 Task: Log work in the project BullseyeWorks for the issue 'Implement a new feature to allow for product recommendations based on user behavior' spent time as '4w 4d 20h 11m' and remaining time as '1w 3d 20h 4m' and add a flag. Now add the issue to the epic 'Identity and Access Management (IAM) Implementation'. Log work in the project BullseyeWorks for the issue 'Address issues related to system stability and uptime' spent time as '2w 4d 12h 46m' and remaining time as '5w 6d 1h 9m' and clone the issue. Now add the issue to the epic 'Single Sign-On (SSO) Implementation'
Action: Mouse moved to (232, 64)
Screenshot: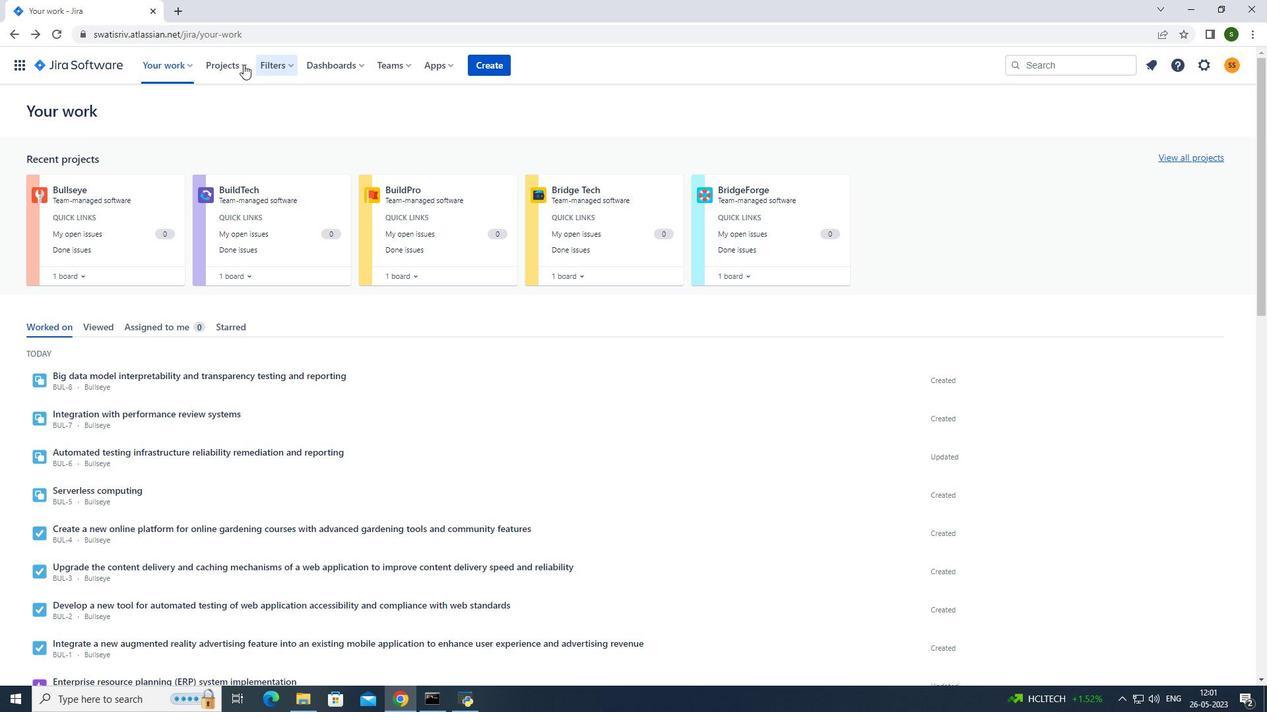 
Action: Mouse pressed left at (232, 64)
Screenshot: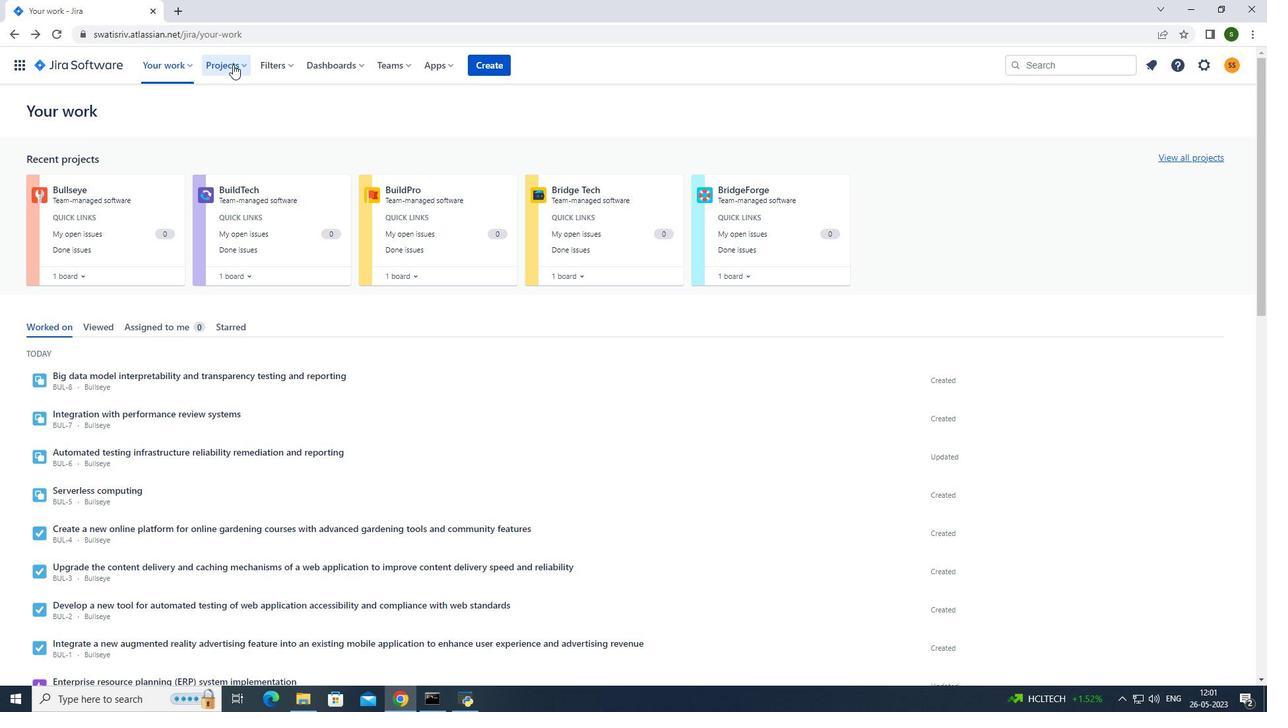 
Action: Mouse moved to (308, 153)
Screenshot: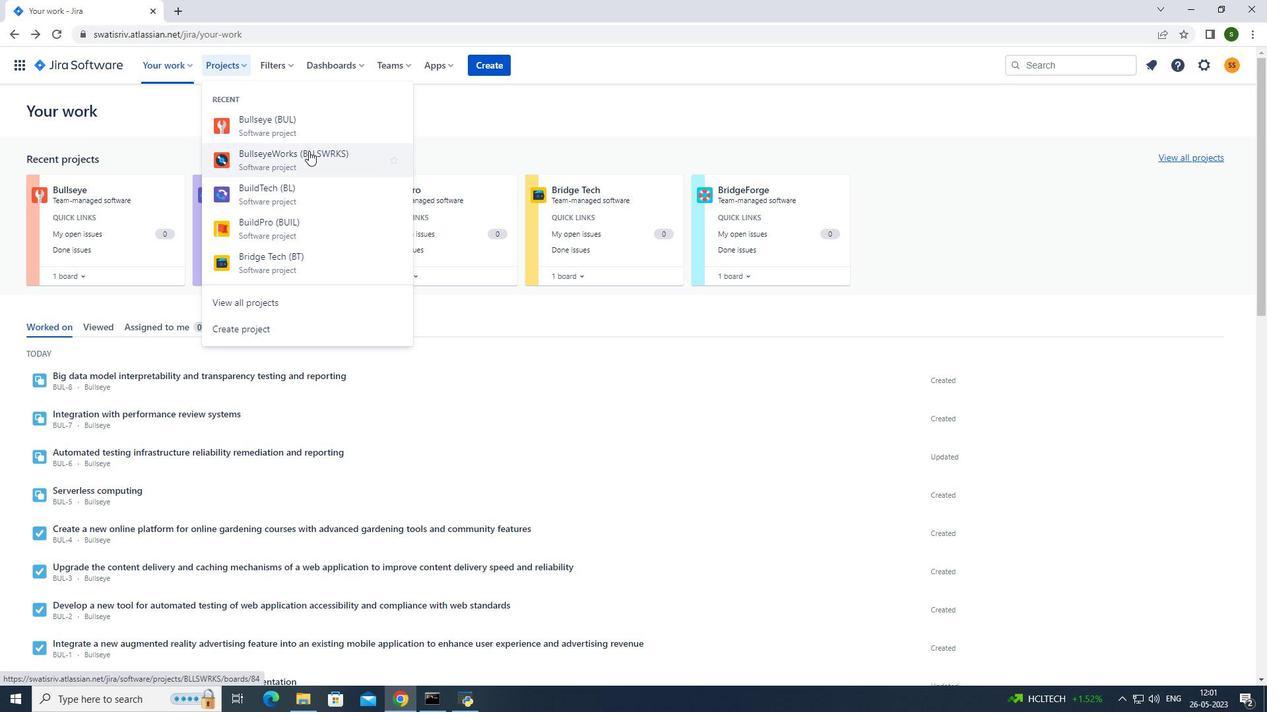 
Action: Mouse pressed left at (308, 153)
Screenshot: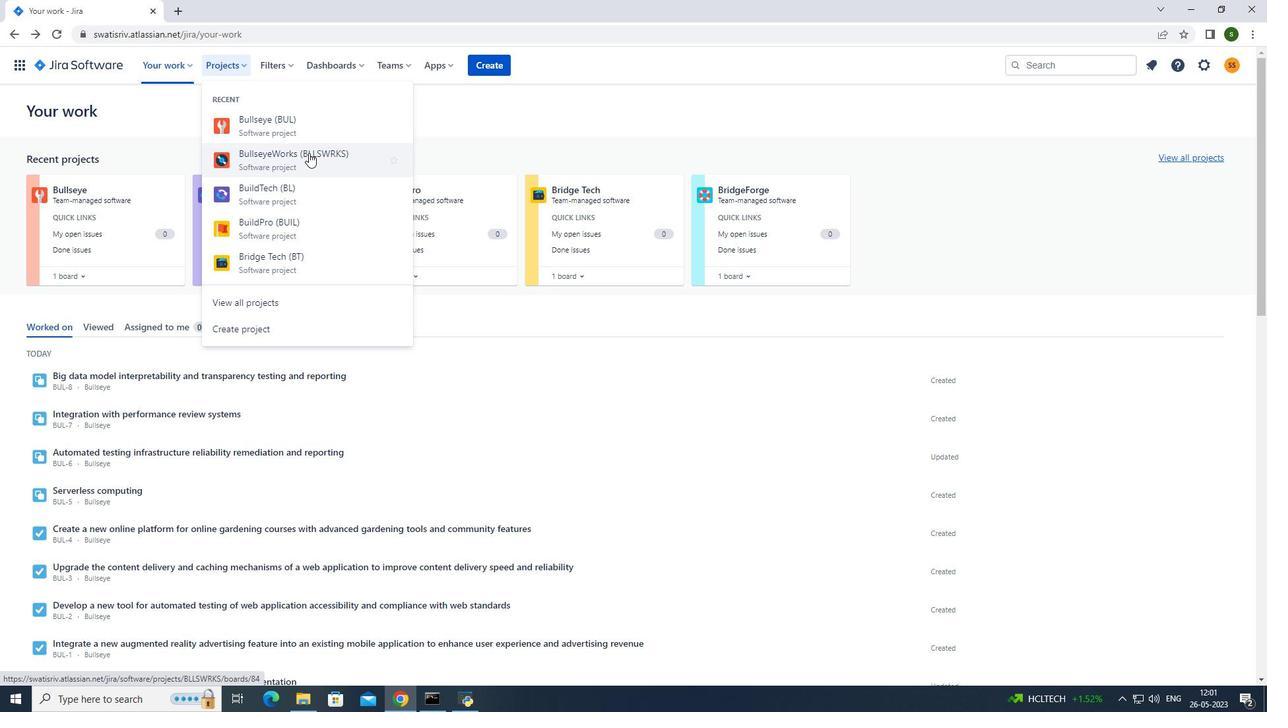 
Action: Mouse moved to (83, 207)
Screenshot: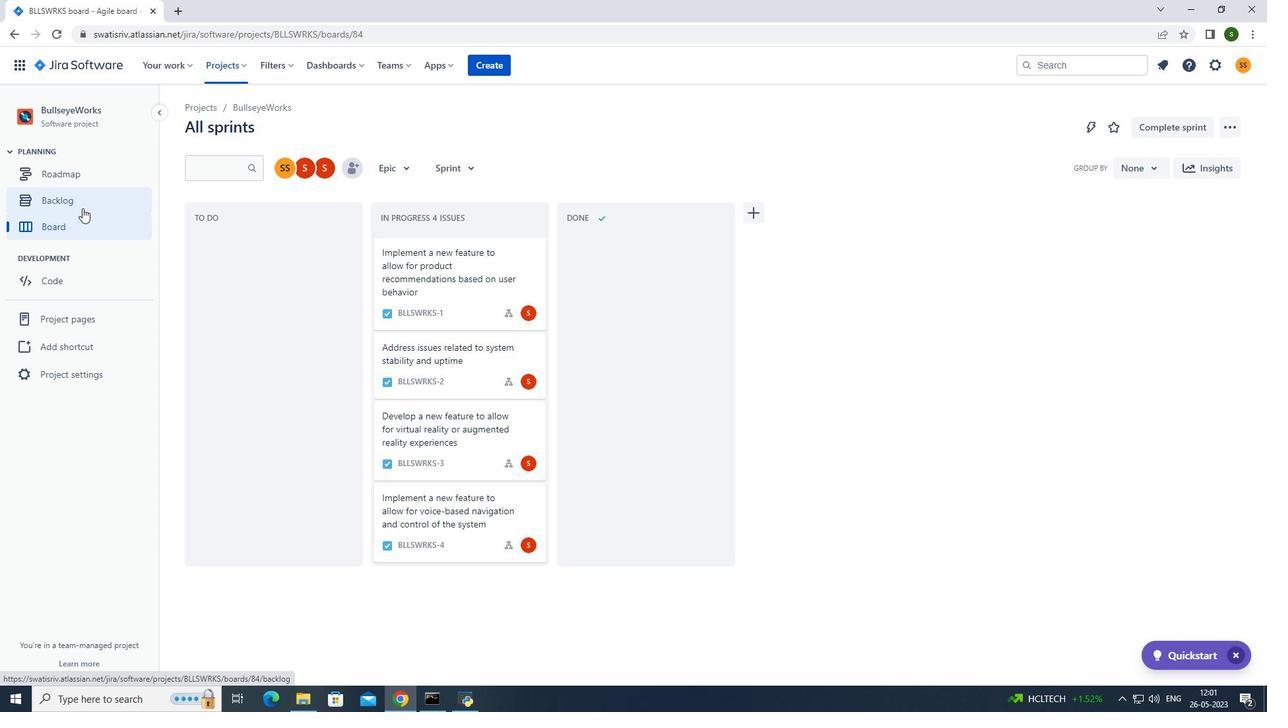 
Action: Mouse pressed left at (83, 207)
Screenshot: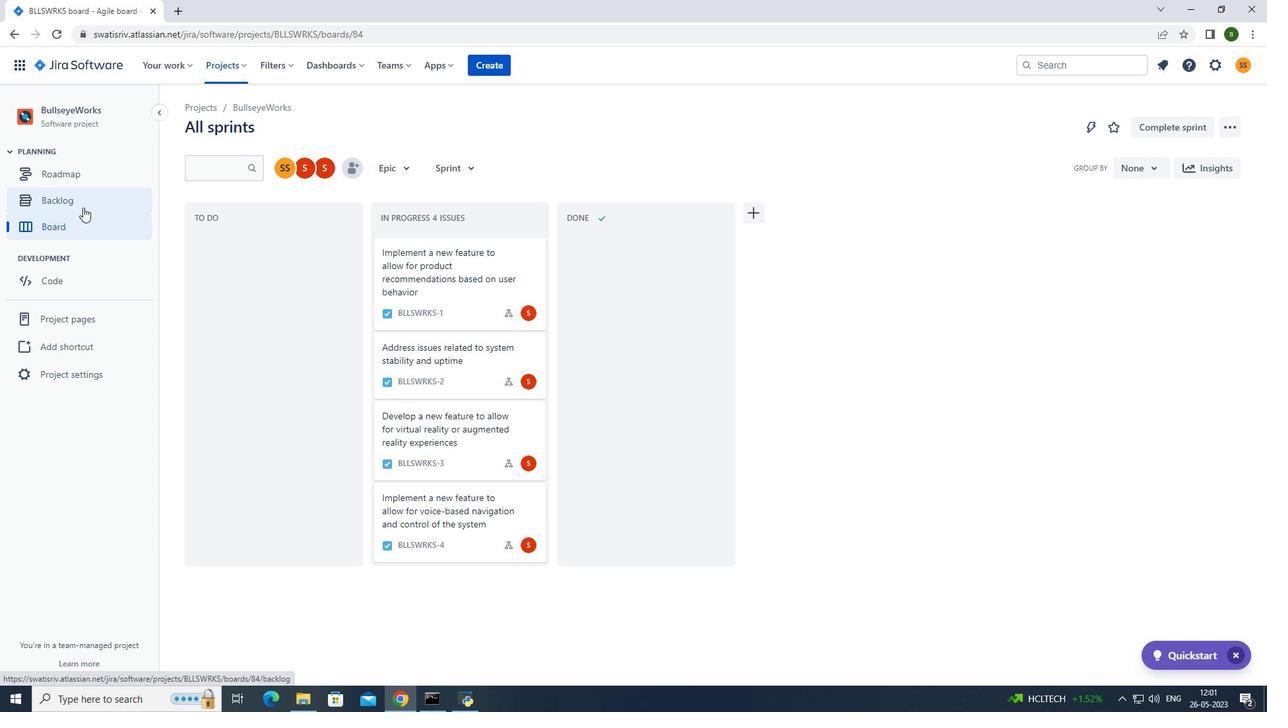 
Action: Mouse moved to (953, 239)
Screenshot: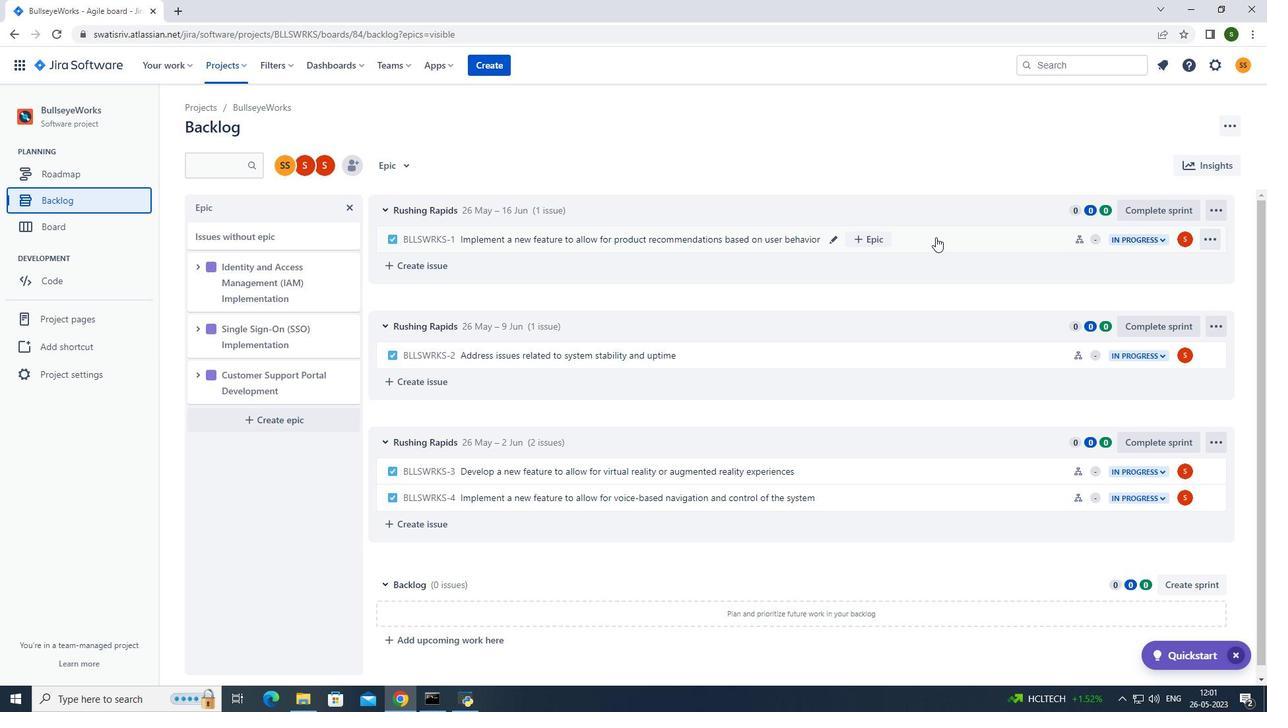 
Action: Mouse pressed left at (953, 239)
Screenshot: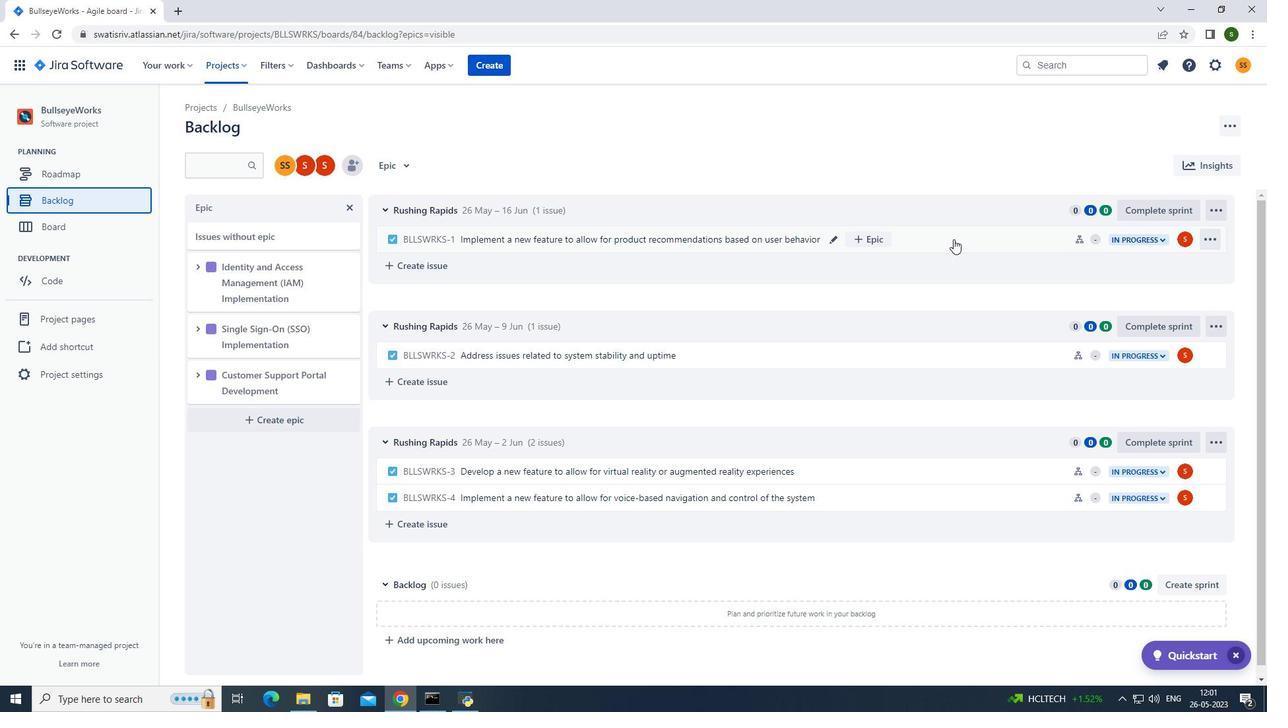 
Action: Mouse moved to (1212, 203)
Screenshot: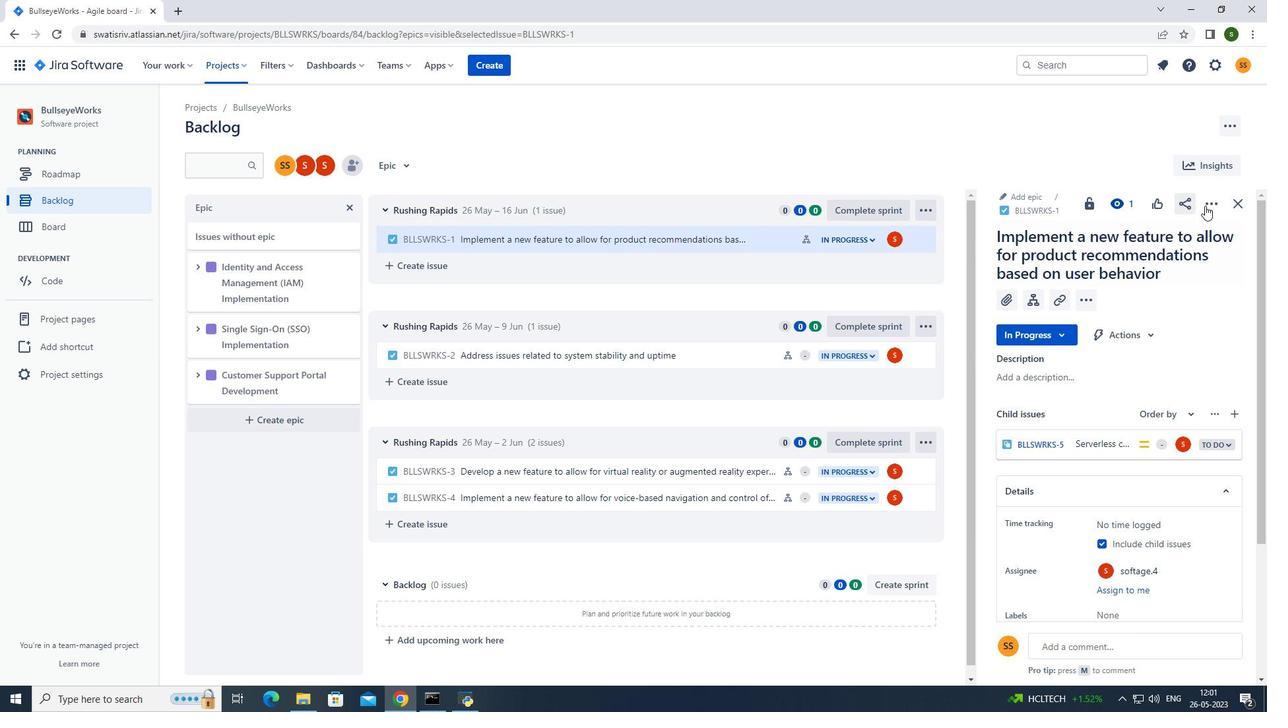 
Action: Mouse pressed left at (1212, 203)
Screenshot: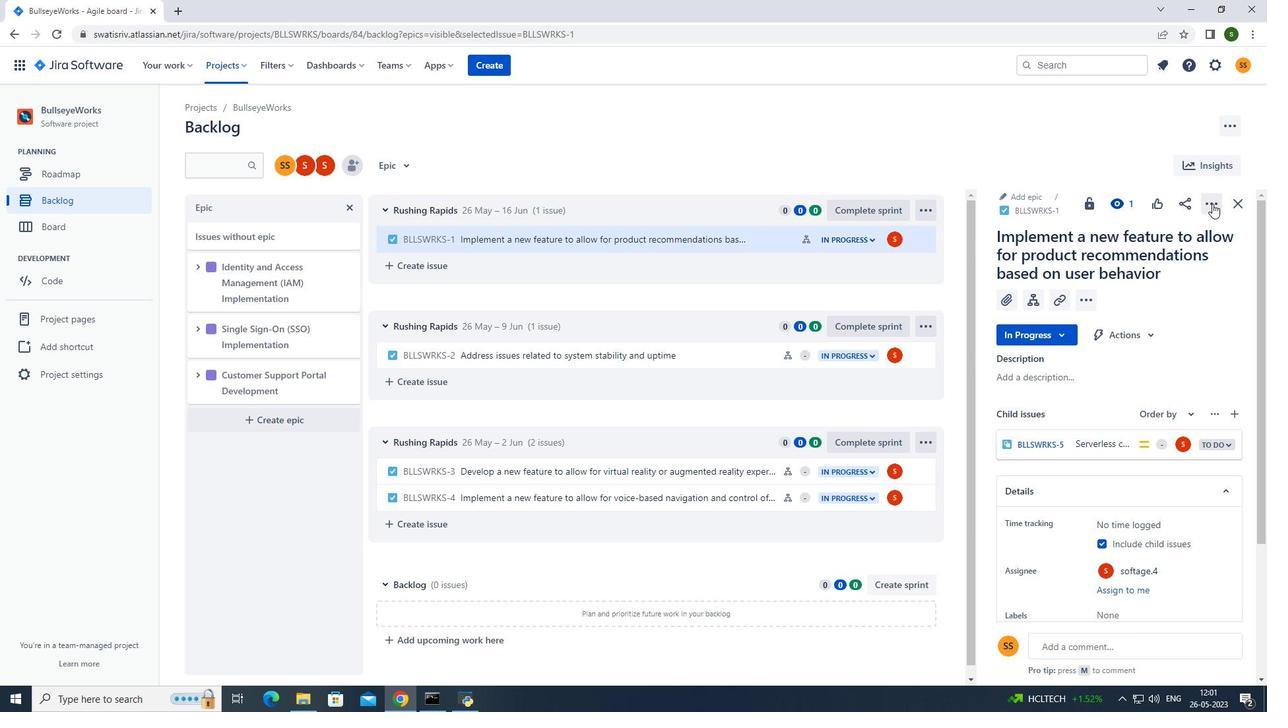 
Action: Mouse moved to (1163, 233)
Screenshot: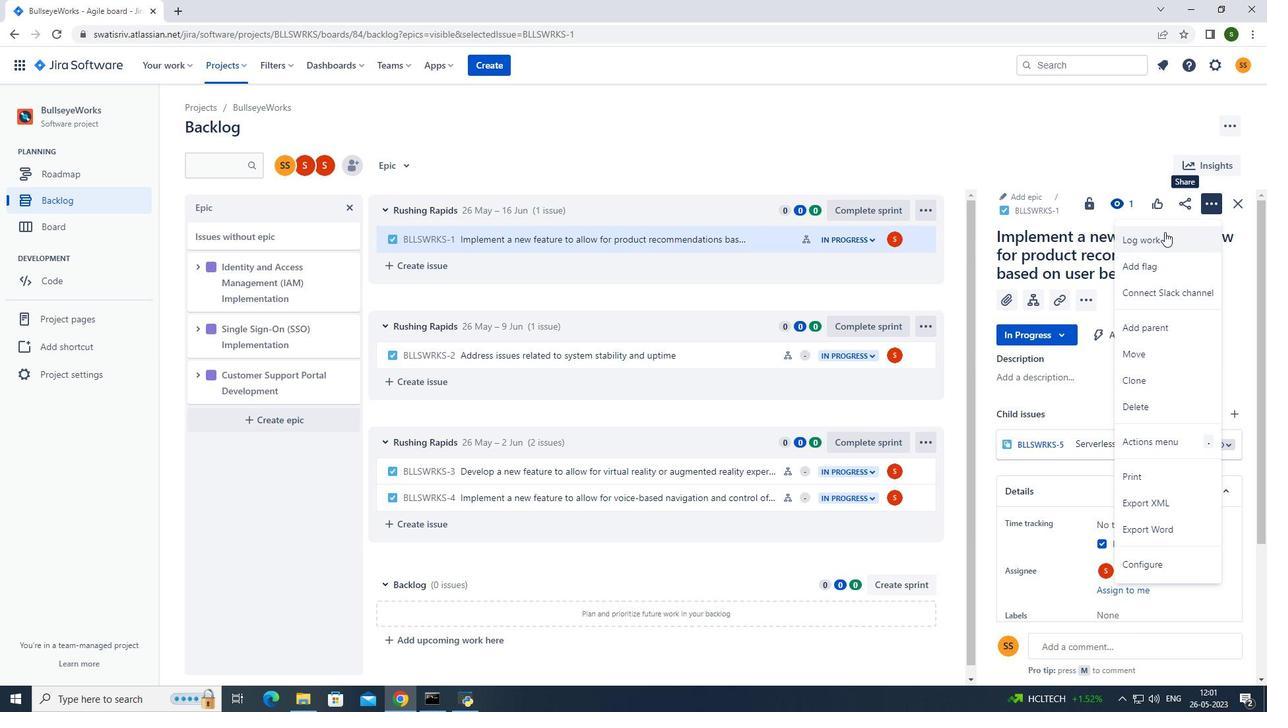 
Action: Mouse pressed left at (1163, 233)
Screenshot: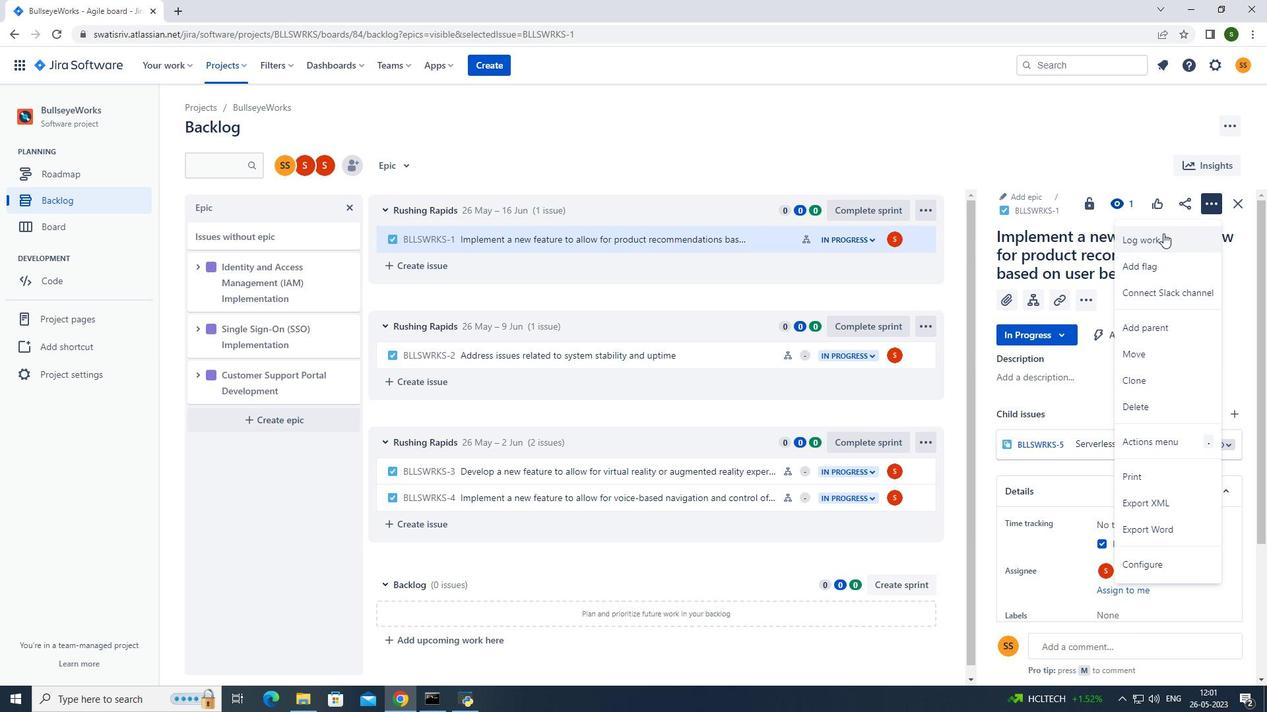 
Action: Mouse moved to (578, 185)
Screenshot: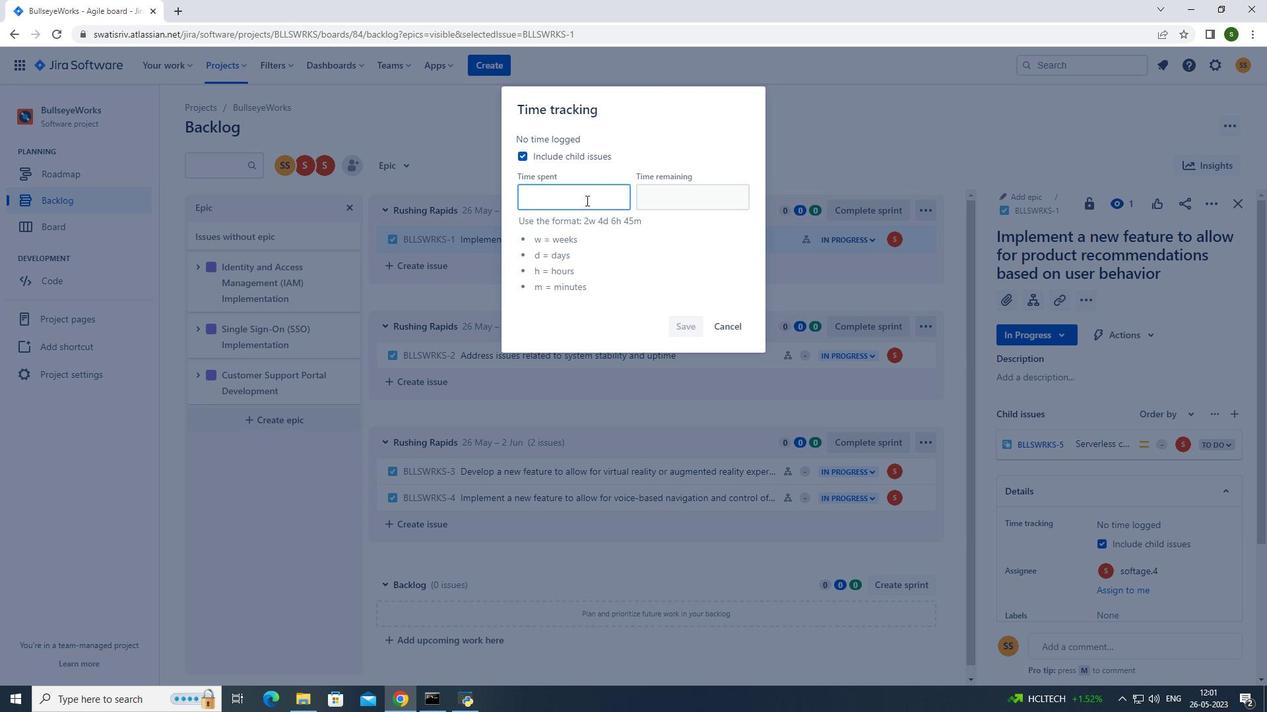 
Action: Mouse pressed left at (578, 185)
Screenshot: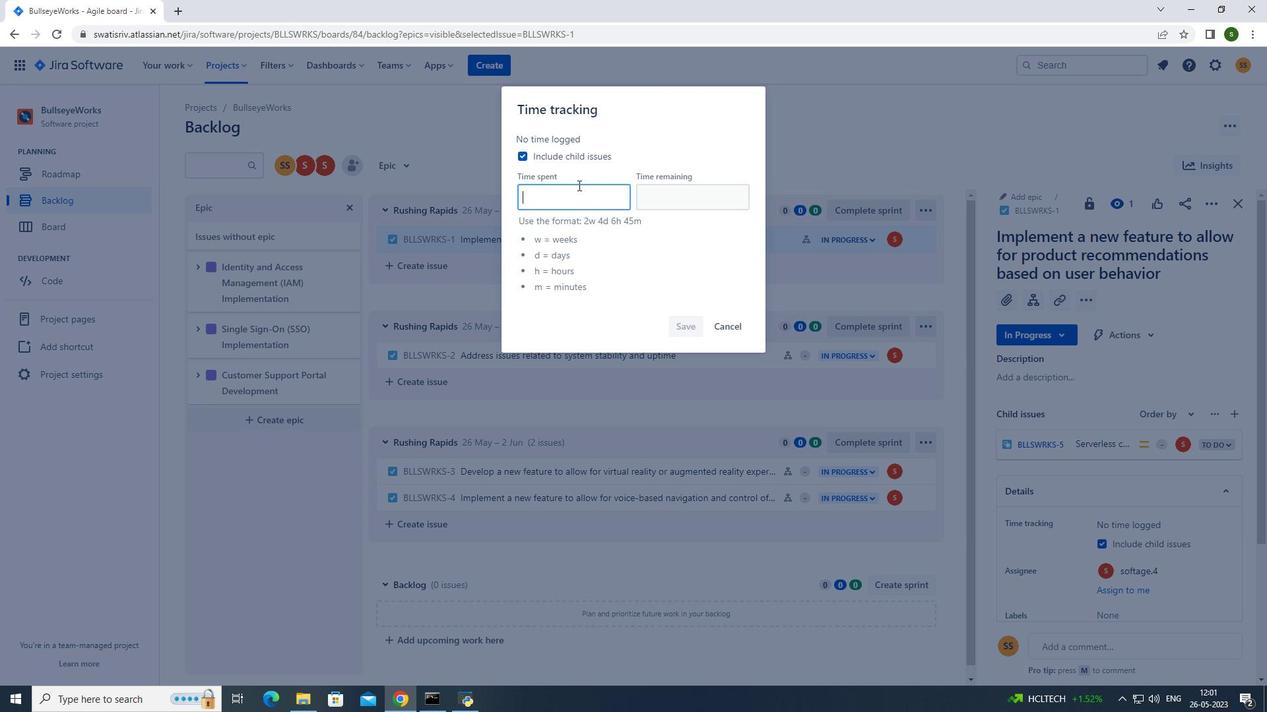 
Action: Mouse moved to (577, 185)
Screenshot: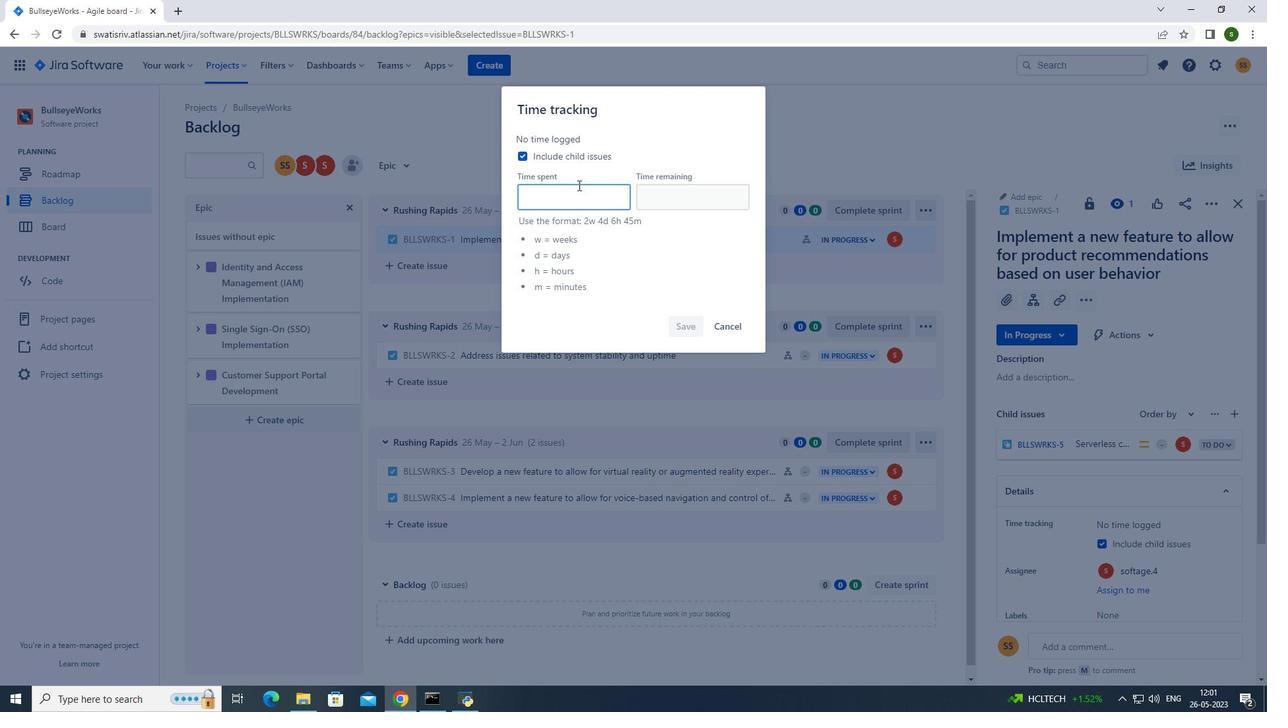 
Action: Key pressed 4w<Key.space>
Screenshot: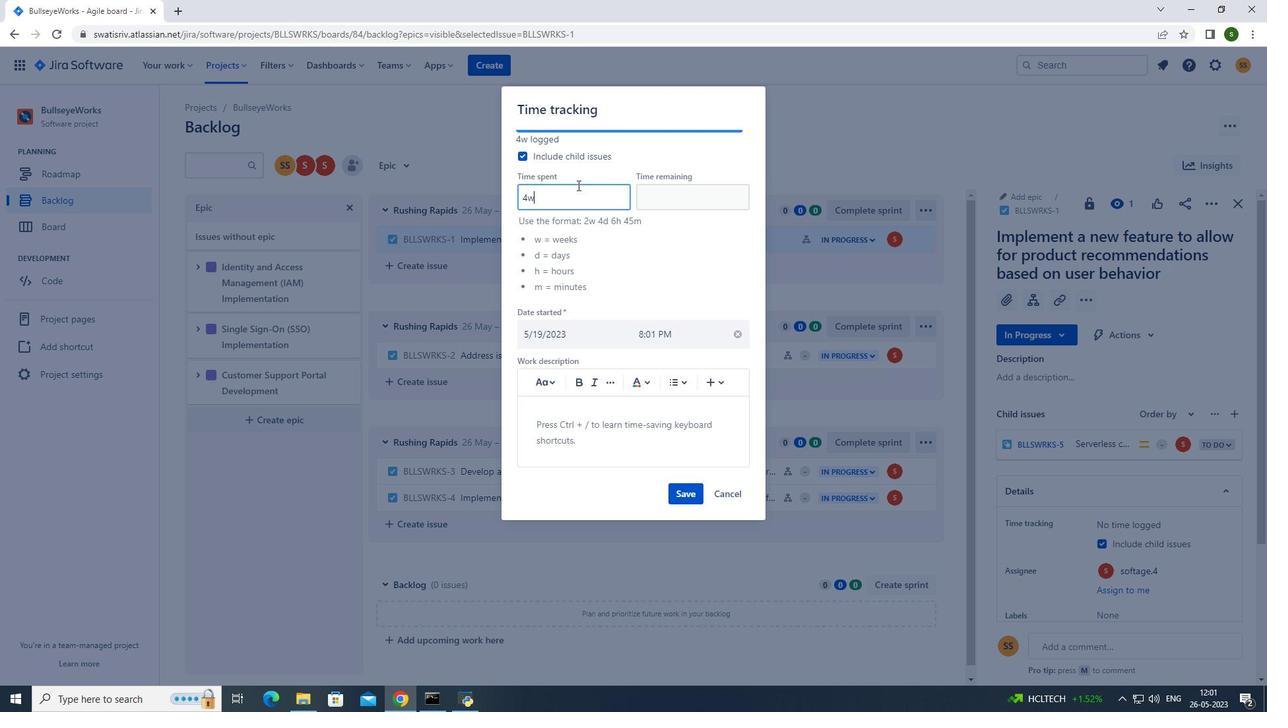 
Action: Mouse moved to (576, 185)
Screenshot: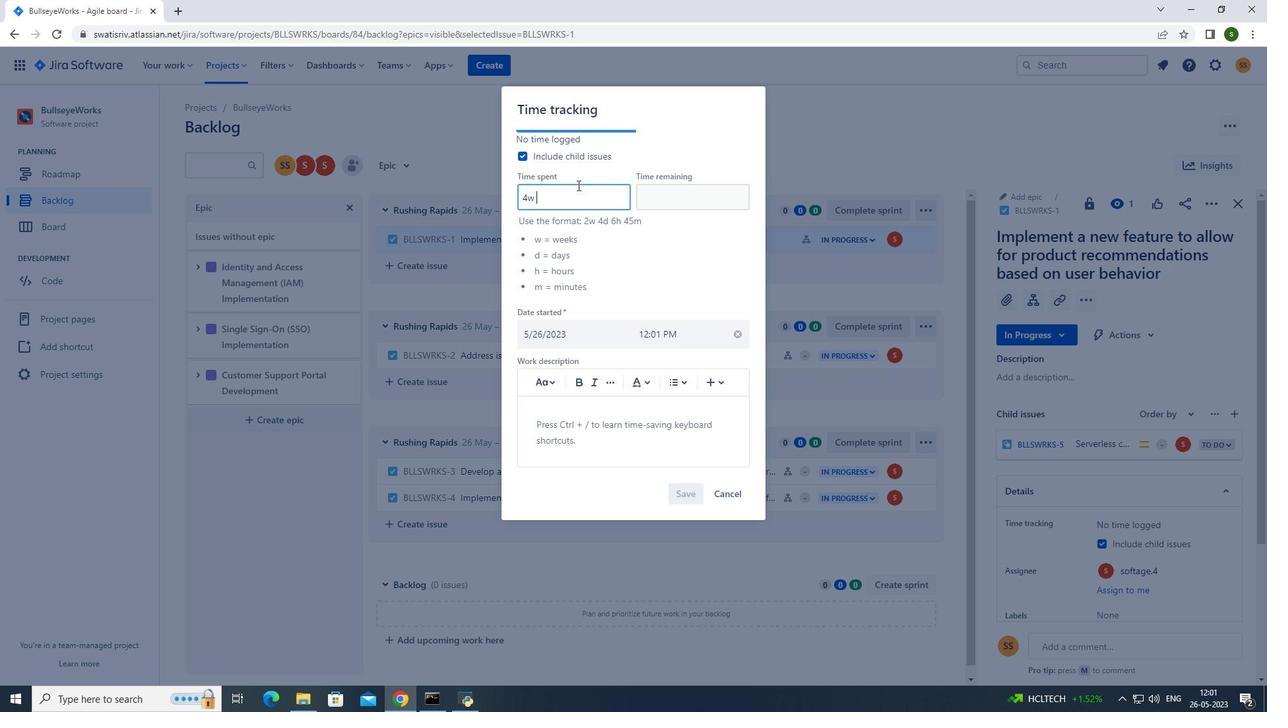 
Action: Key pressed 4d<Key.space>20h<Key.space>11m
Screenshot: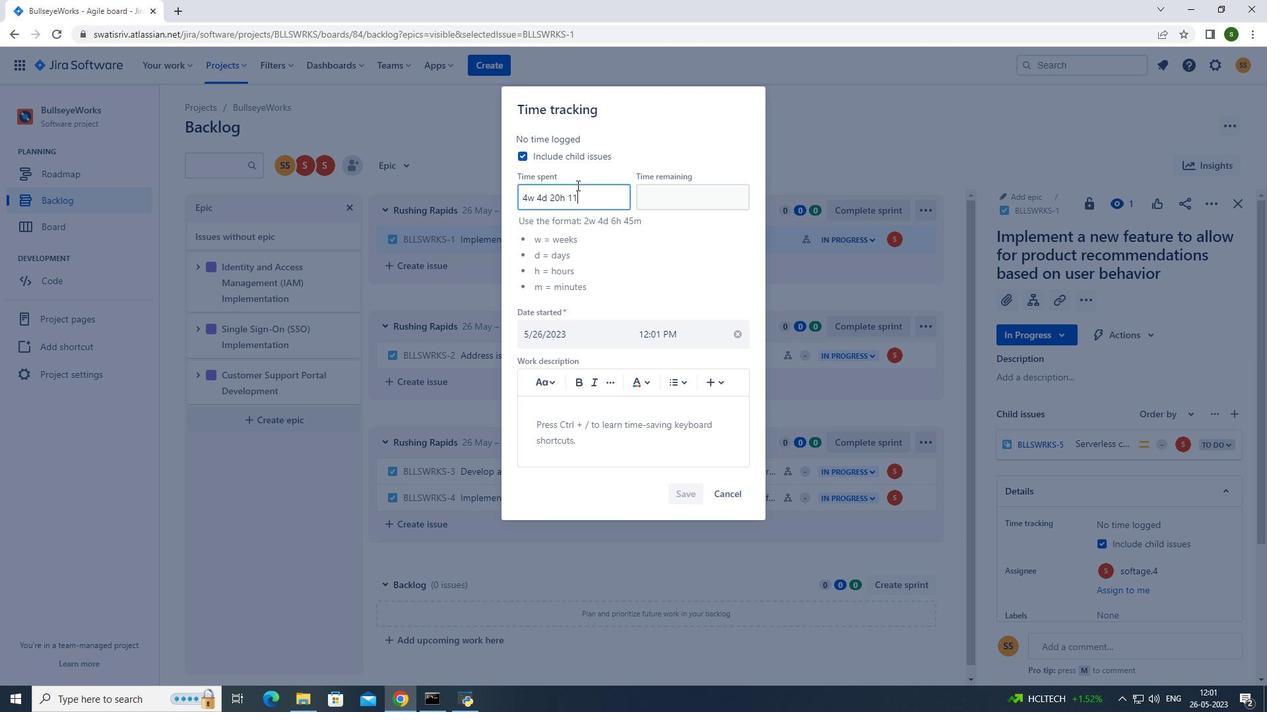 
Action: Mouse moved to (665, 200)
Screenshot: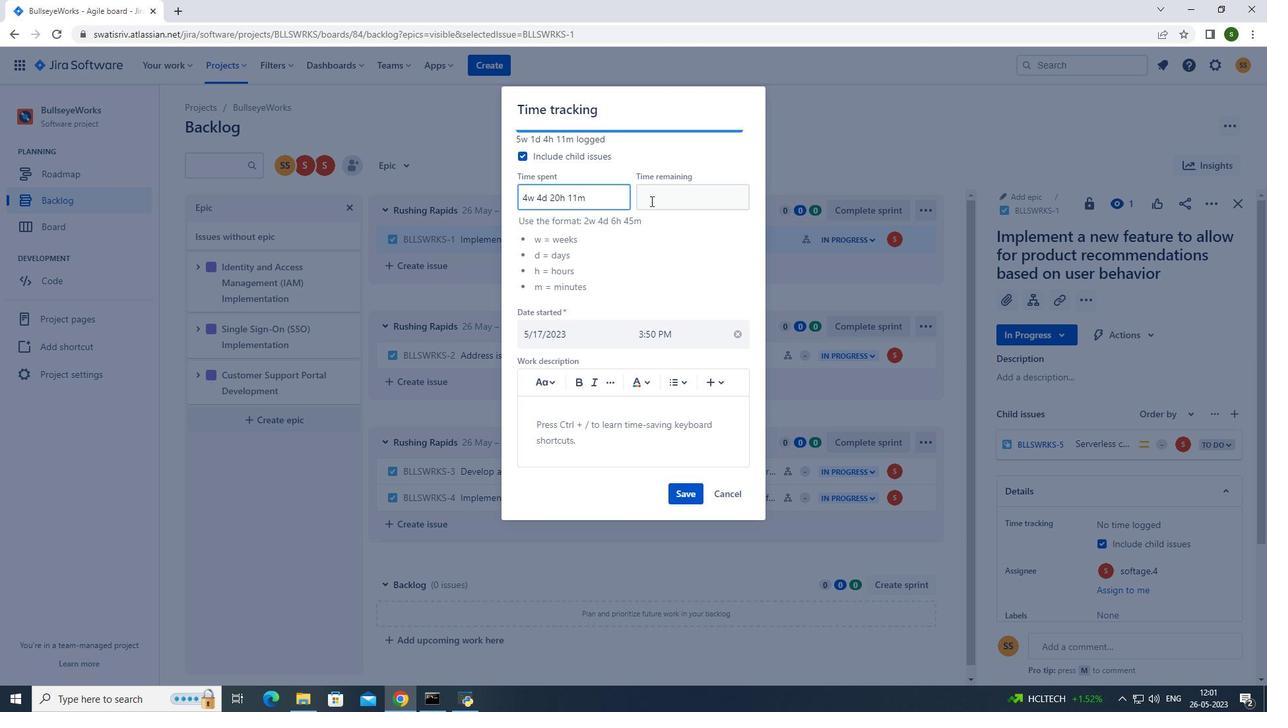 
Action: Mouse pressed left at (665, 200)
Screenshot: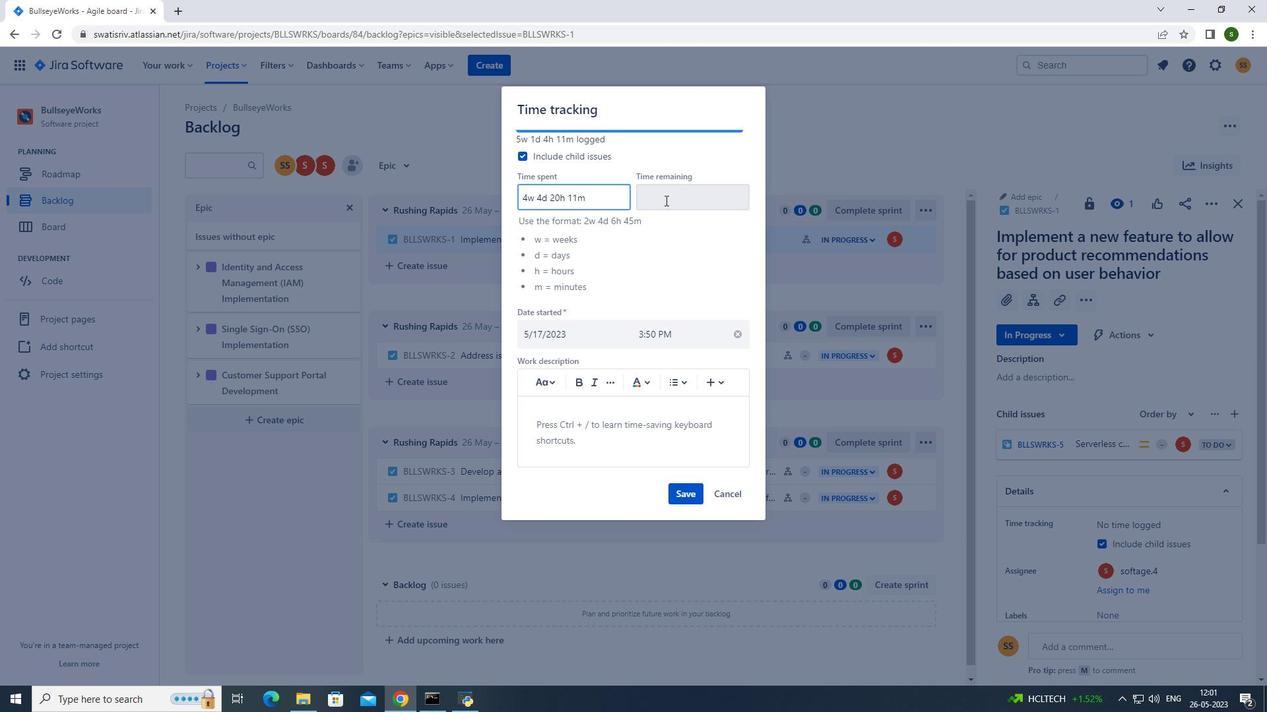 
Action: Mouse moved to (665, 200)
Screenshot: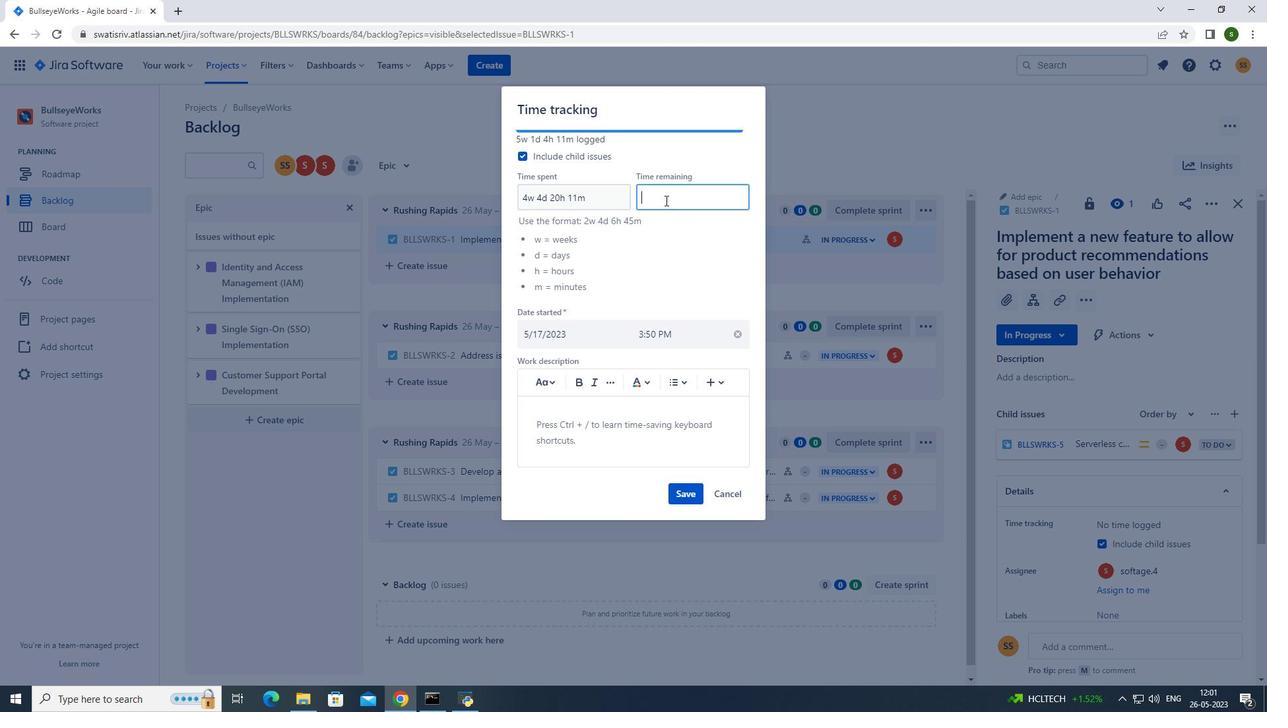 
Action: Key pressed 1w<Key.space>
Screenshot: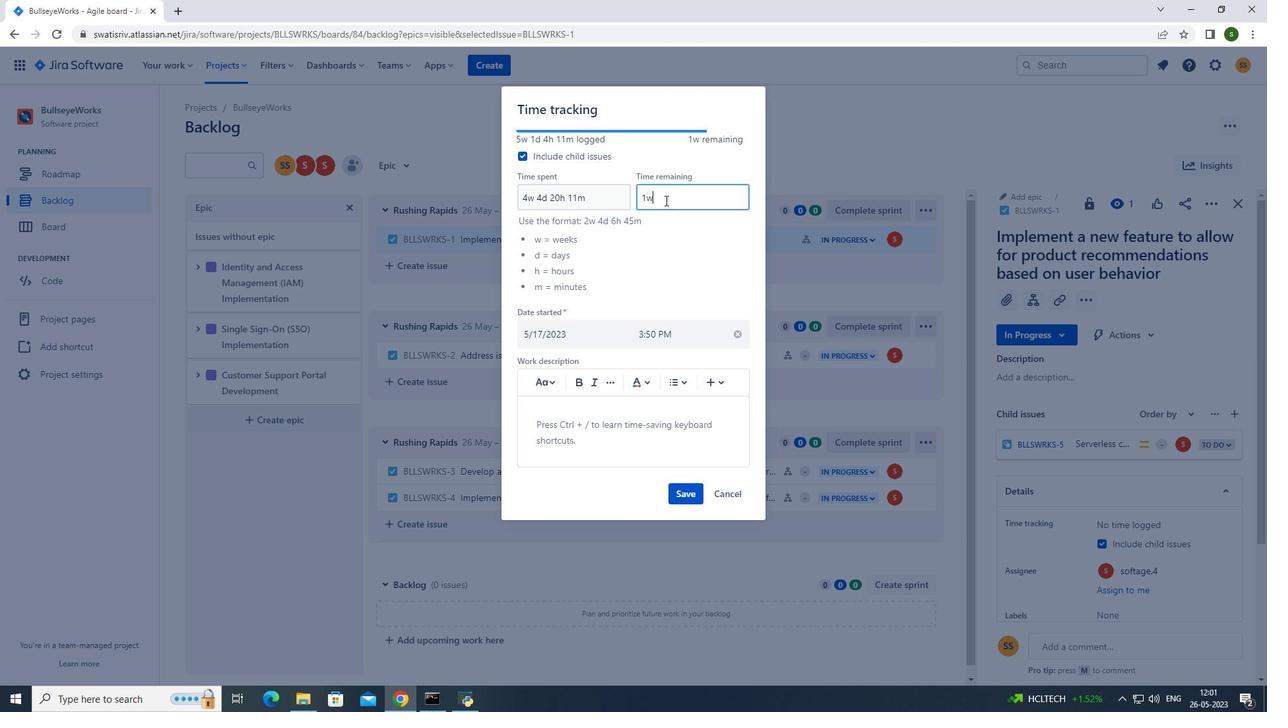 
Action: Mouse moved to (664, 200)
Screenshot: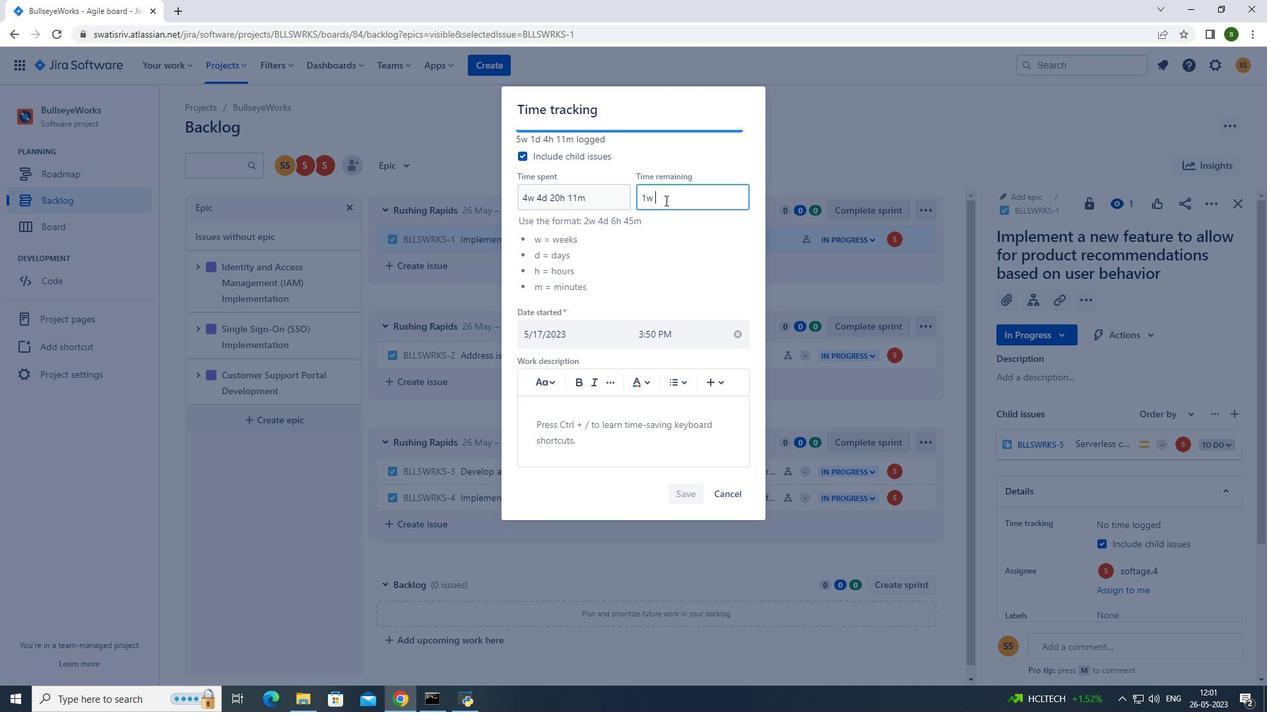 
Action: Key pressed 3
Screenshot: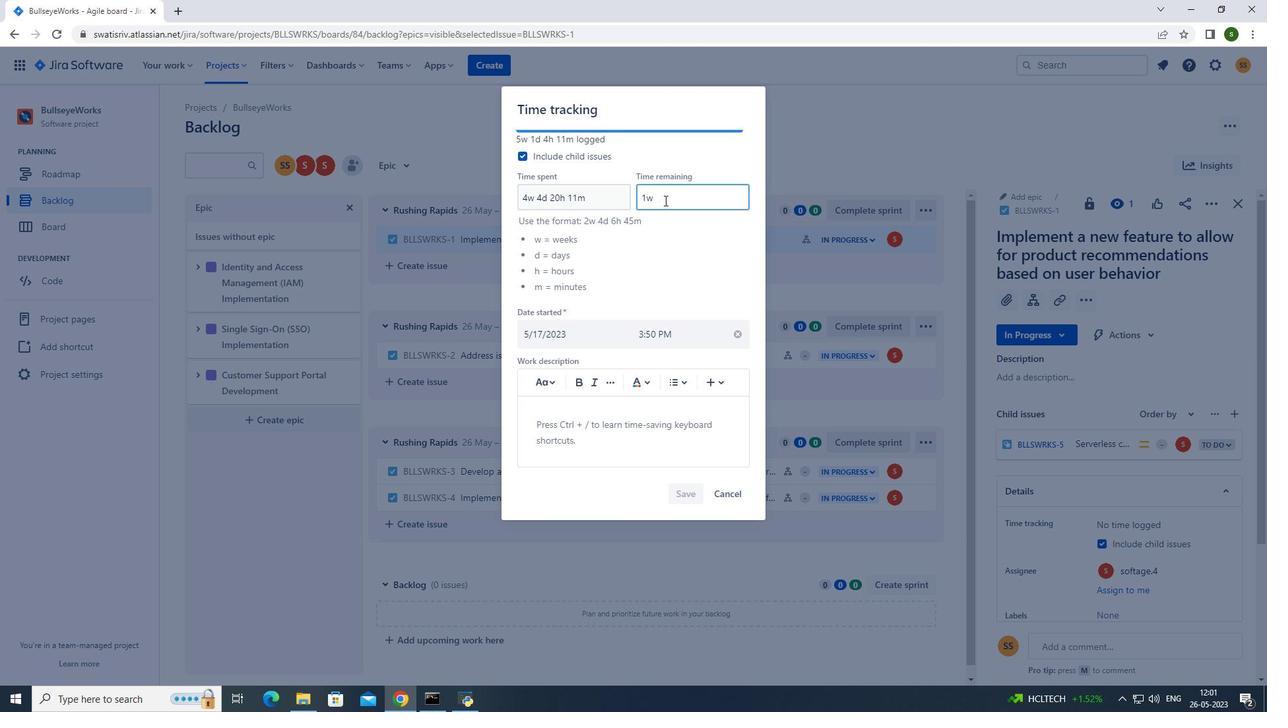 
Action: Mouse moved to (663, 200)
Screenshot: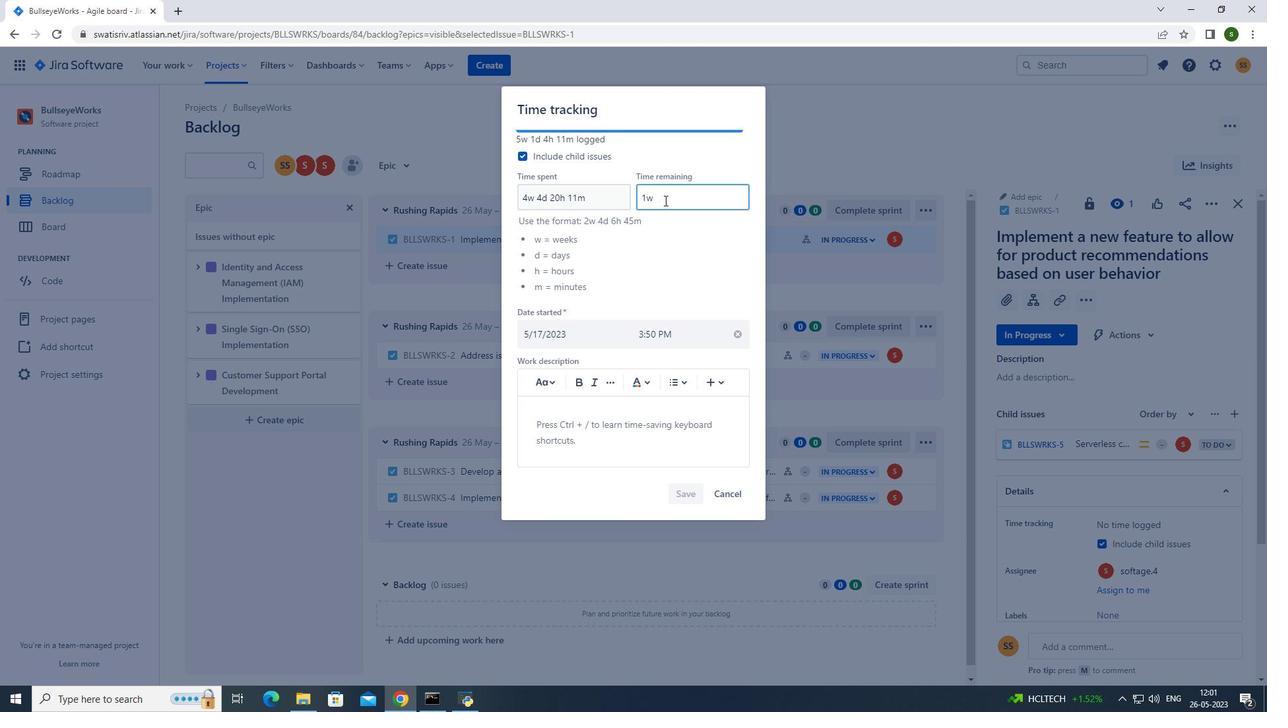 
Action: Key pressed d<Key.space>
Screenshot: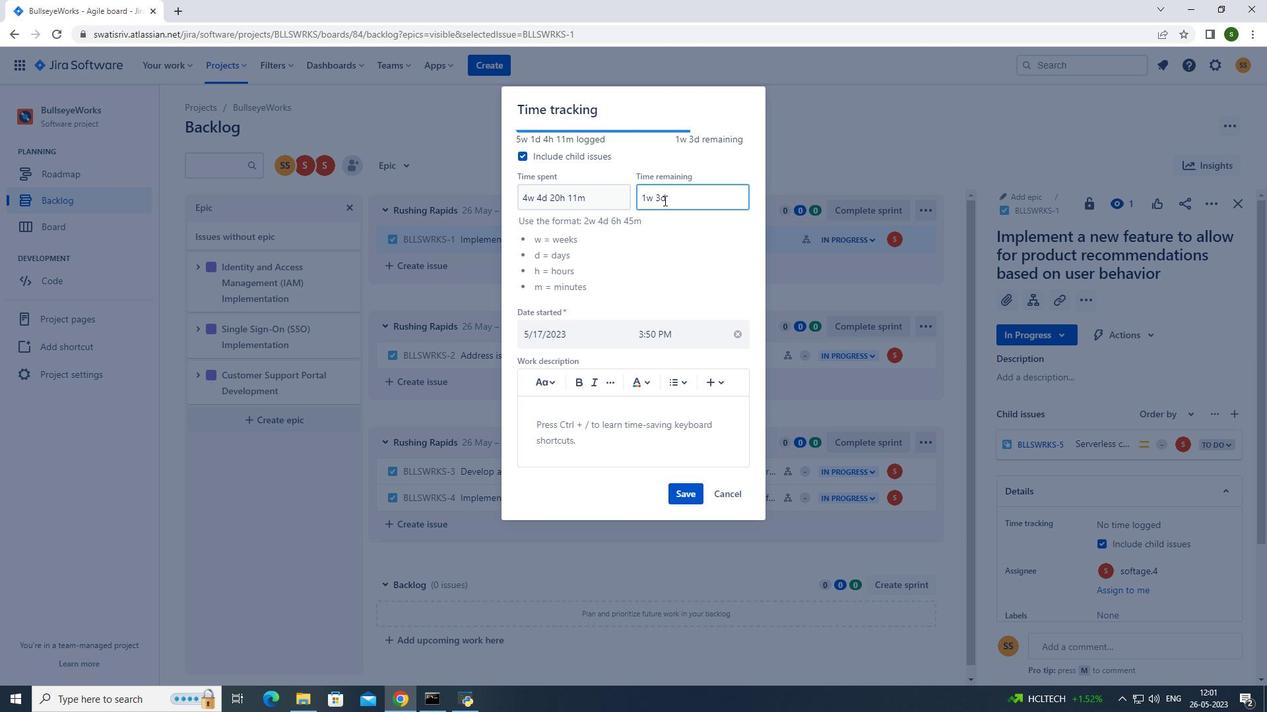 
Action: Mouse moved to (663, 200)
Screenshot: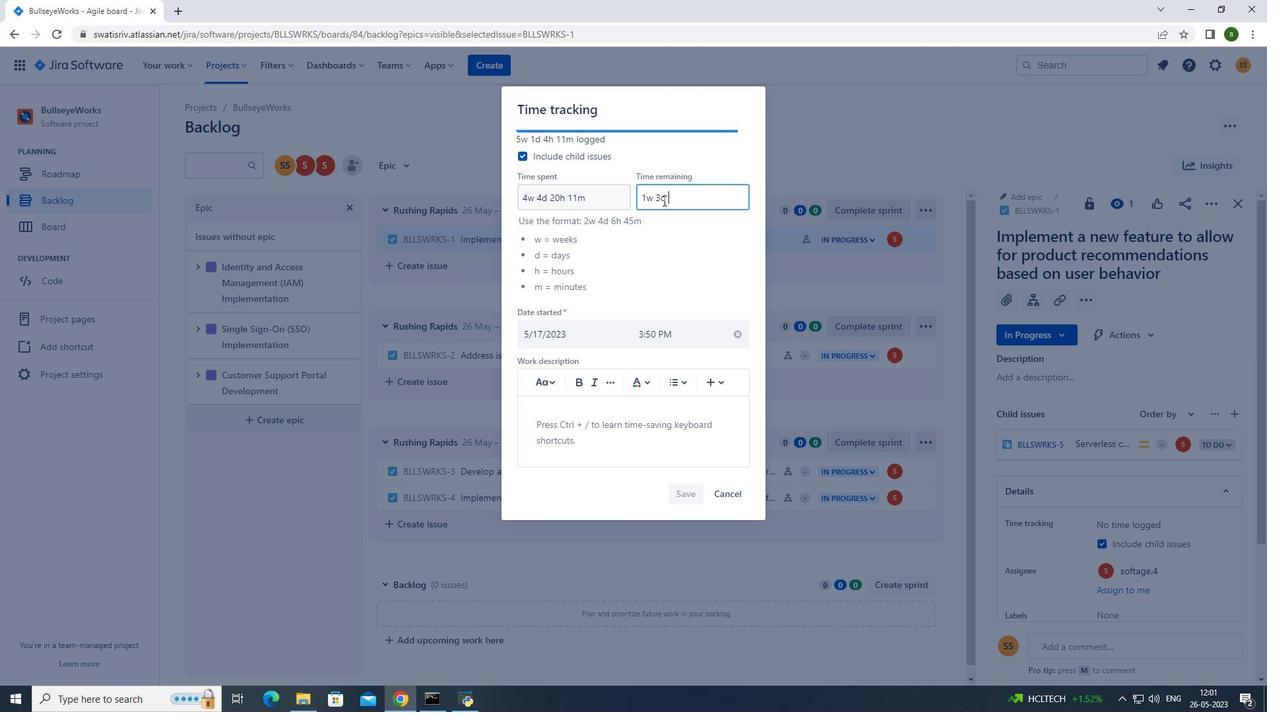 
Action: Key pressed 2
Screenshot: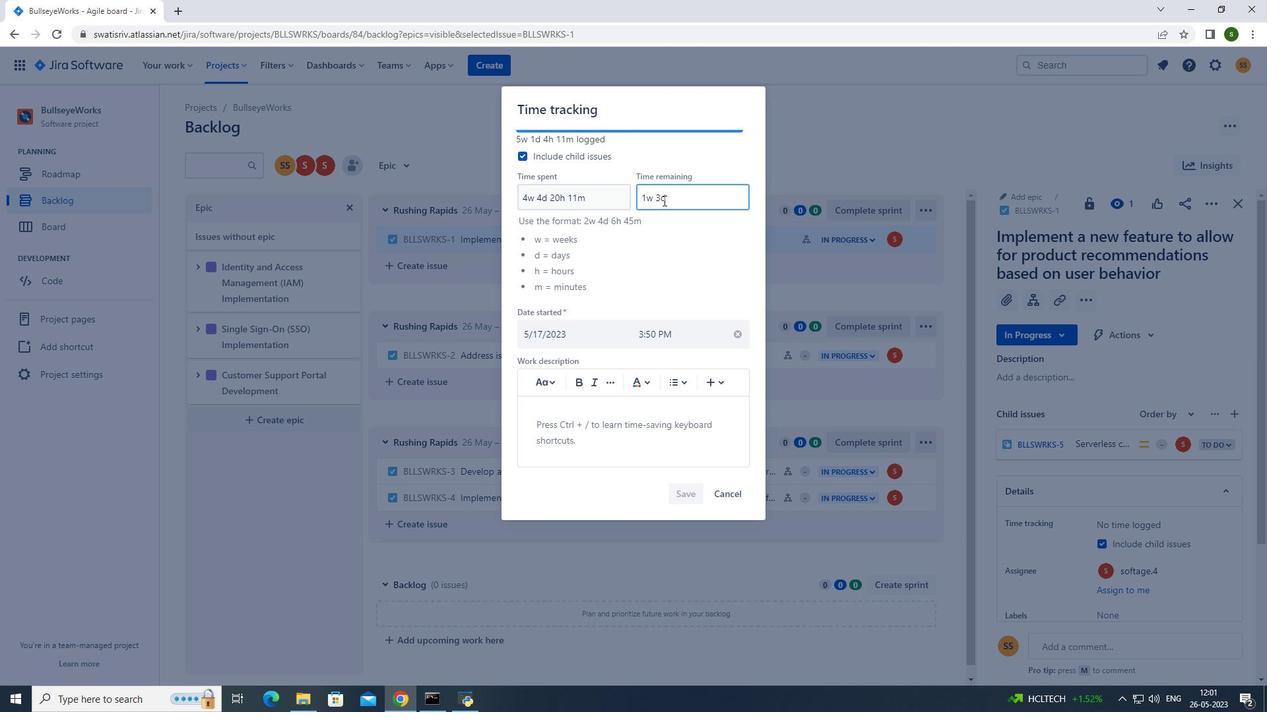 
Action: Mouse moved to (660, 201)
Screenshot: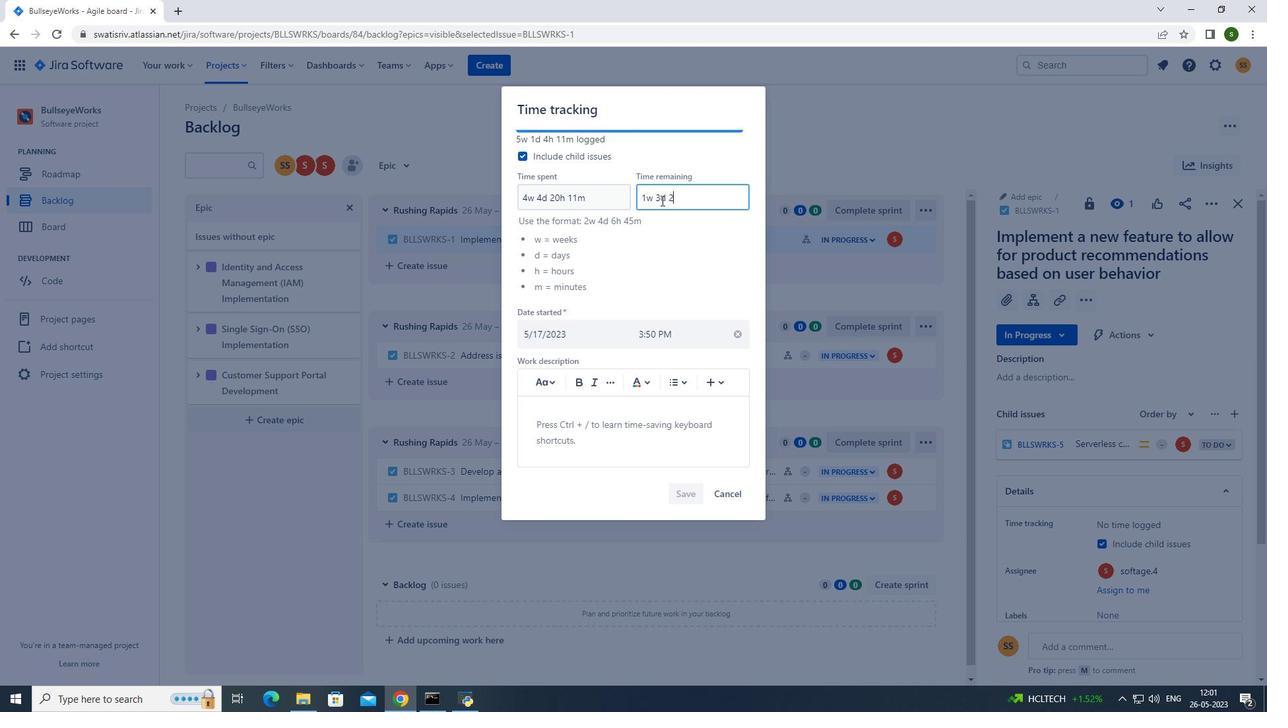 
Action: Key pressed 0
Screenshot: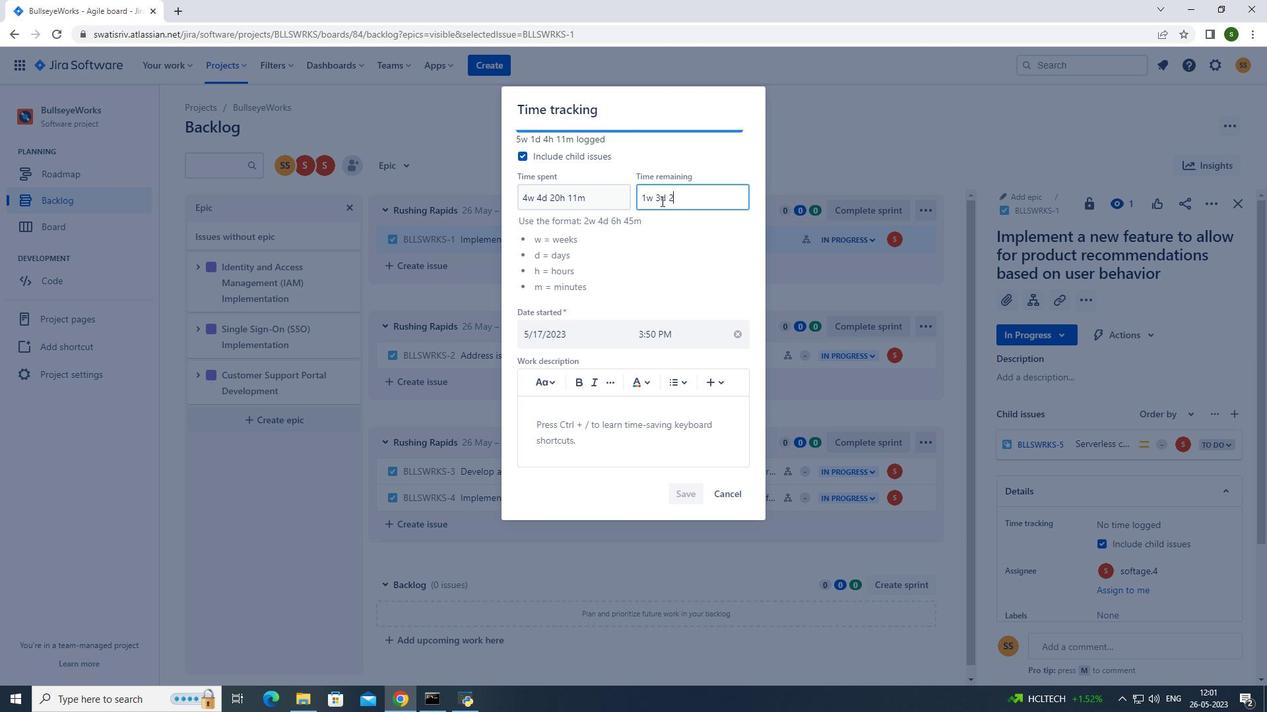 
Action: Mouse moved to (658, 201)
Screenshot: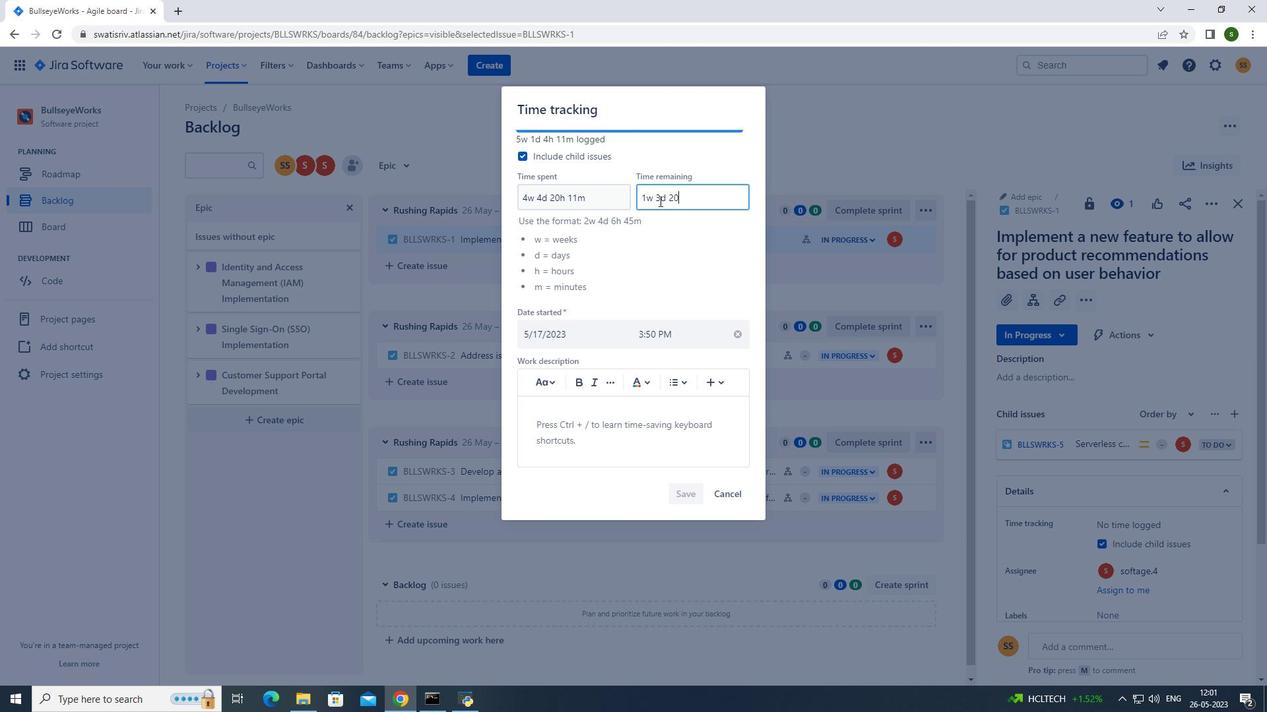 
Action: Key pressed h<Key.space>
Screenshot: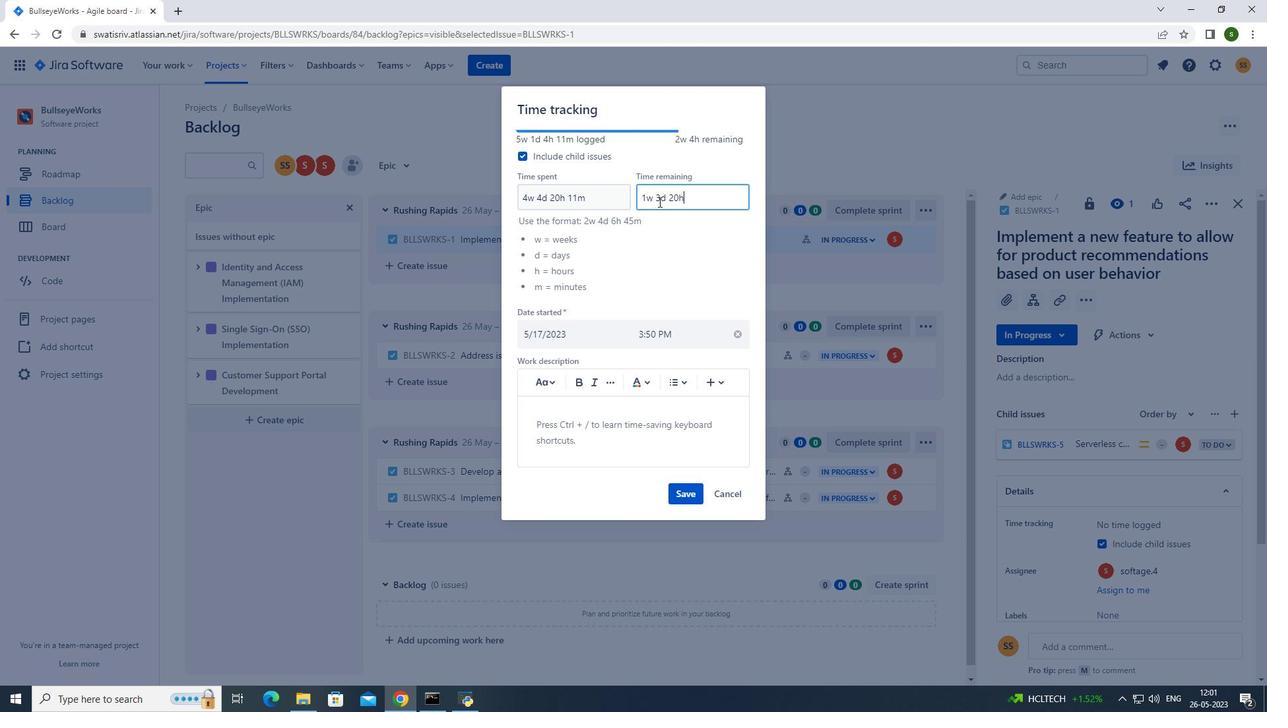 
Action: Mouse moved to (657, 202)
Screenshot: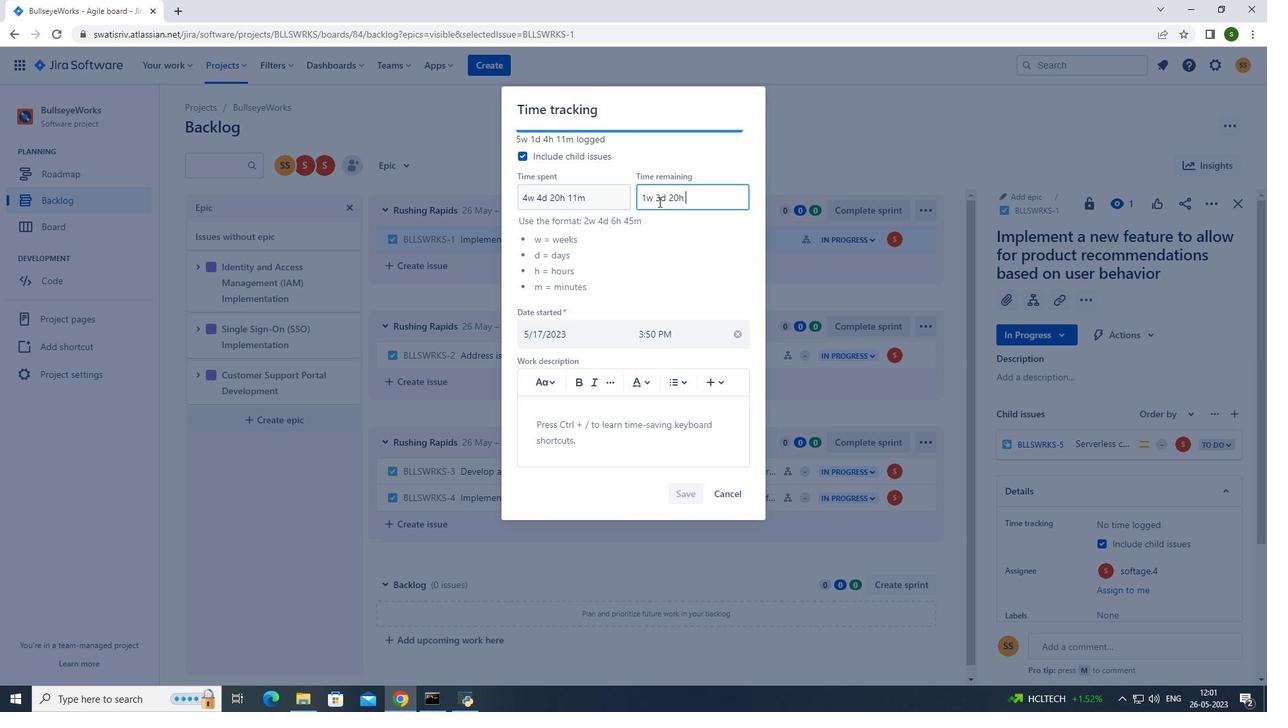 
Action: Key pressed 4m
Screenshot: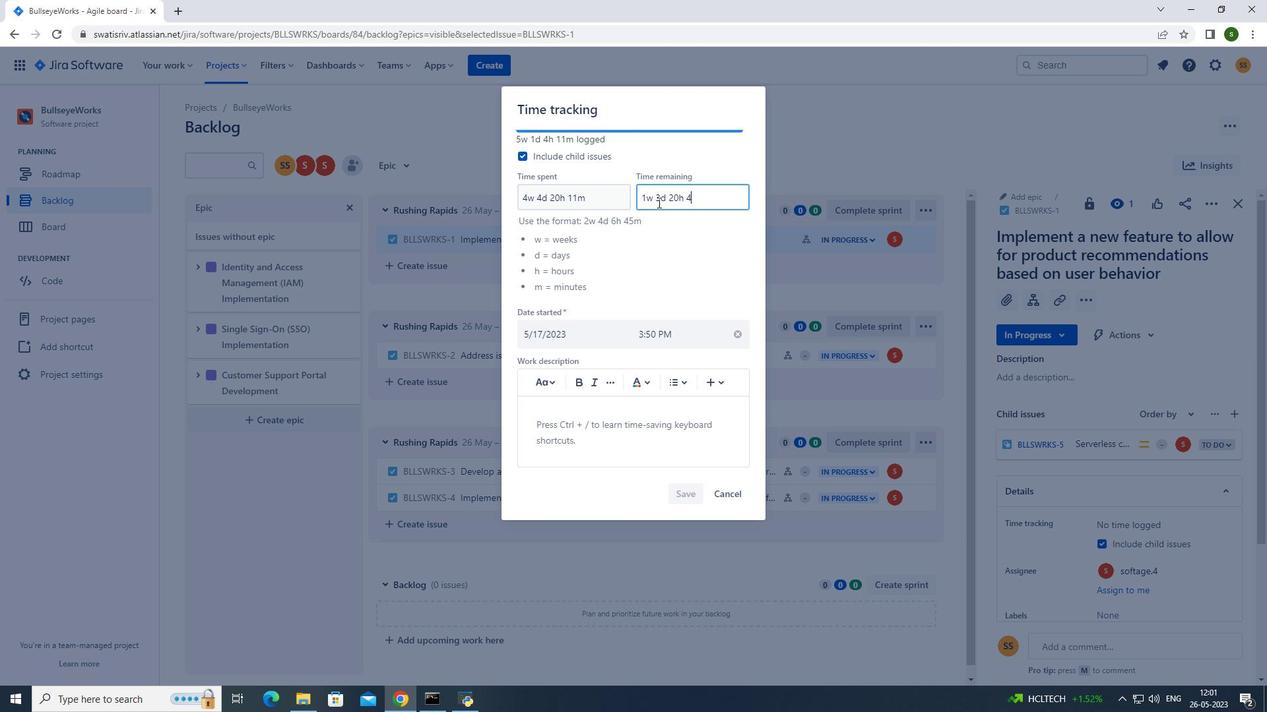 
Action: Mouse moved to (693, 492)
Screenshot: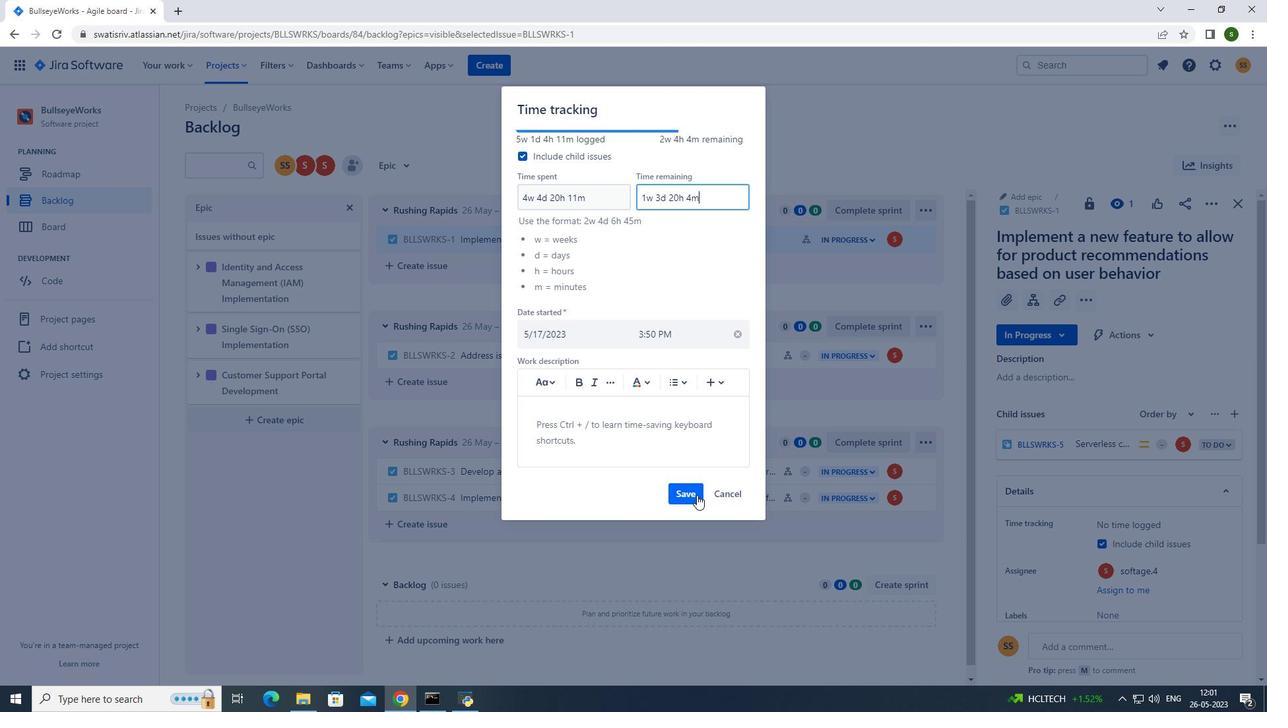 
Action: Mouse pressed left at (693, 492)
Screenshot: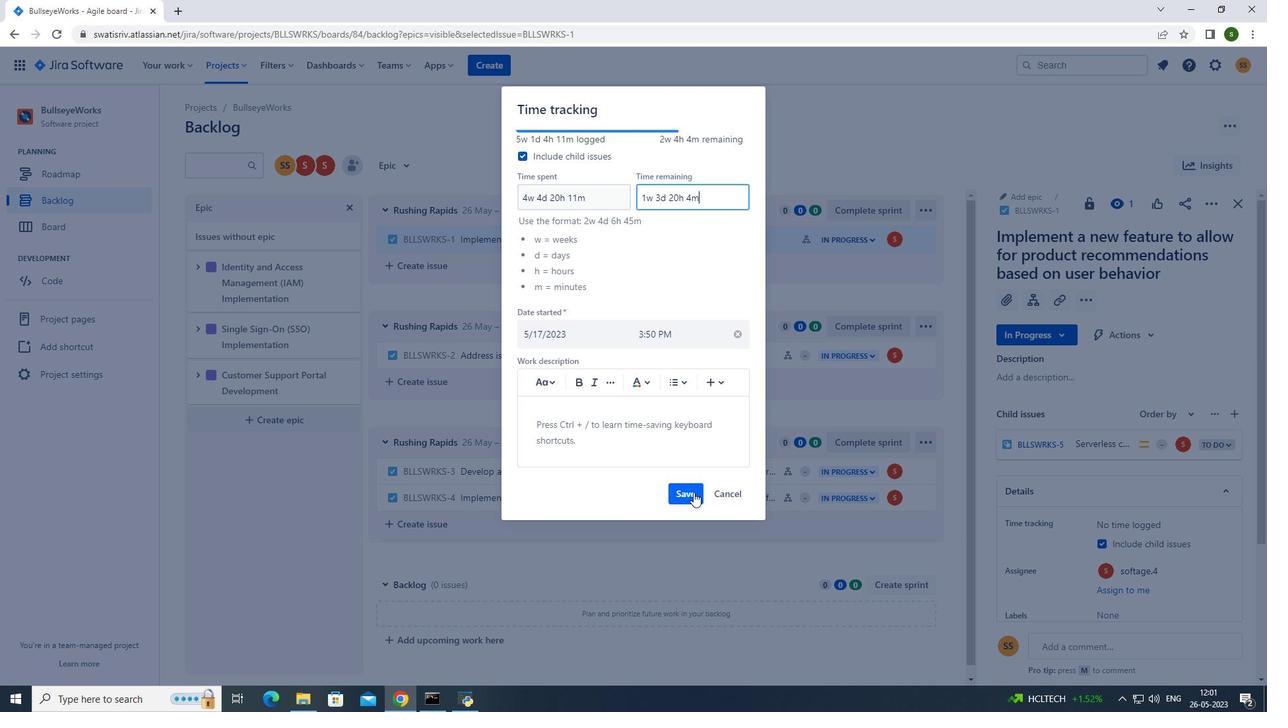 
Action: Mouse moved to (1203, 194)
Screenshot: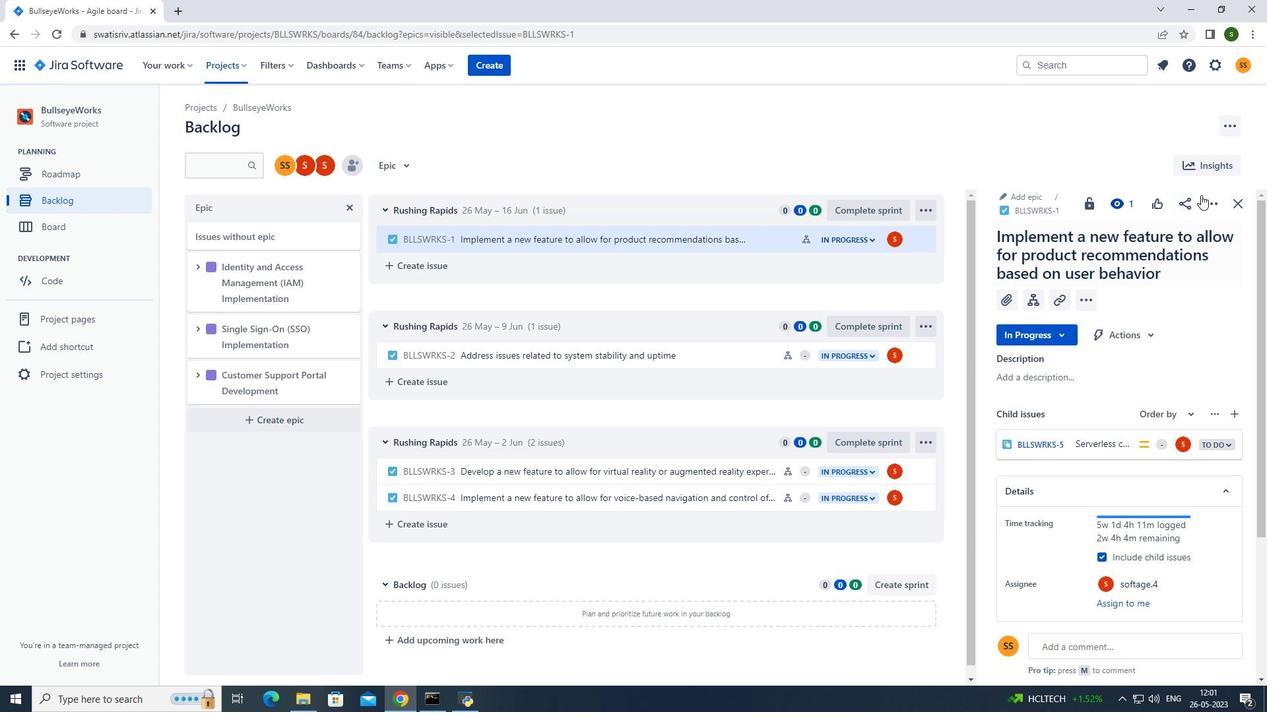 
Action: Mouse pressed left at (1203, 194)
Screenshot: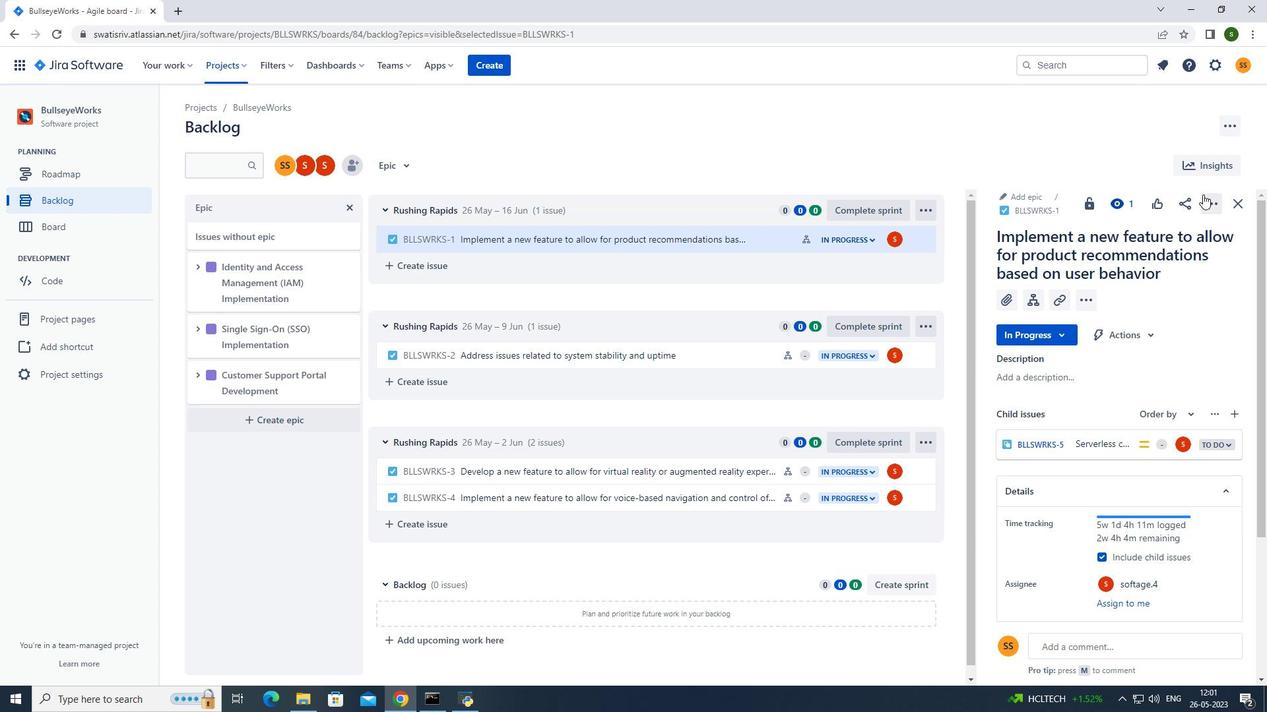 
Action: Mouse moved to (1162, 262)
Screenshot: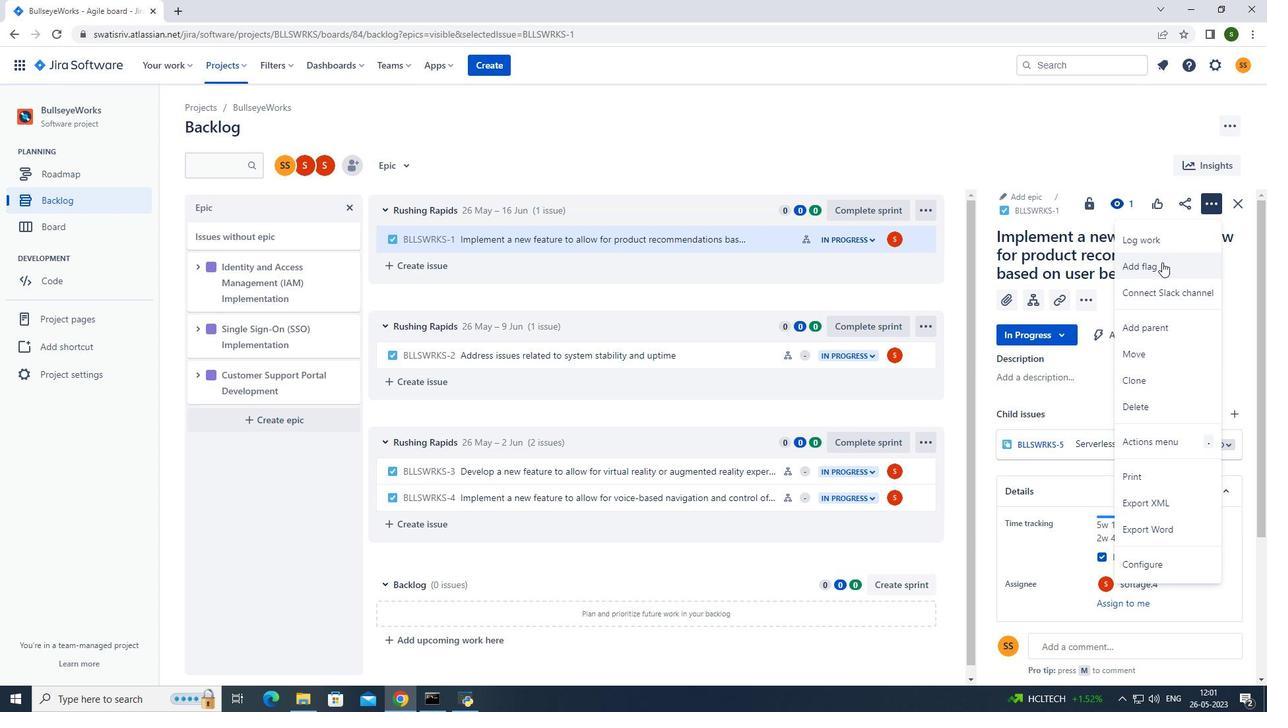 
Action: Mouse pressed left at (1162, 262)
Screenshot: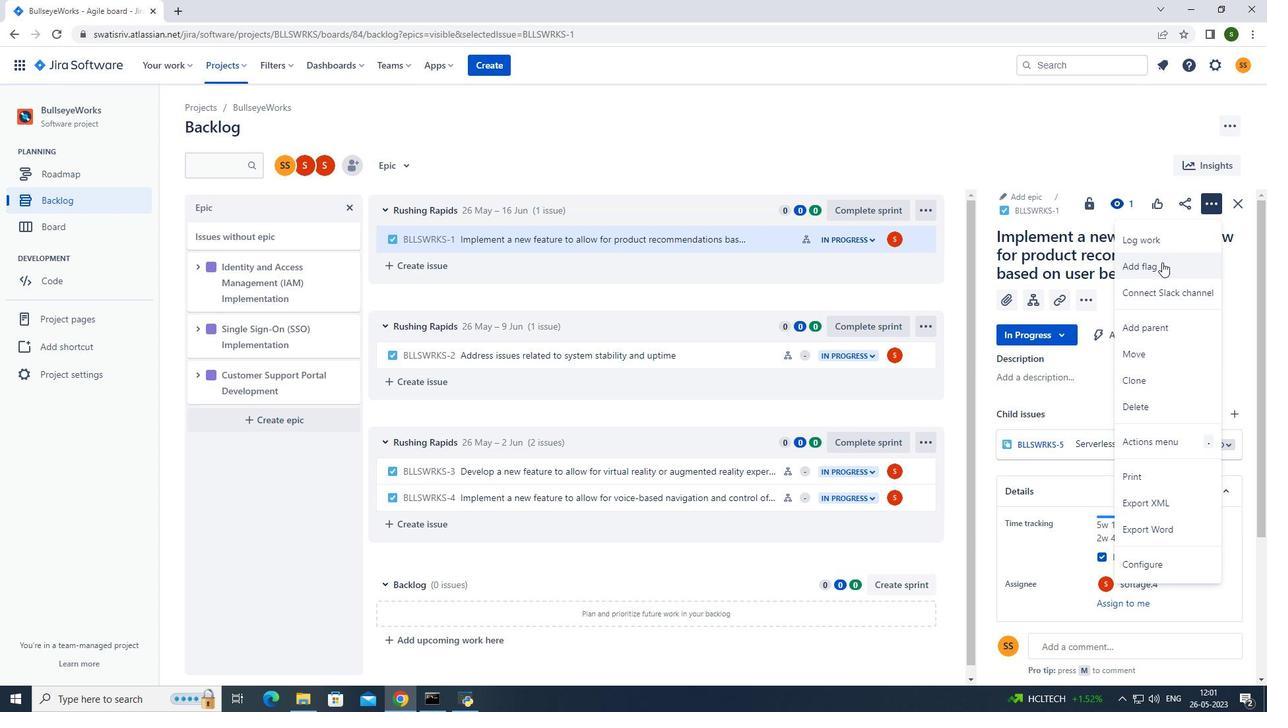 
Action: Mouse moved to (733, 234)
Screenshot: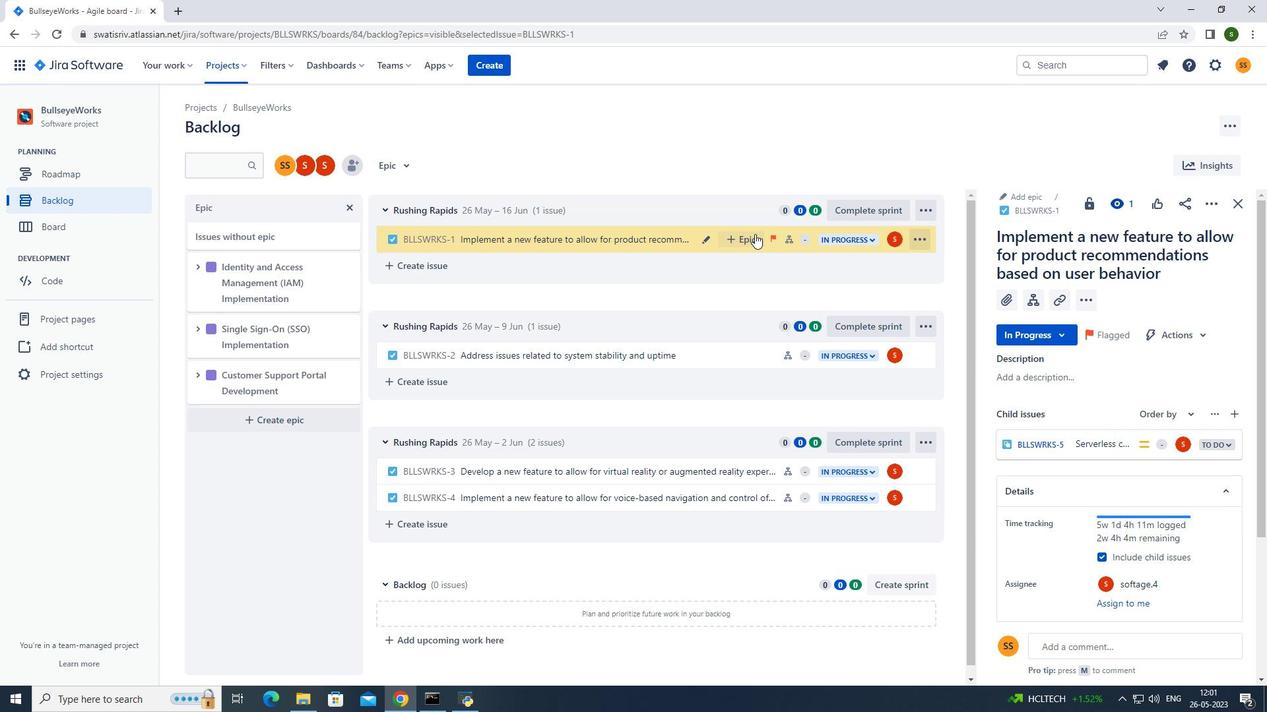 
Action: Mouse pressed left at (733, 234)
Screenshot: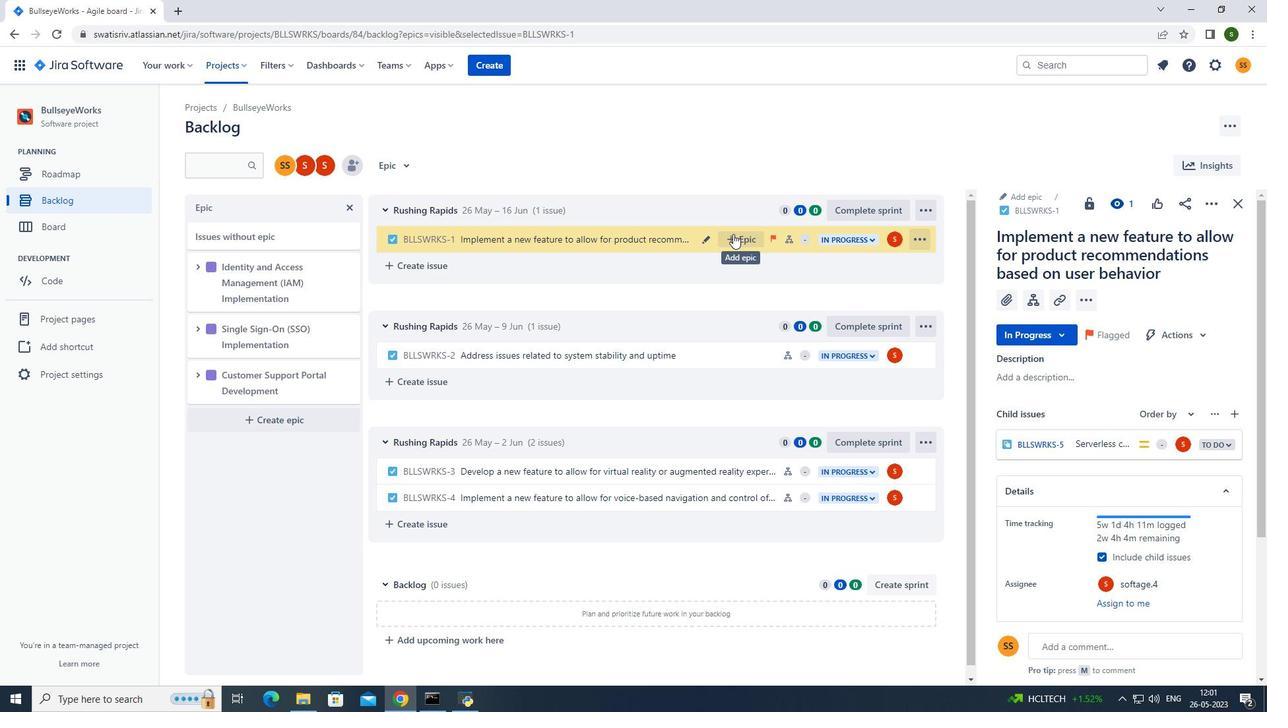
Action: Mouse moved to (797, 331)
Screenshot: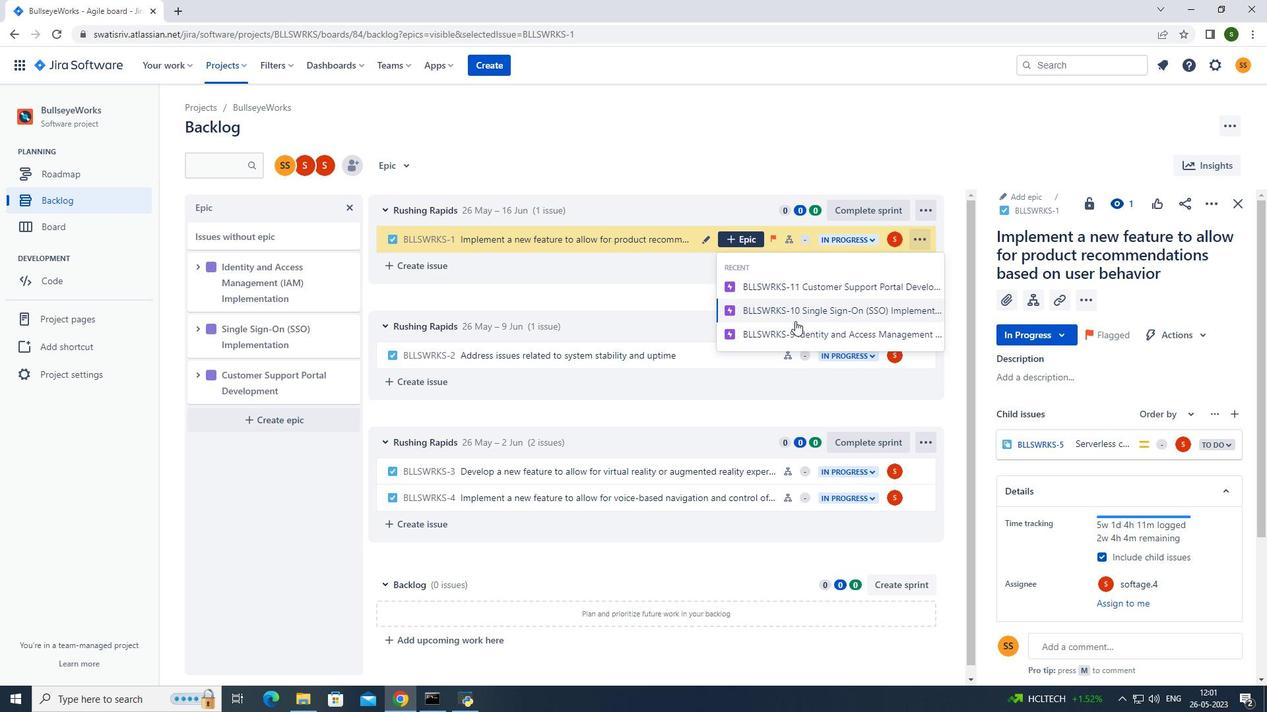 
Action: Mouse pressed left at (797, 331)
Screenshot: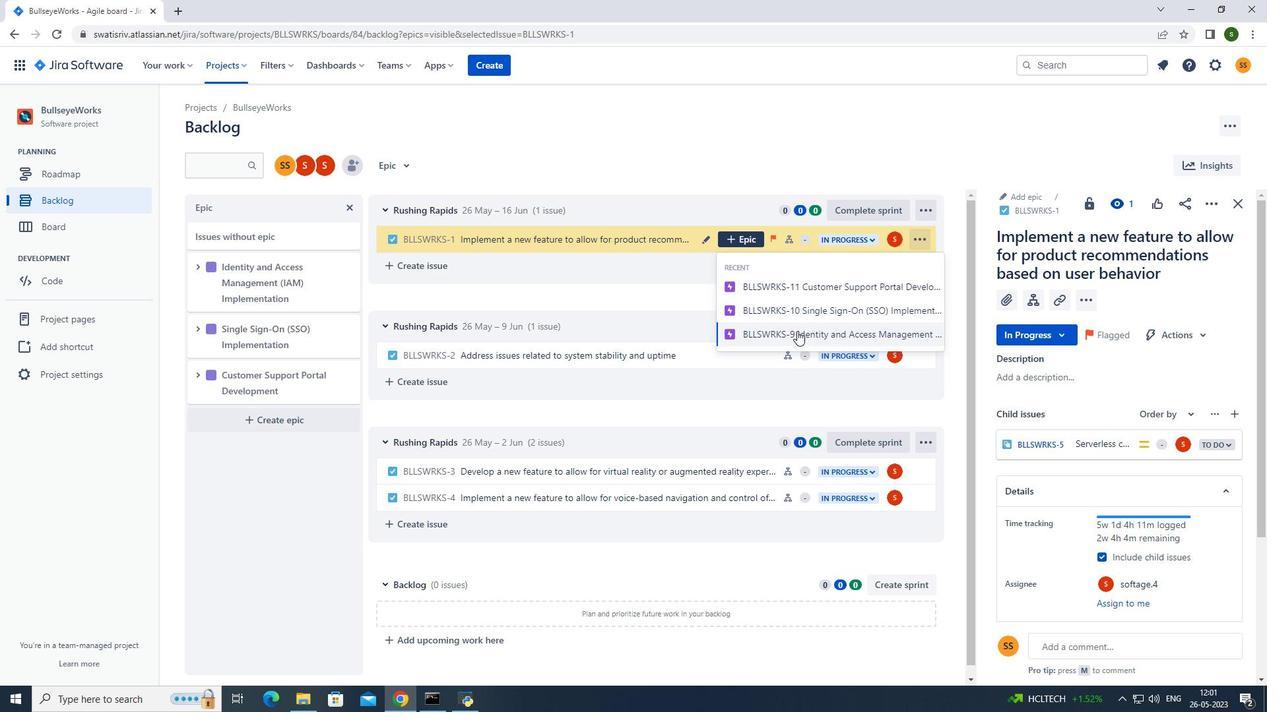 
Action: Mouse moved to (403, 169)
Screenshot: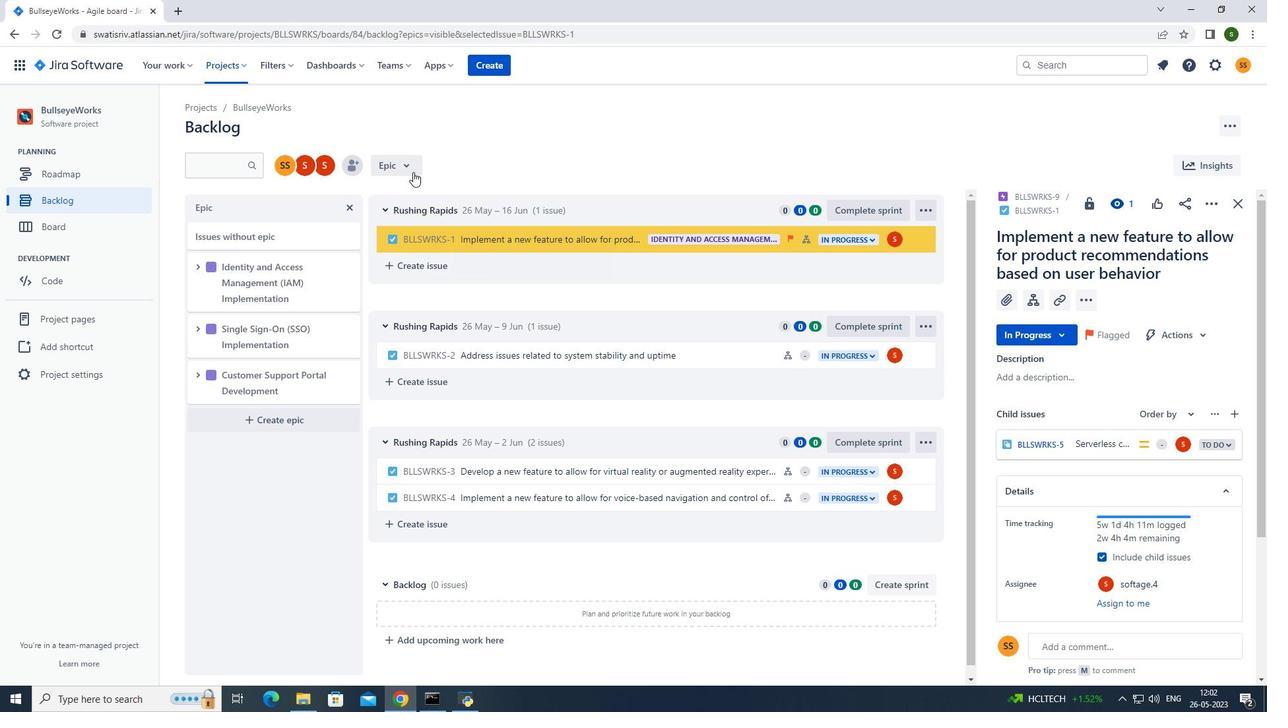 
Action: Mouse pressed left at (403, 169)
Screenshot: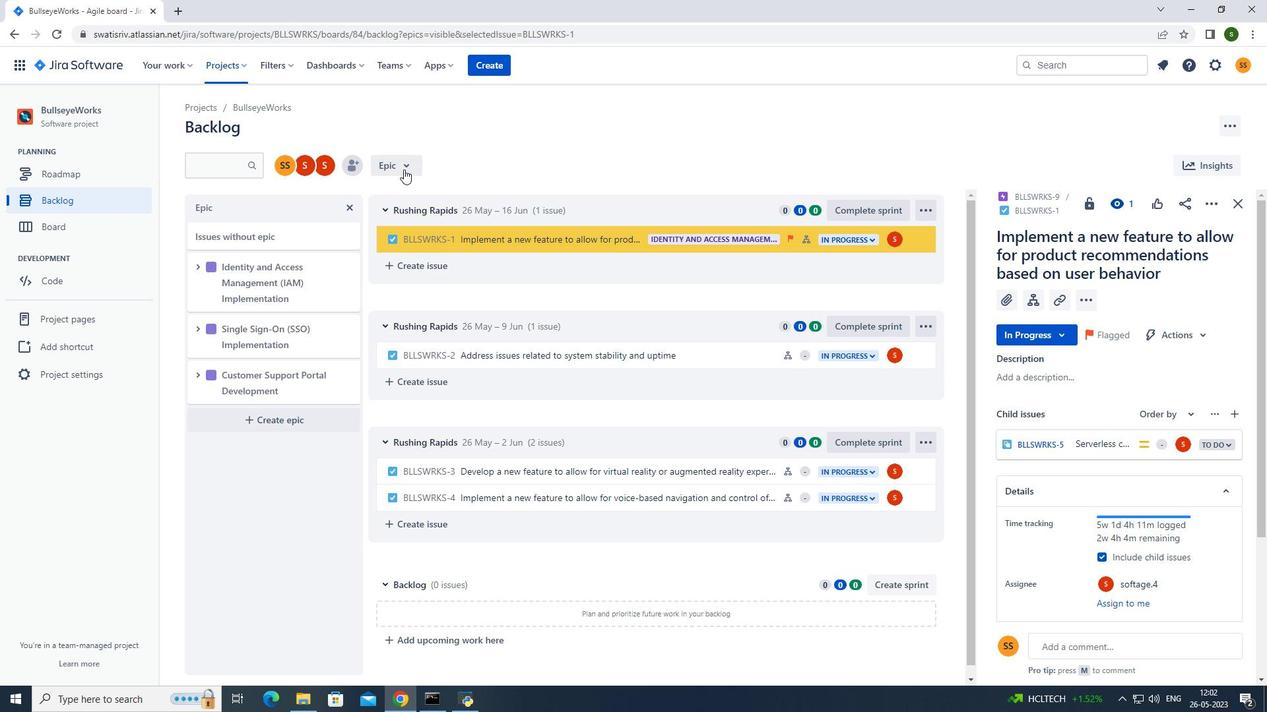 
Action: Mouse moved to (411, 220)
Screenshot: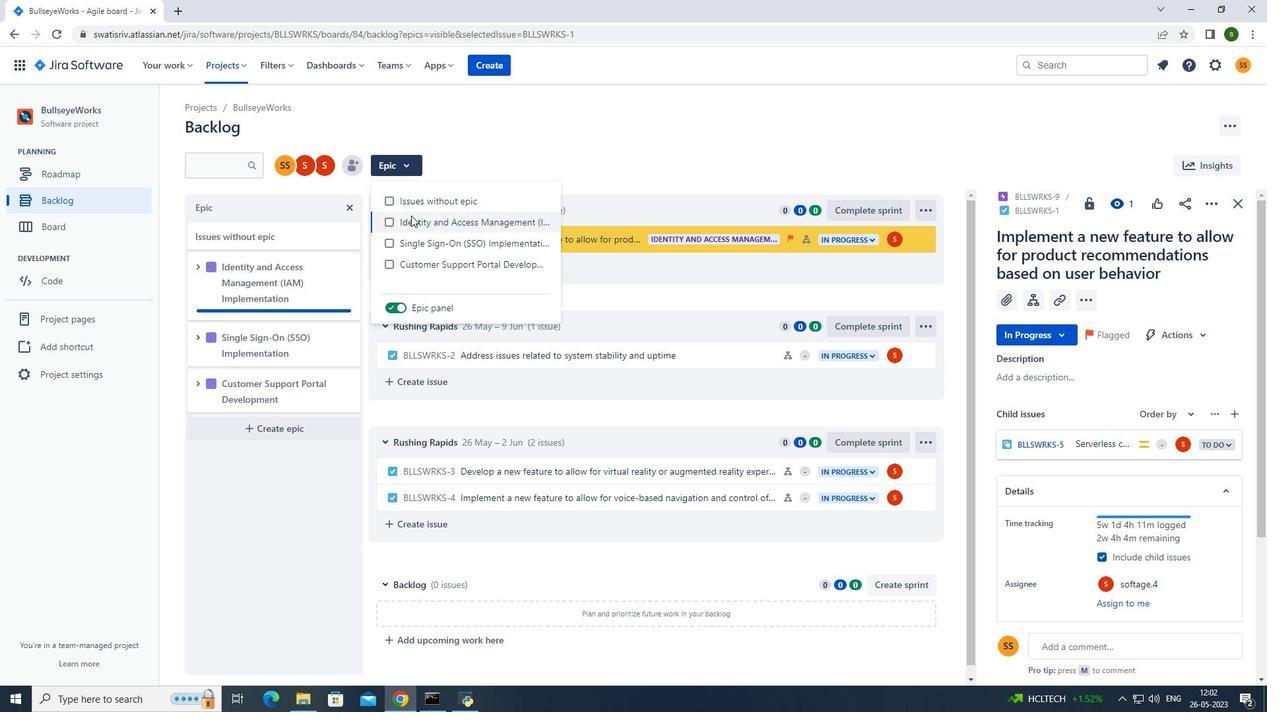 
Action: Mouse pressed left at (411, 220)
Screenshot: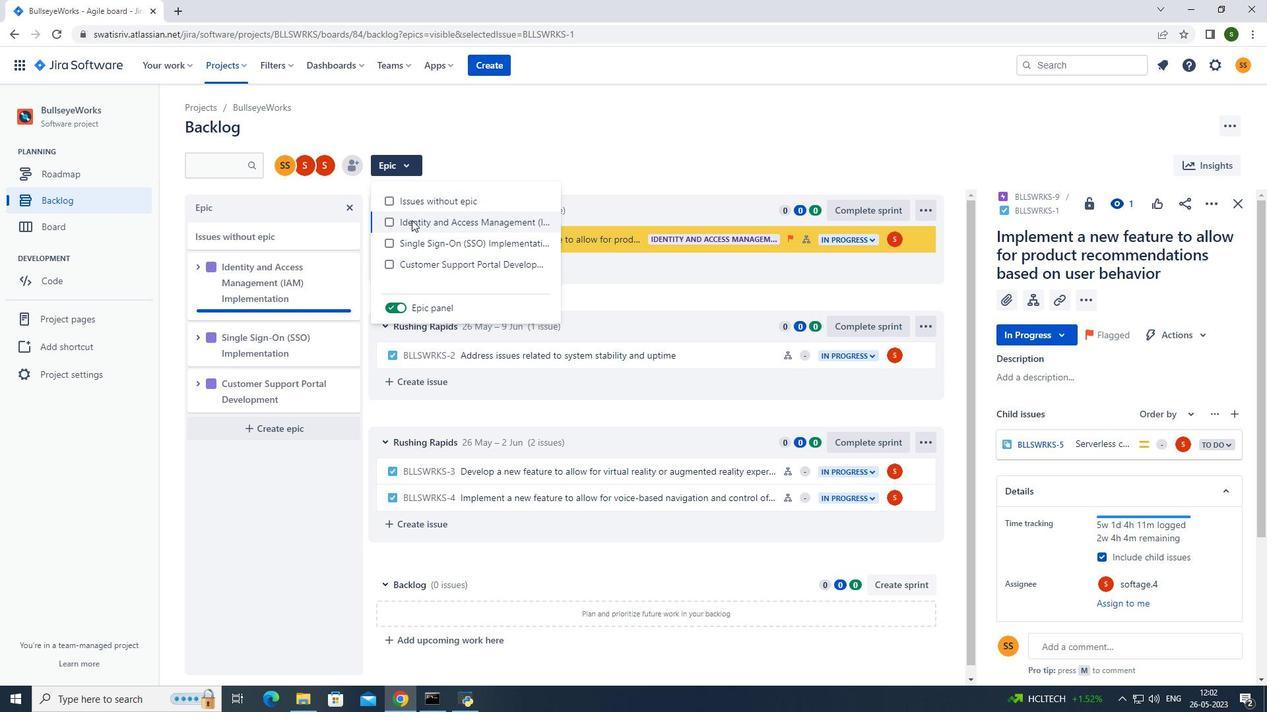
Action: Mouse moved to (345, 122)
Screenshot: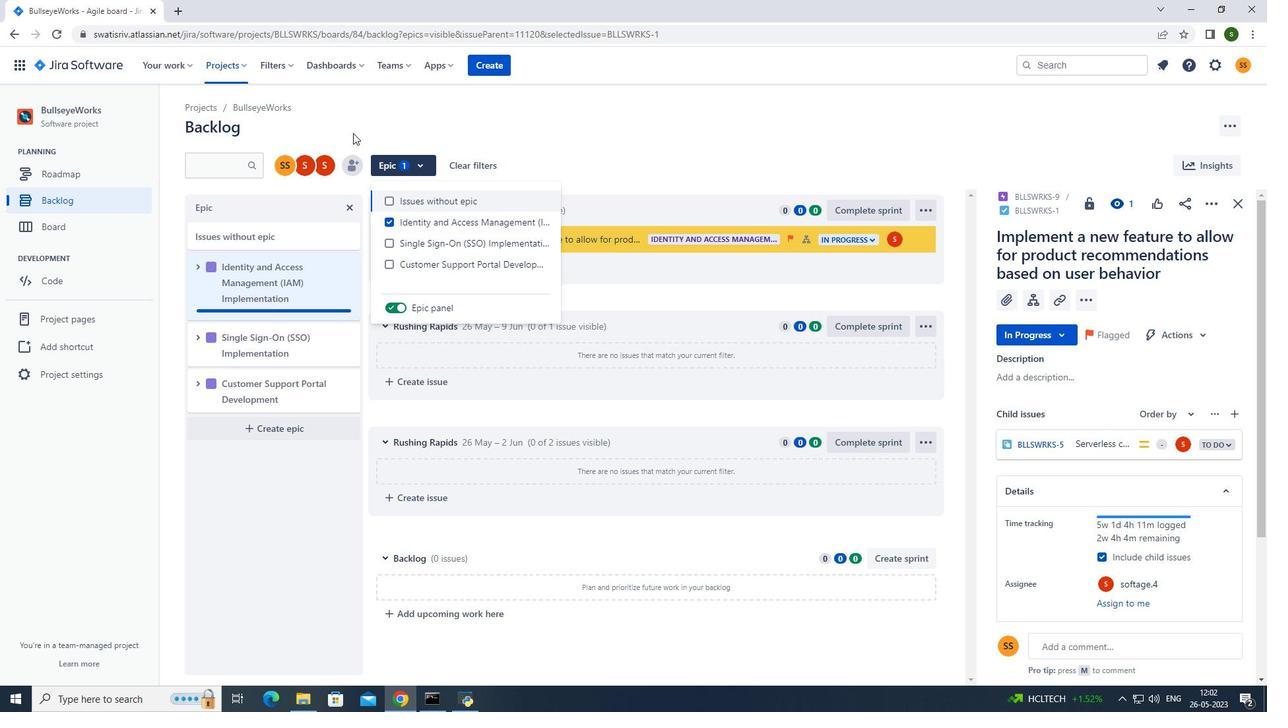 
Action: Mouse pressed left at (345, 122)
Screenshot: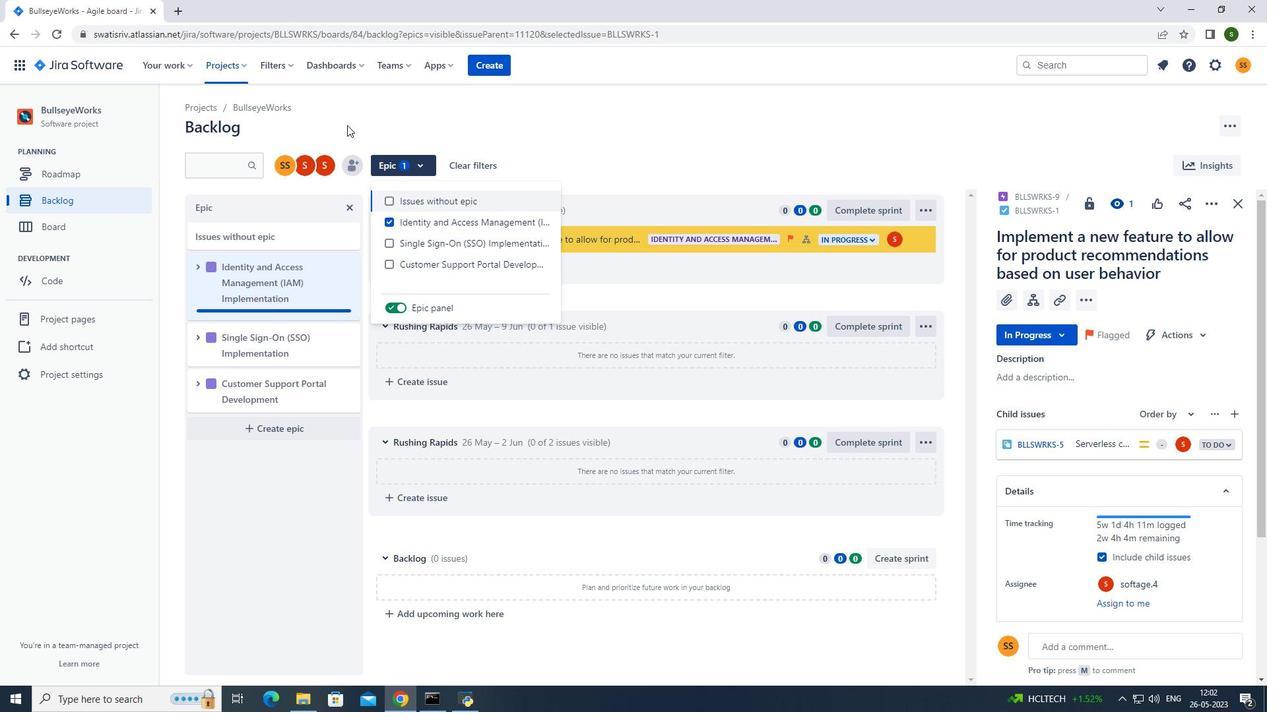 
Action: Mouse moved to (226, 69)
Screenshot: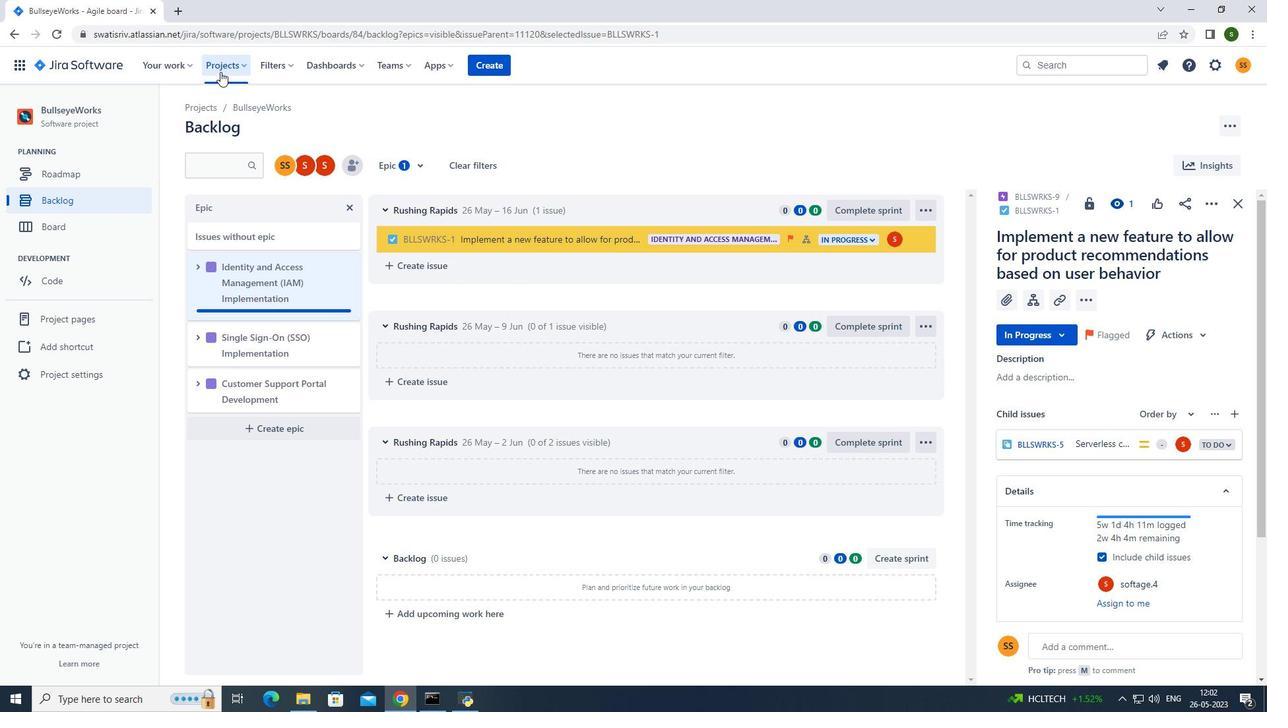 
Action: Mouse pressed left at (226, 69)
Screenshot: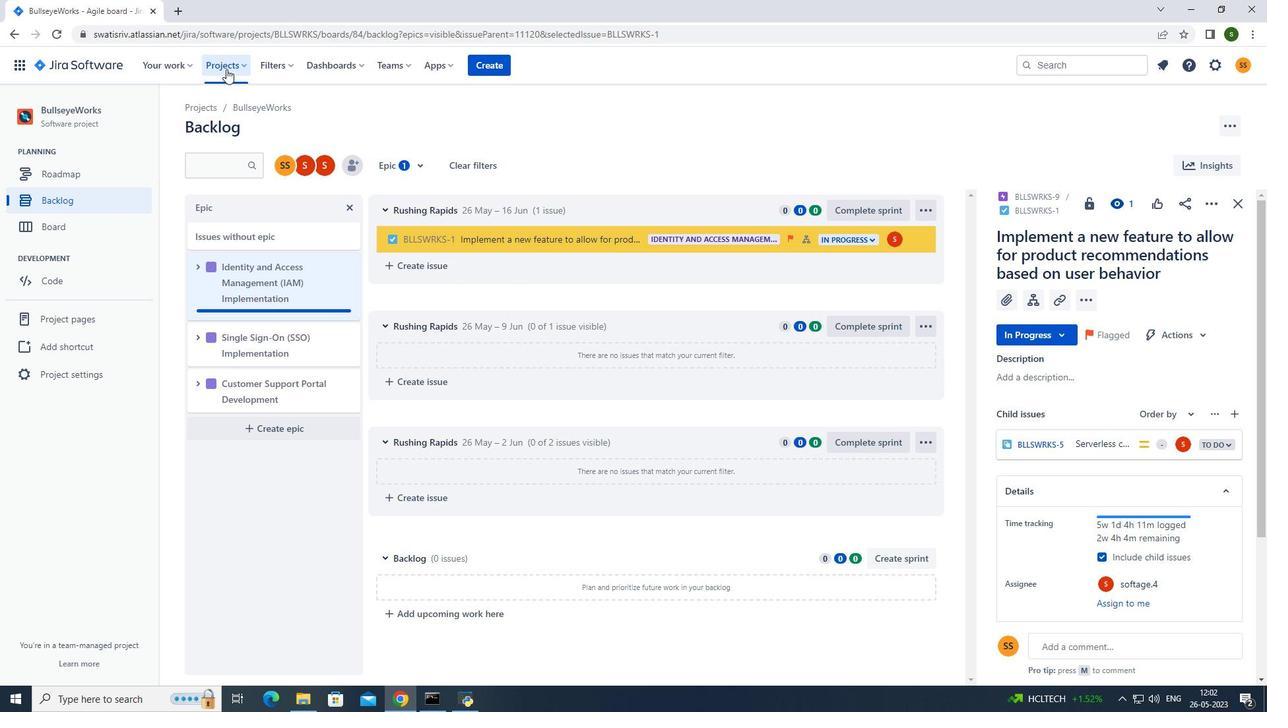
Action: Mouse moved to (313, 131)
Screenshot: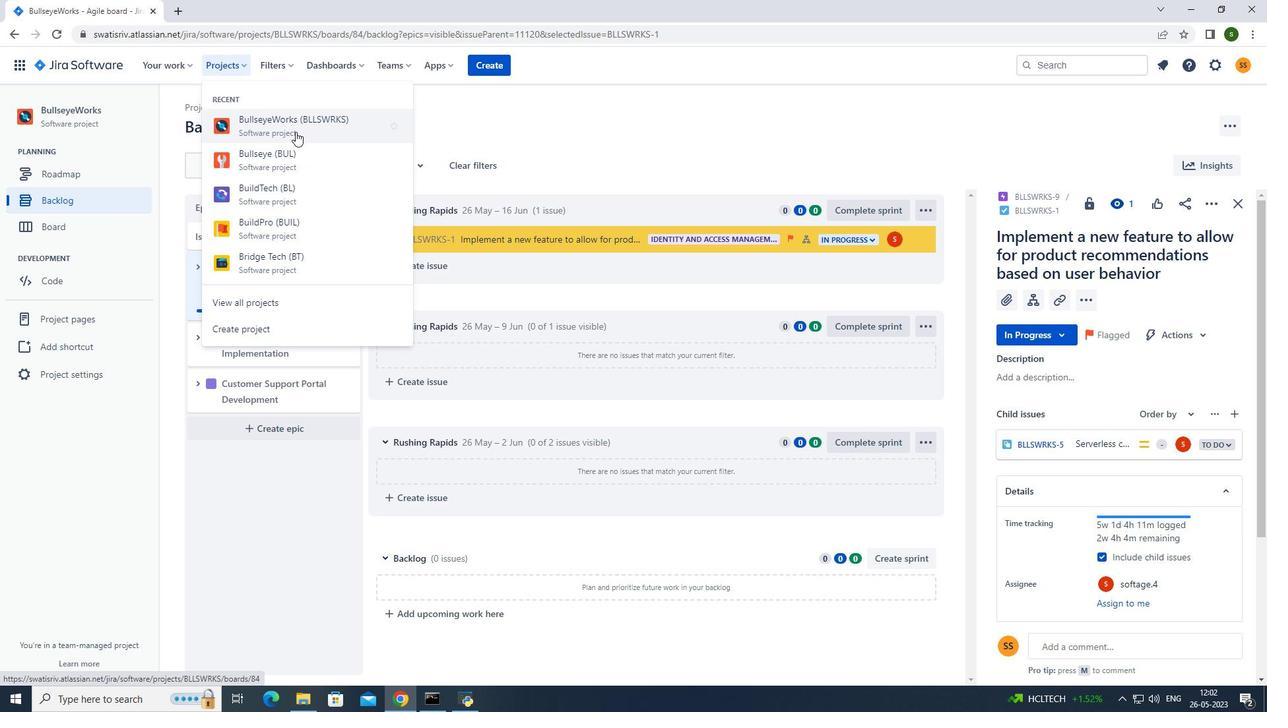 
Action: Mouse pressed left at (313, 131)
Screenshot: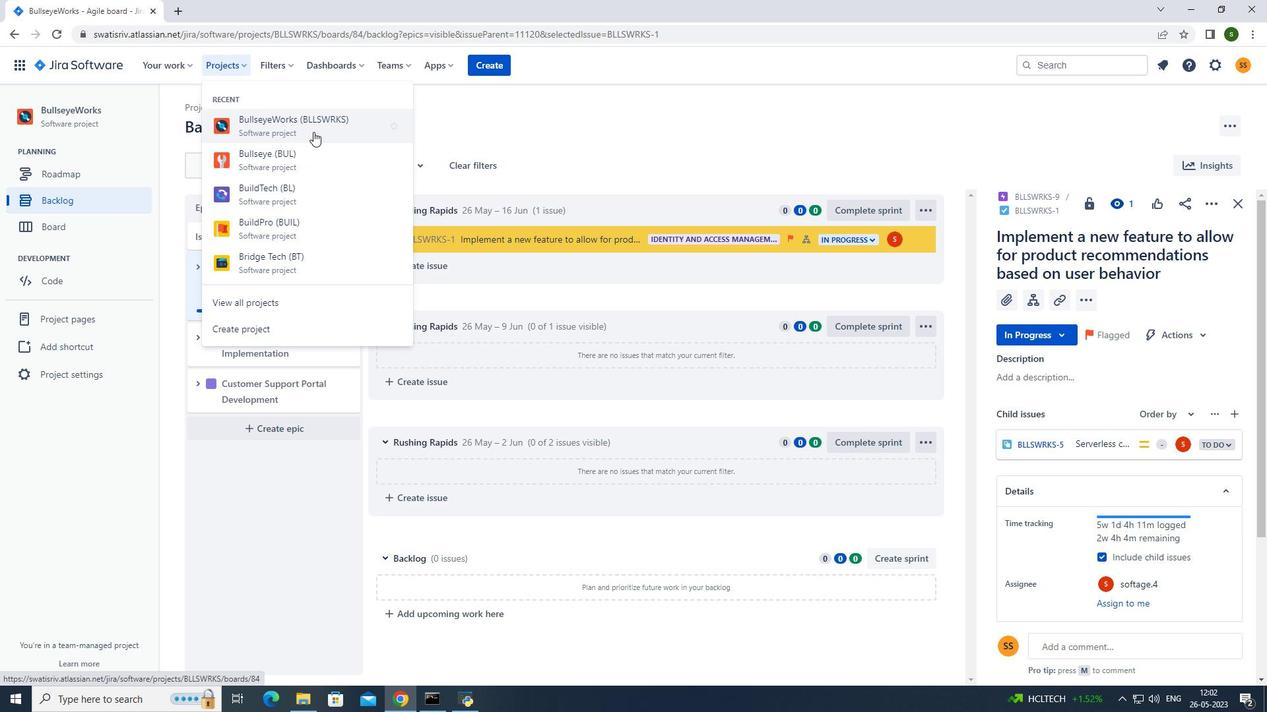 
Action: Mouse moved to (114, 200)
Screenshot: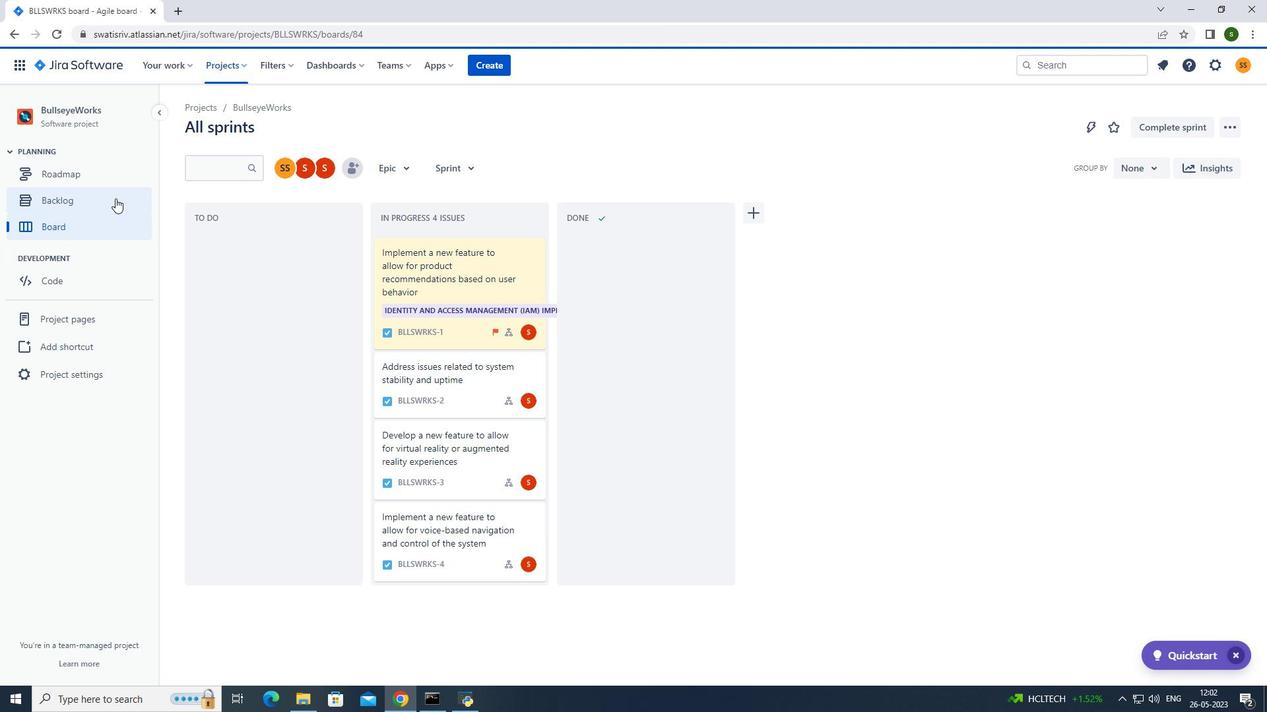 
Action: Mouse pressed left at (114, 200)
Screenshot: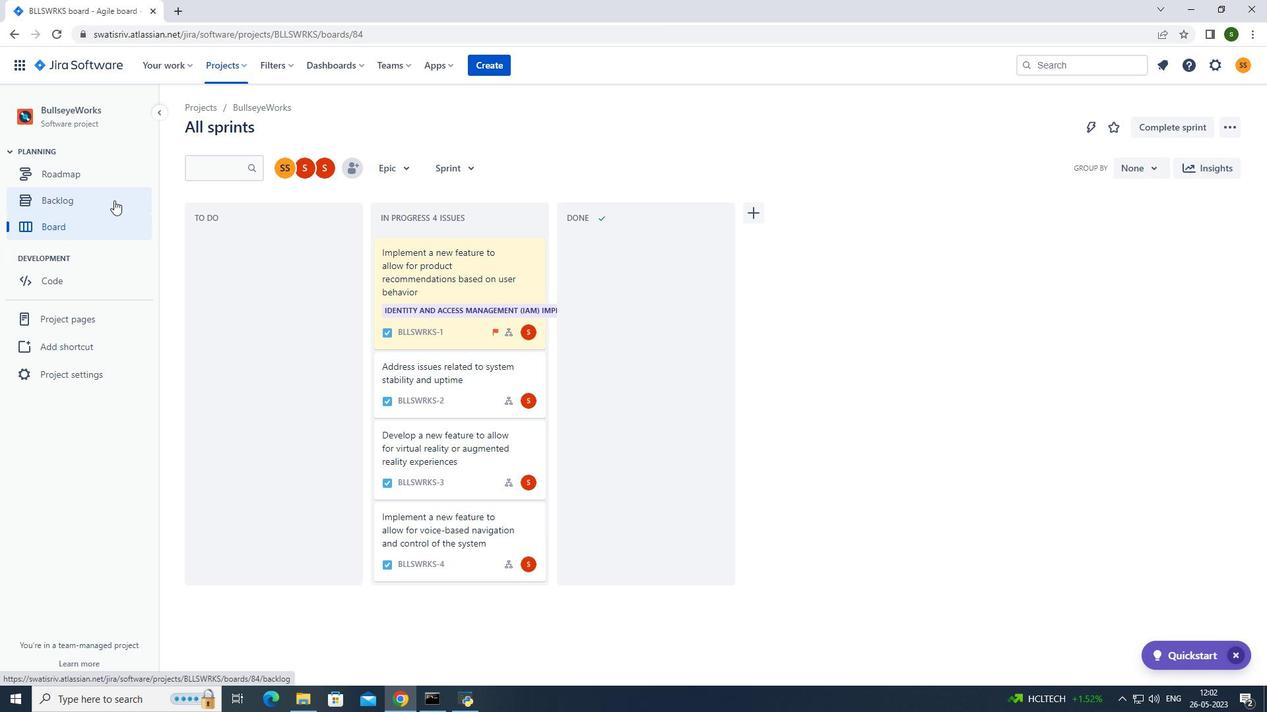 
Action: Mouse moved to (943, 346)
Screenshot: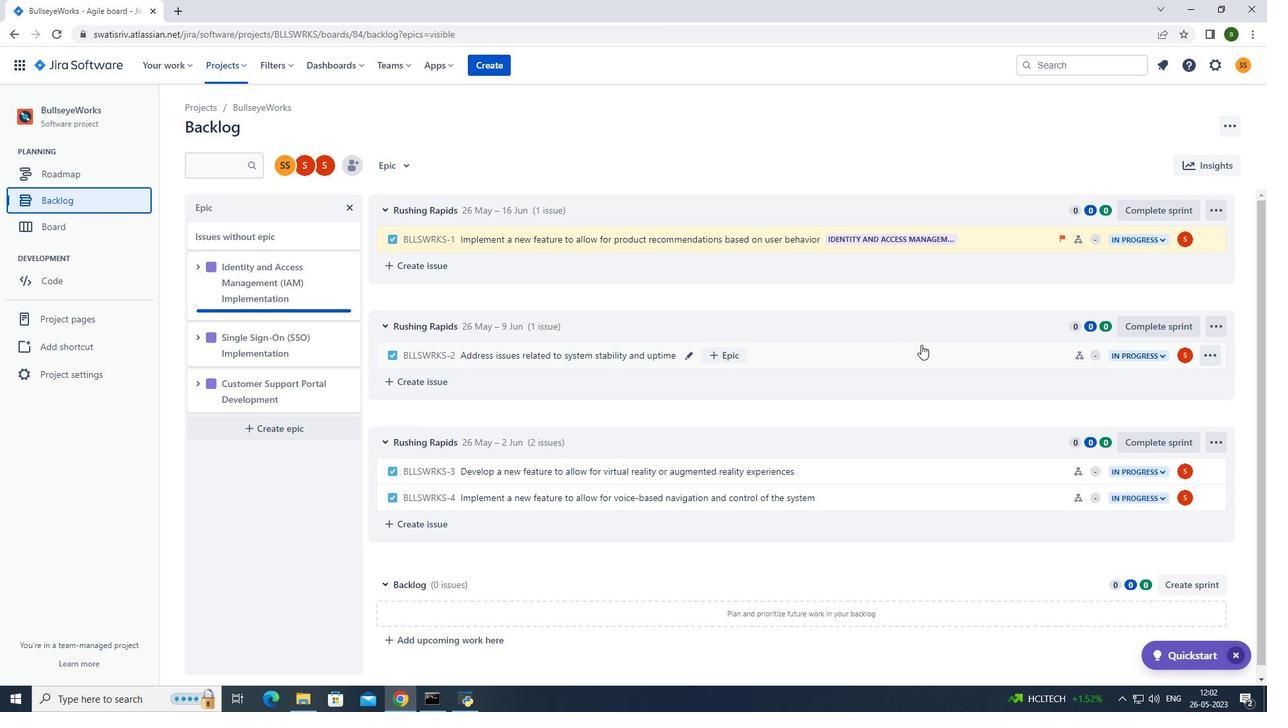 
Action: Mouse pressed left at (943, 346)
Screenshot: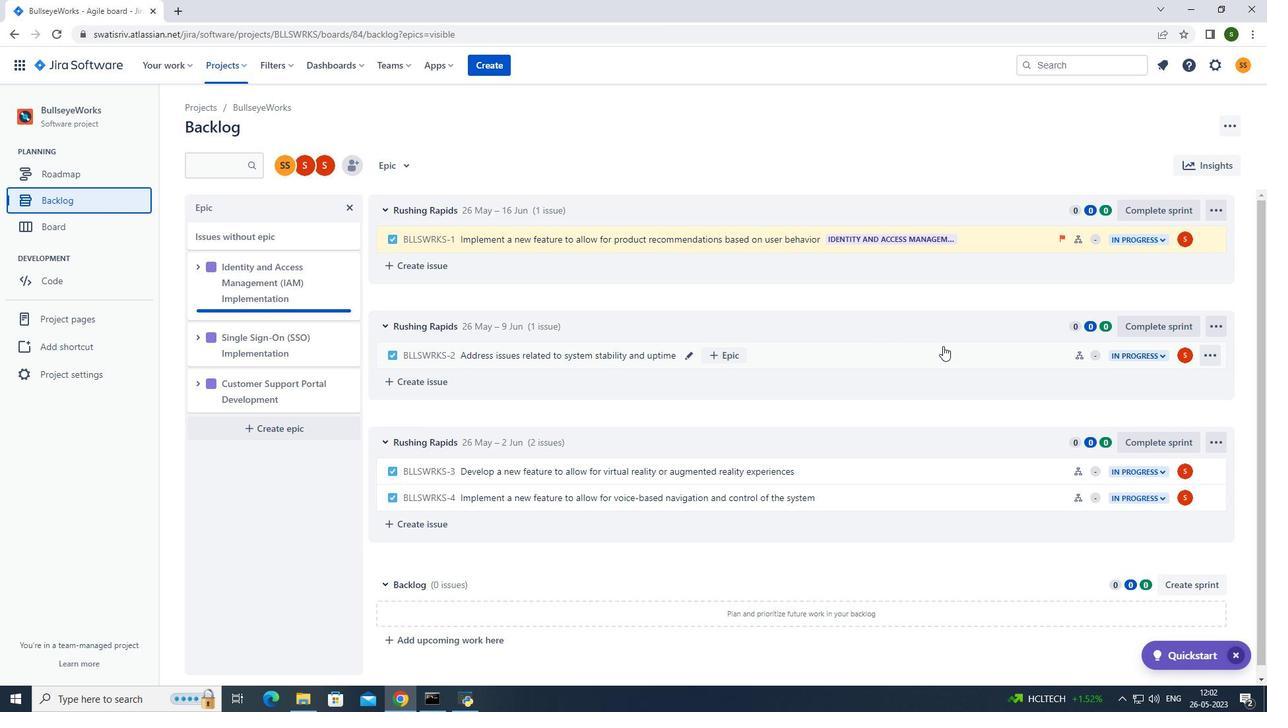 
Action: Mouse moved to (1205, 197)
Screenshot: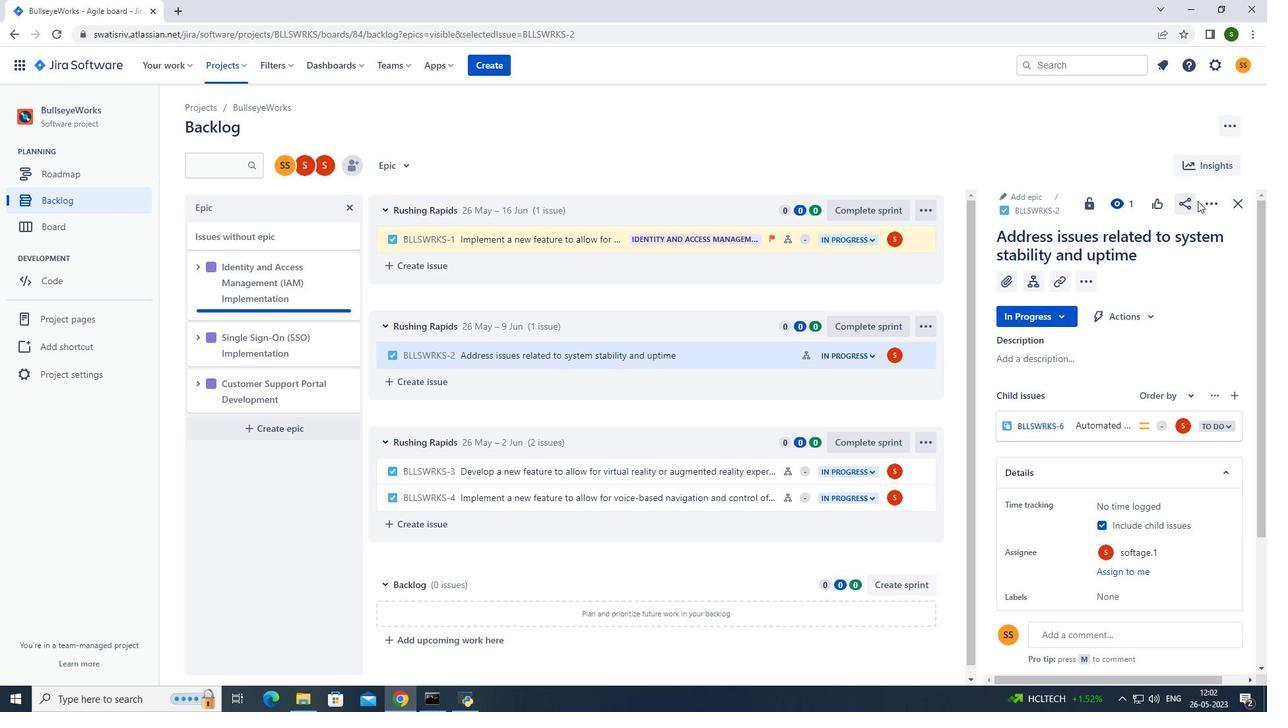 
Action: Mouse pressed left at (1205, 197)
Screenshot: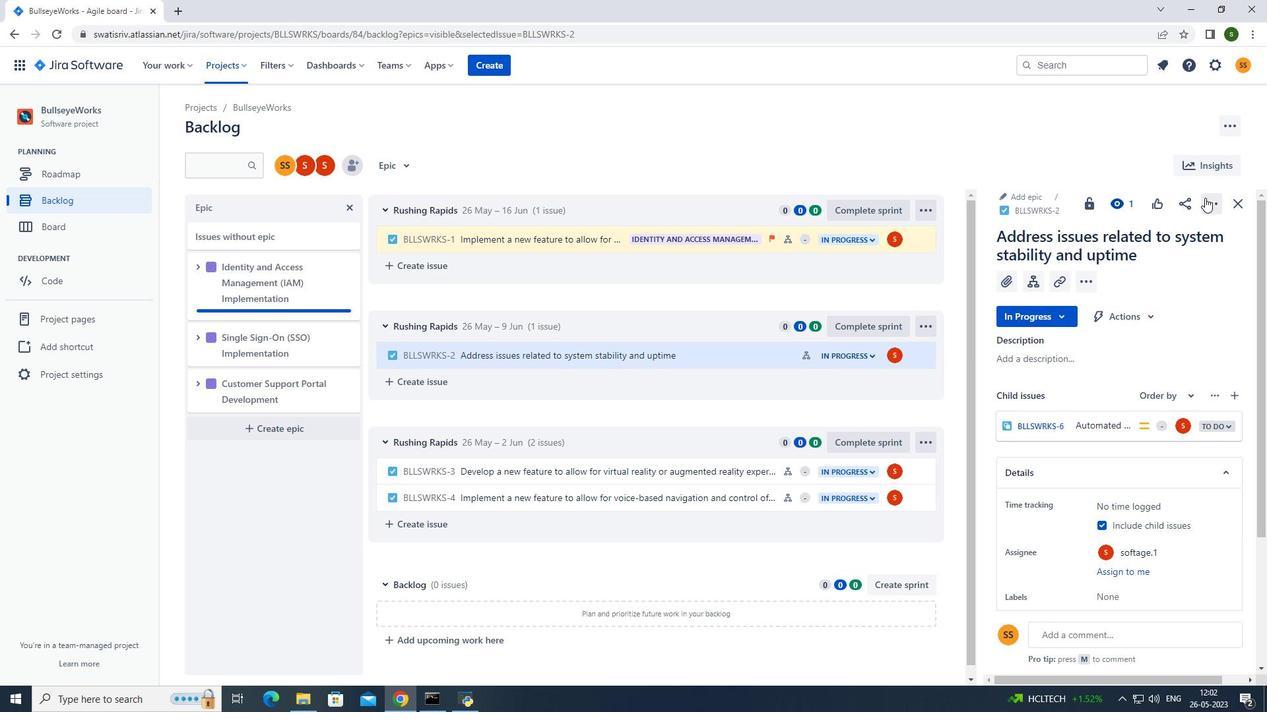 
Action: Mouse moved to (1156, 234)
Screenshot: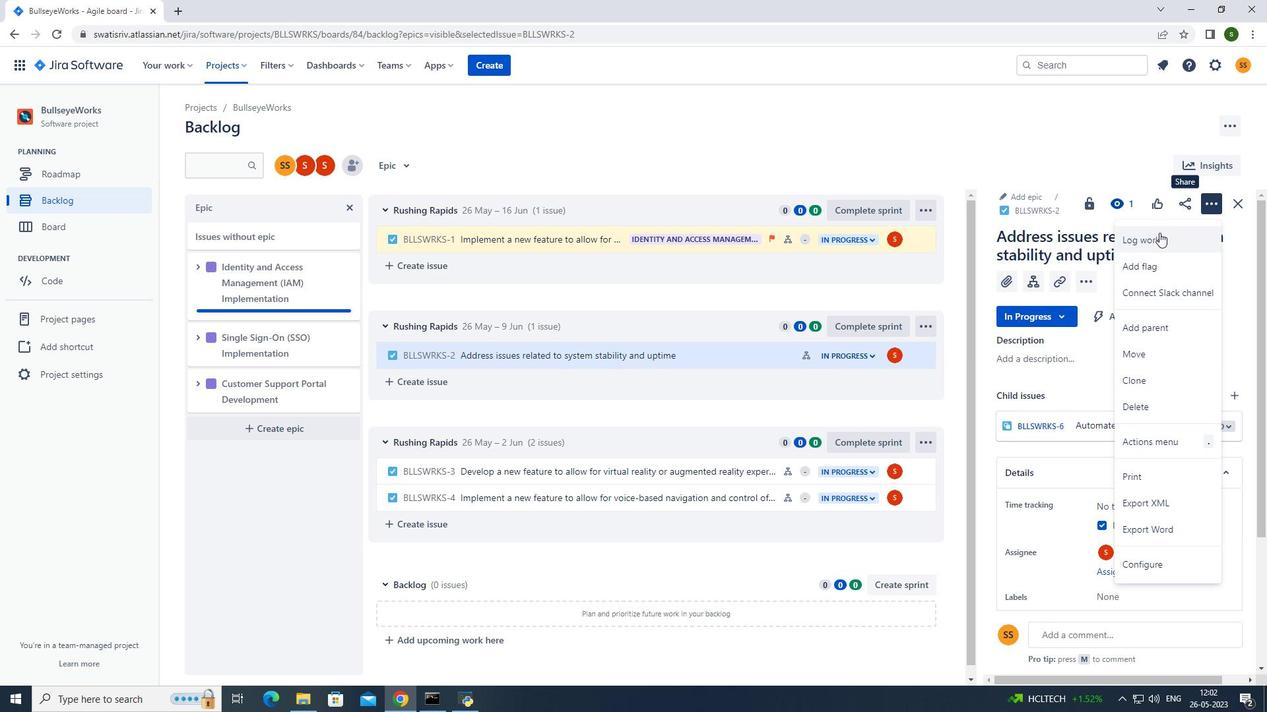 
Action: Mouse pressed left at (1156, 234)
Screenshot: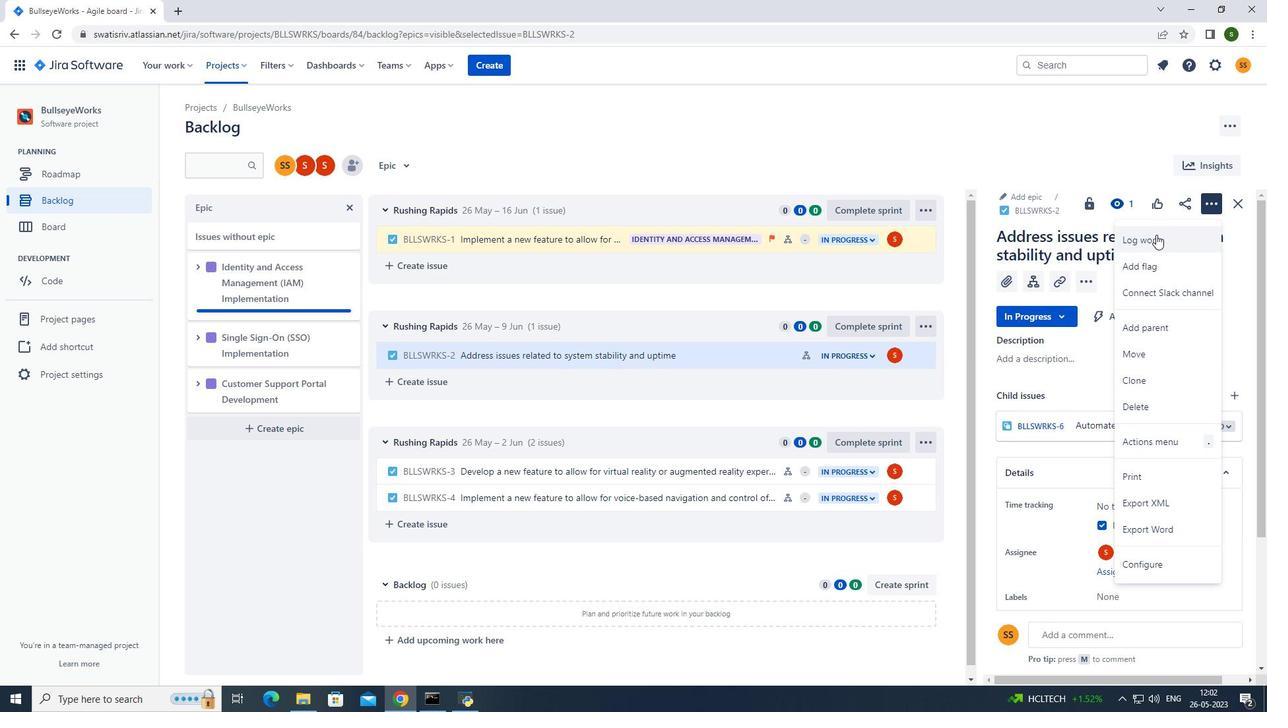 
Action: Mouse moved to (593, 191)
Screenshot: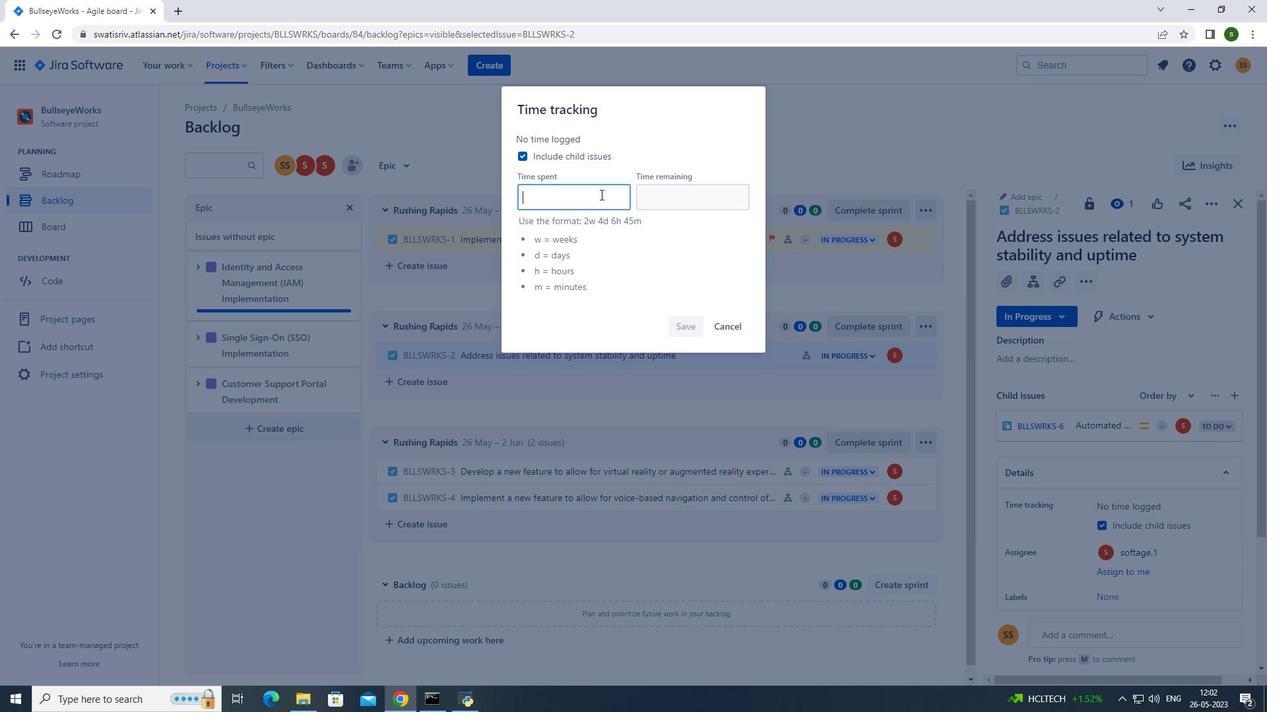 
Action: Mouse pressed left at (593, 191)
Screenshot: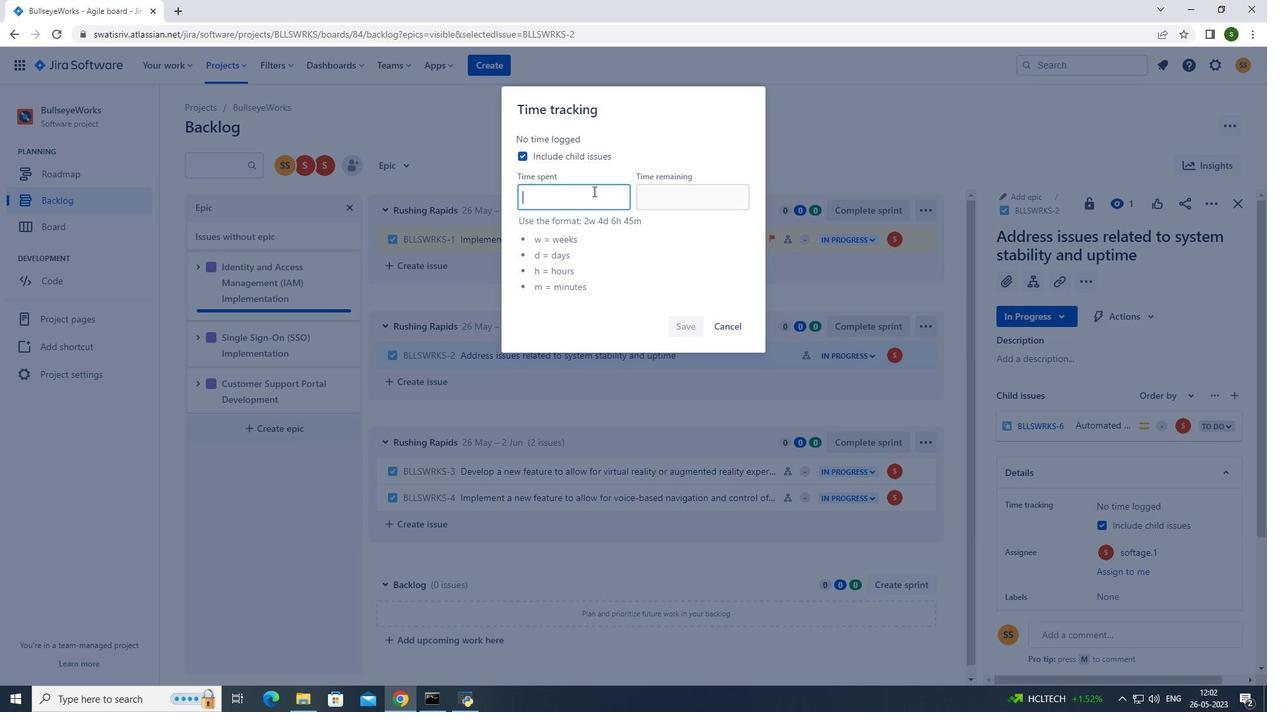 
Action: Key pressed 2w<Key.space>4d<Key.space>12h<Key.space>46m
Screenshot: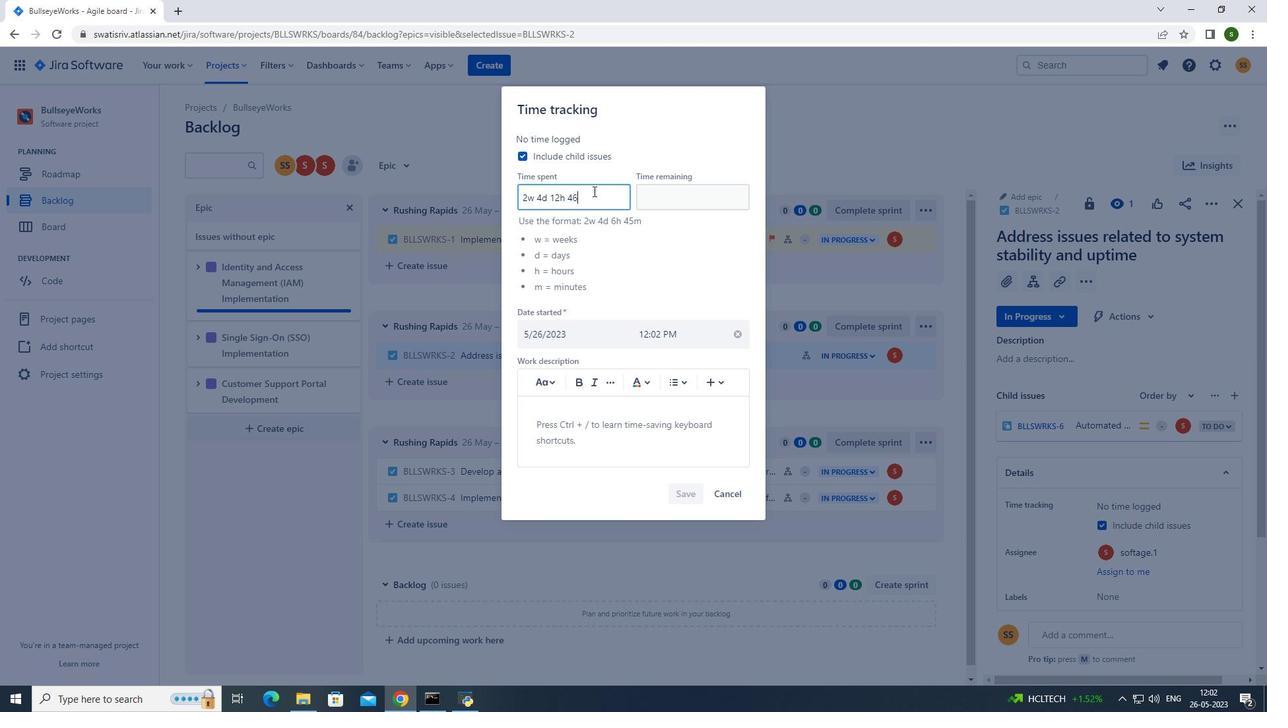 
Action: Mouse moved to (693, 202)
Screenshot: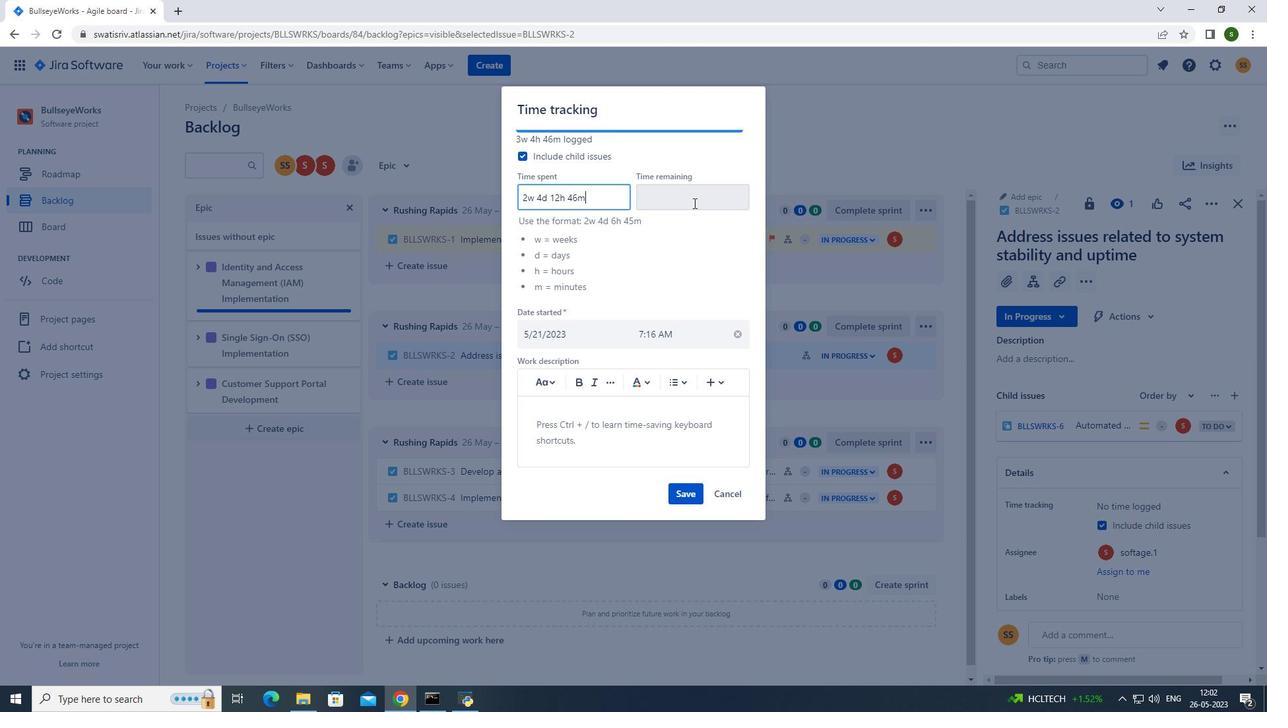
Action: Mouse pressed left at (693, 202)
Screenshot: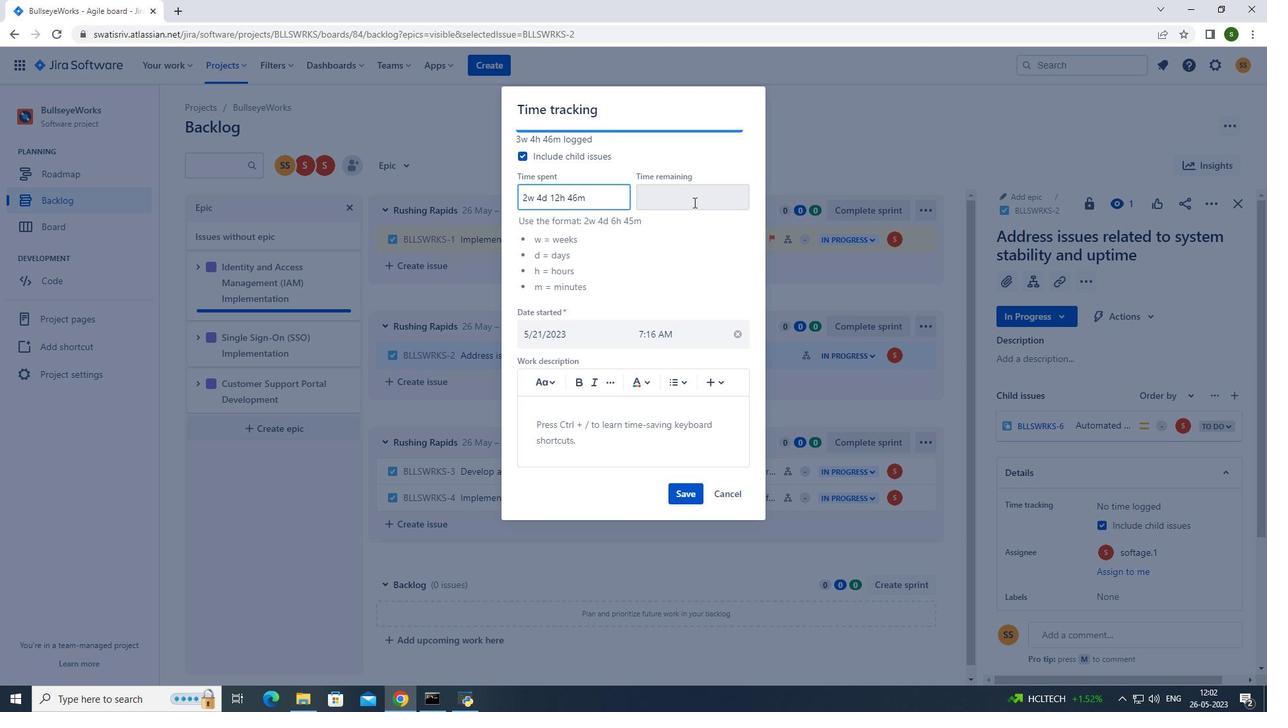 
Action: Mouse moved to (692, 203)
Screenshot: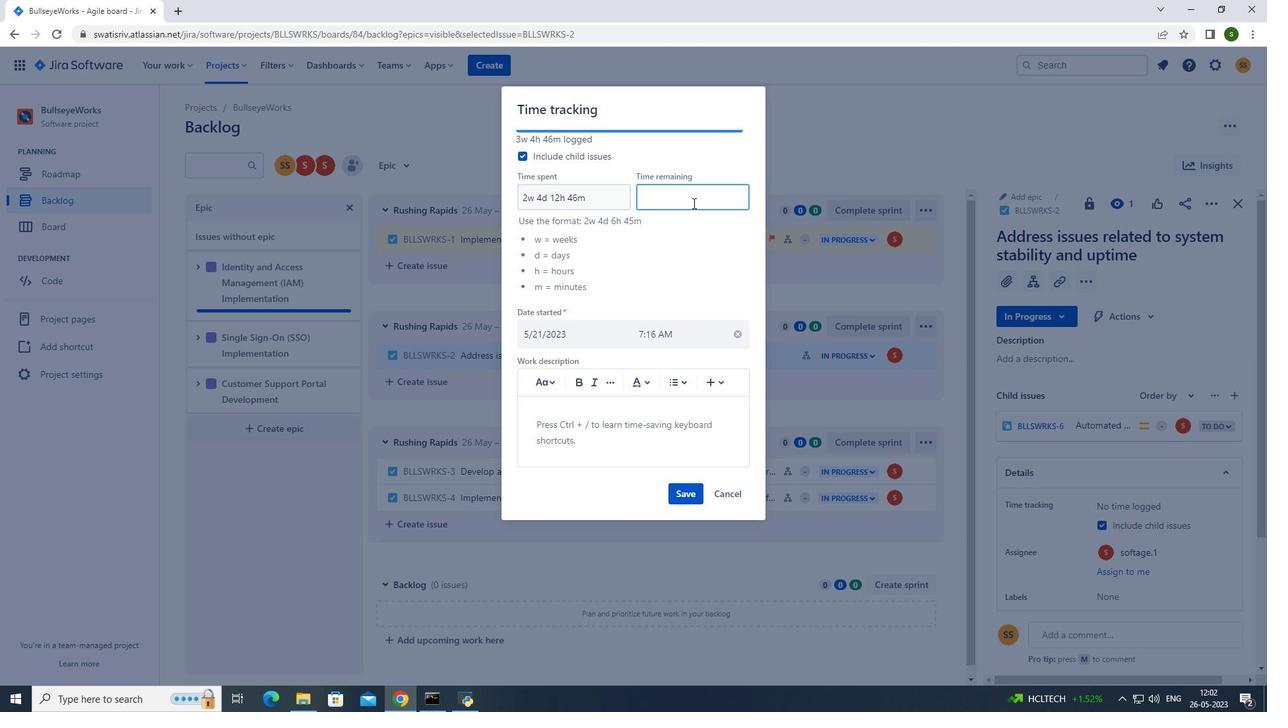 
Action: Key pressed 5w<Key.space>6
Screenshot: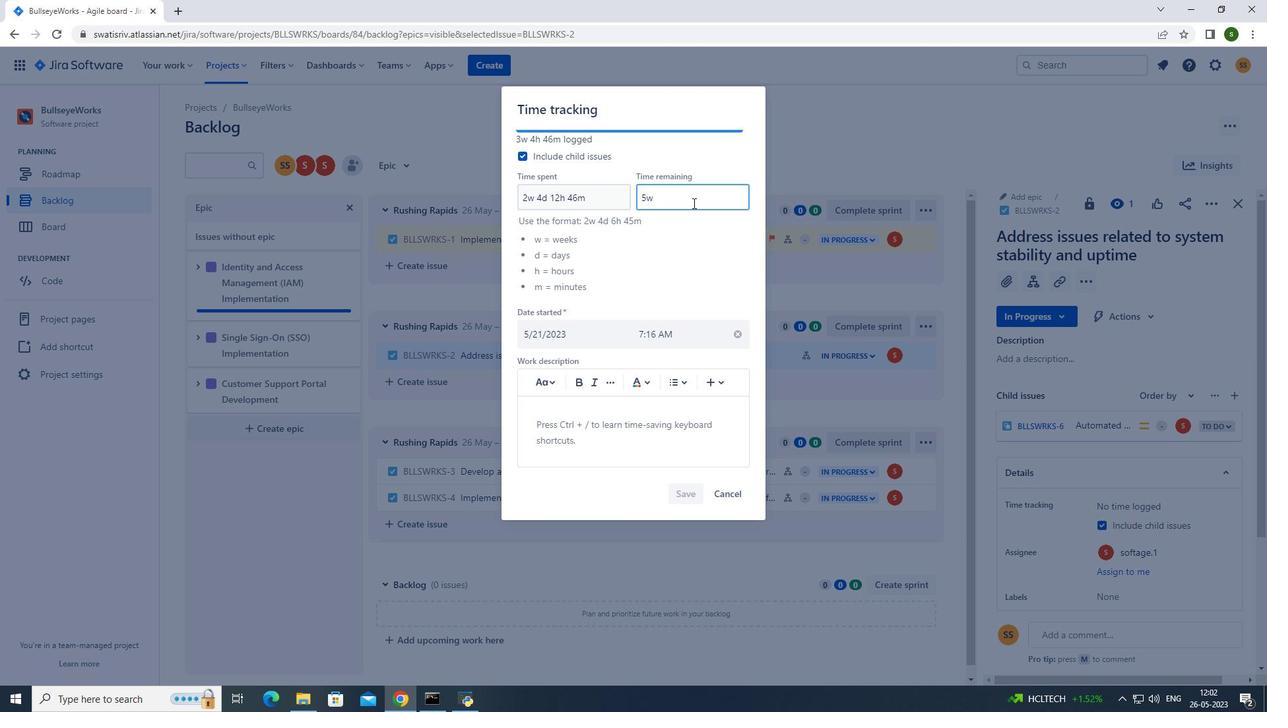 
Action: Mouse moved to (689, 203)
Screenshot: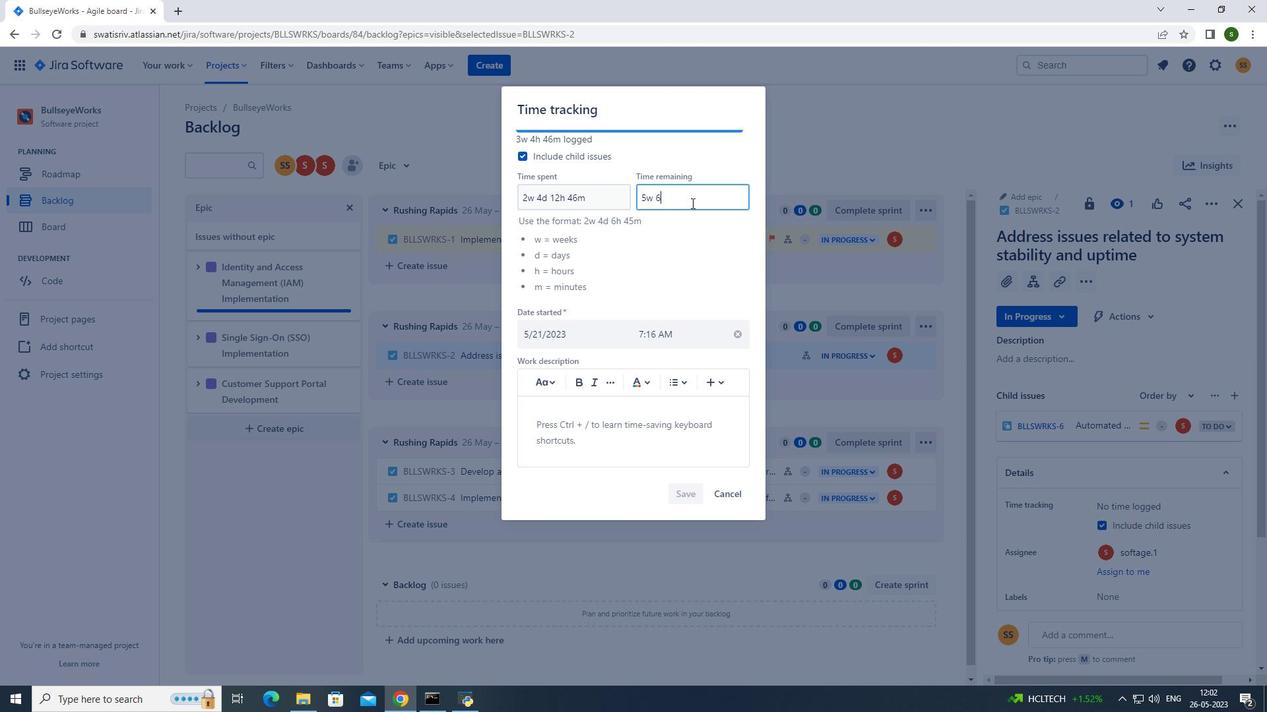 
Action: Key pressed d
Screenshot: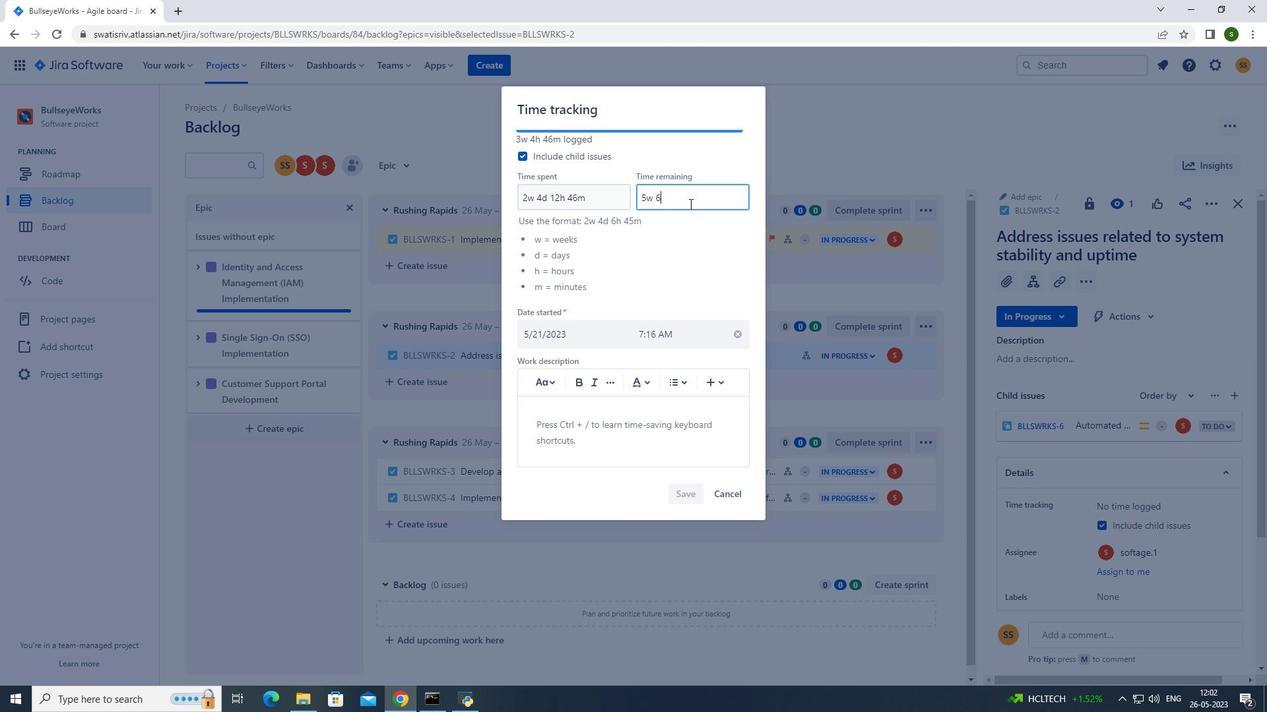 
Action: Mouse moved to (688, 203)
Screenshot: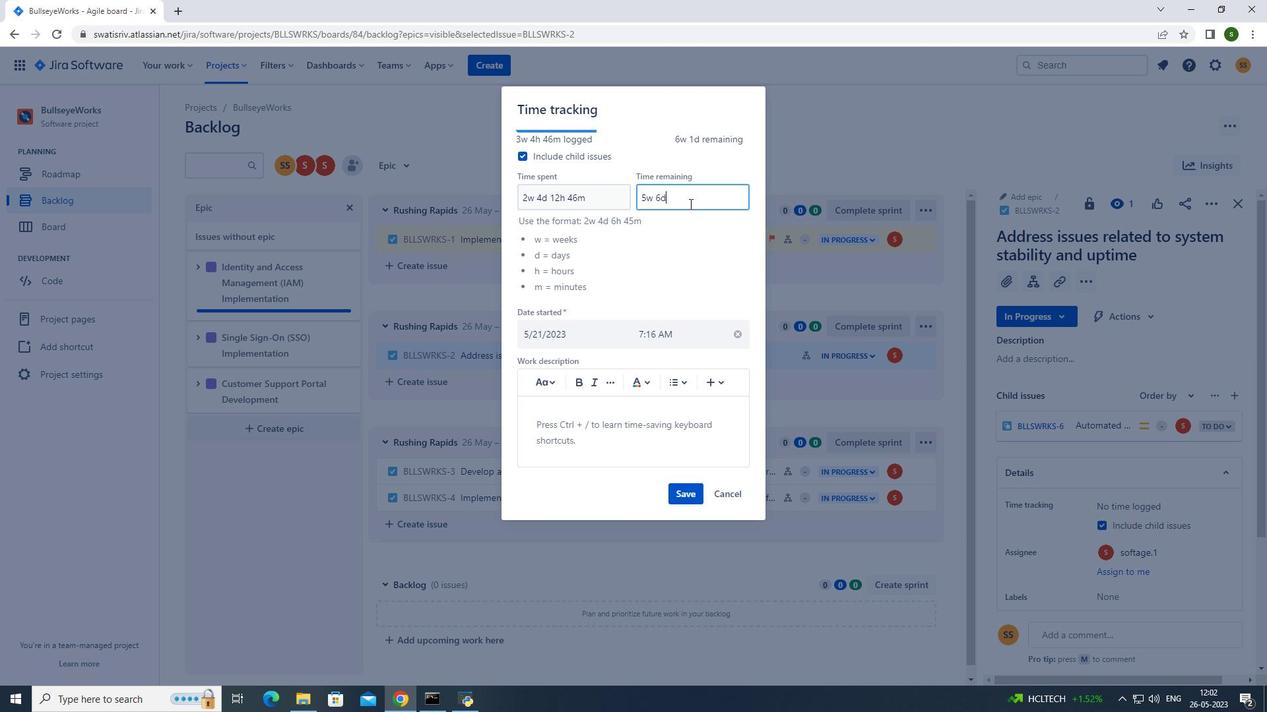 
Action: Key pressed <Key.space>
Screenshot: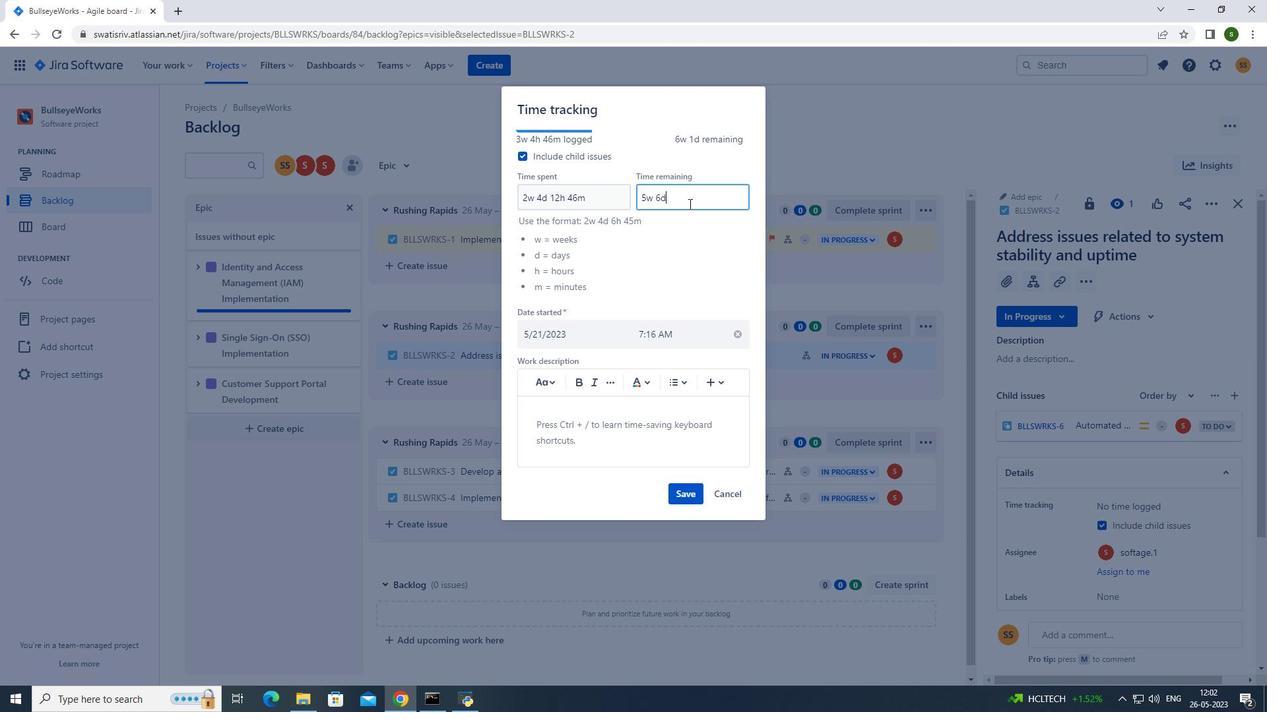 
Action: Mouse moved to (686, 205)
Screenshot: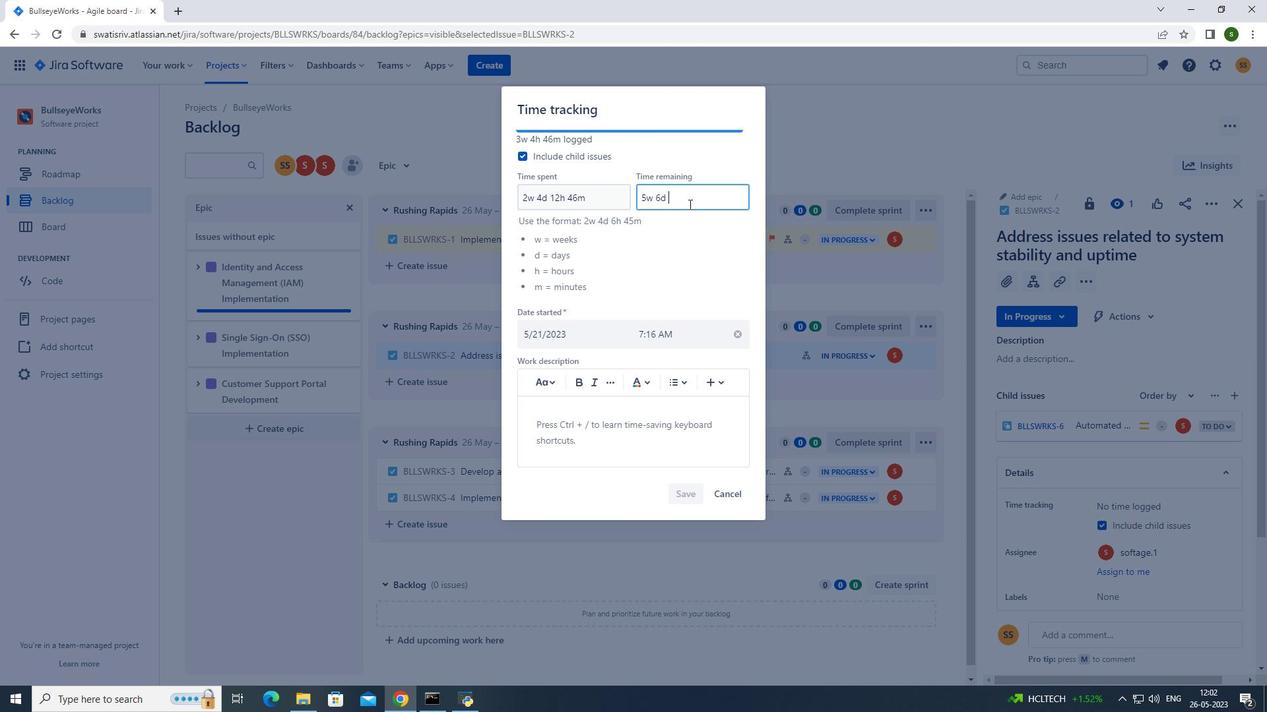 
Action: Key pressed 1h<Key.space>9m
Screenshot: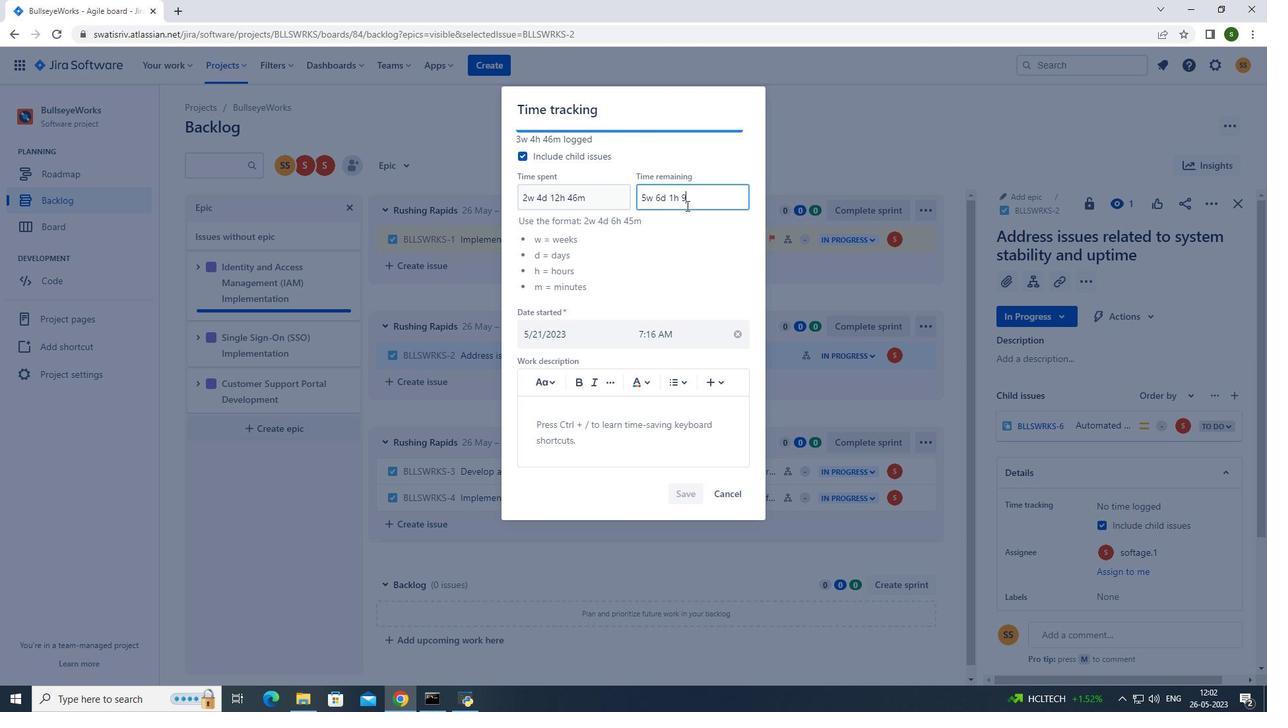 
Action: Mouse moved to (675, 494)
Screenshot: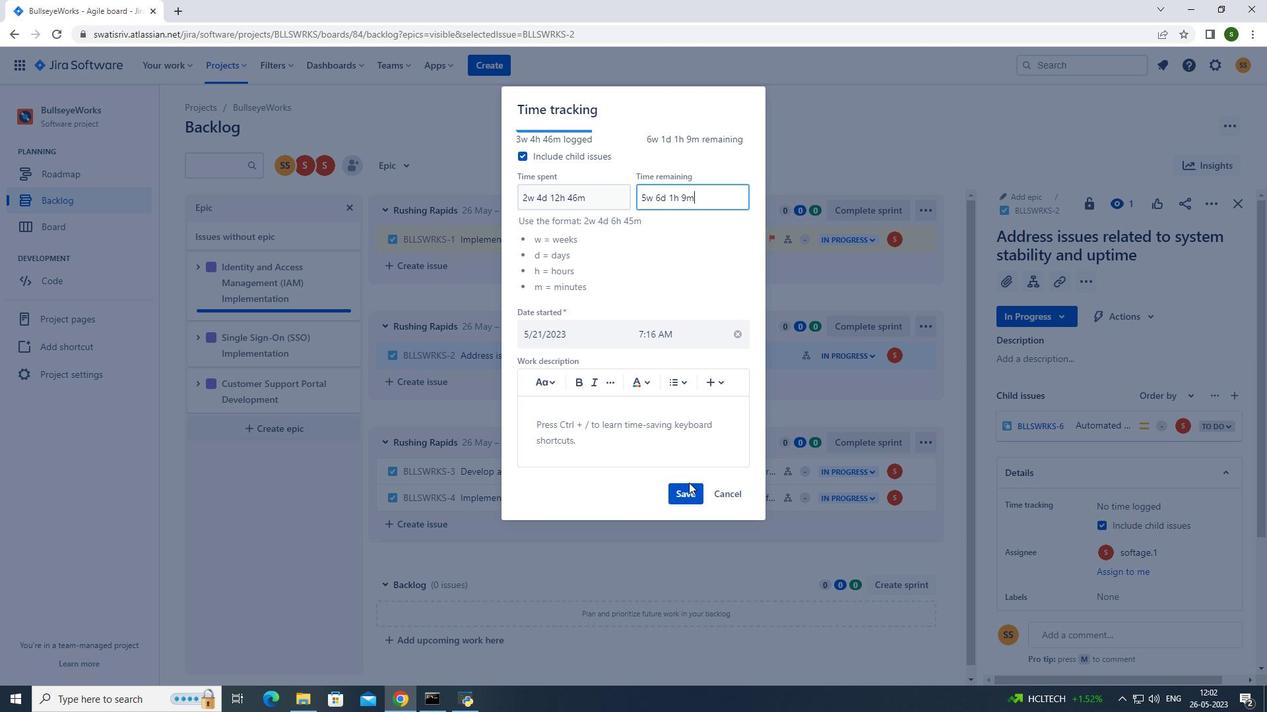 
Action: Mouse pressed left at (675, 494)
Screenshot: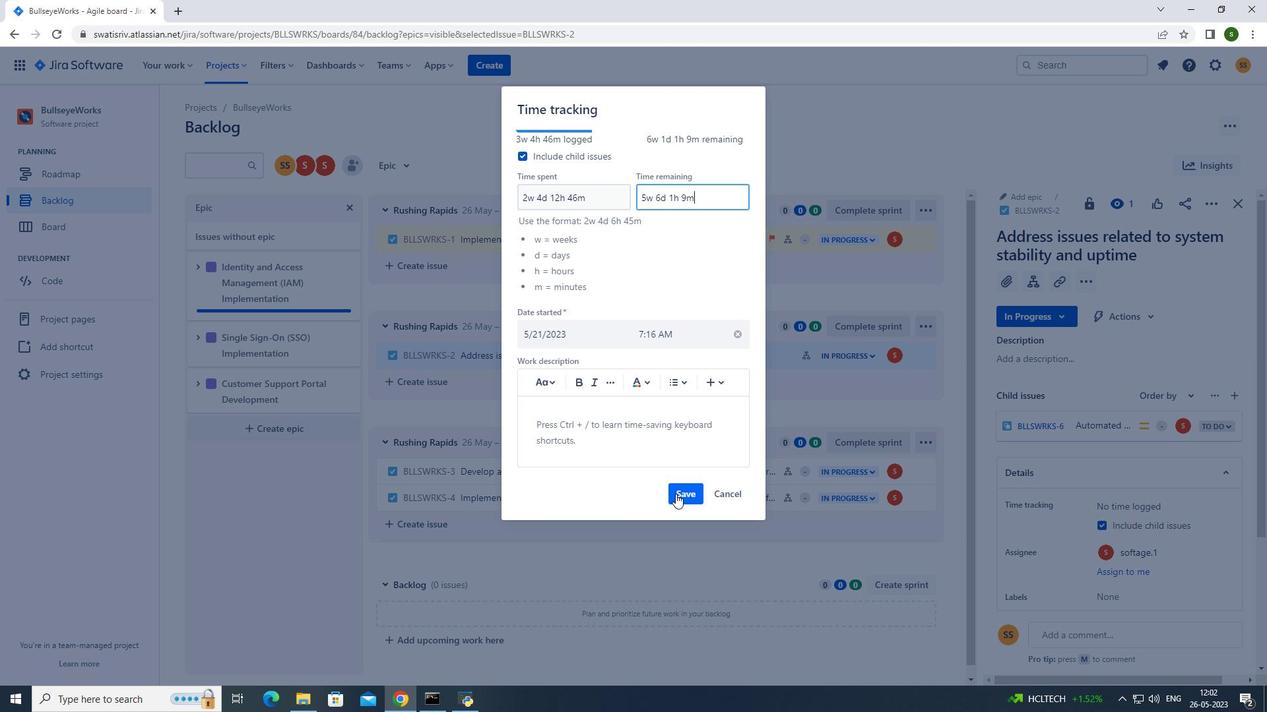 
Action: Mouse moved to (1207, 203)
Screenshot: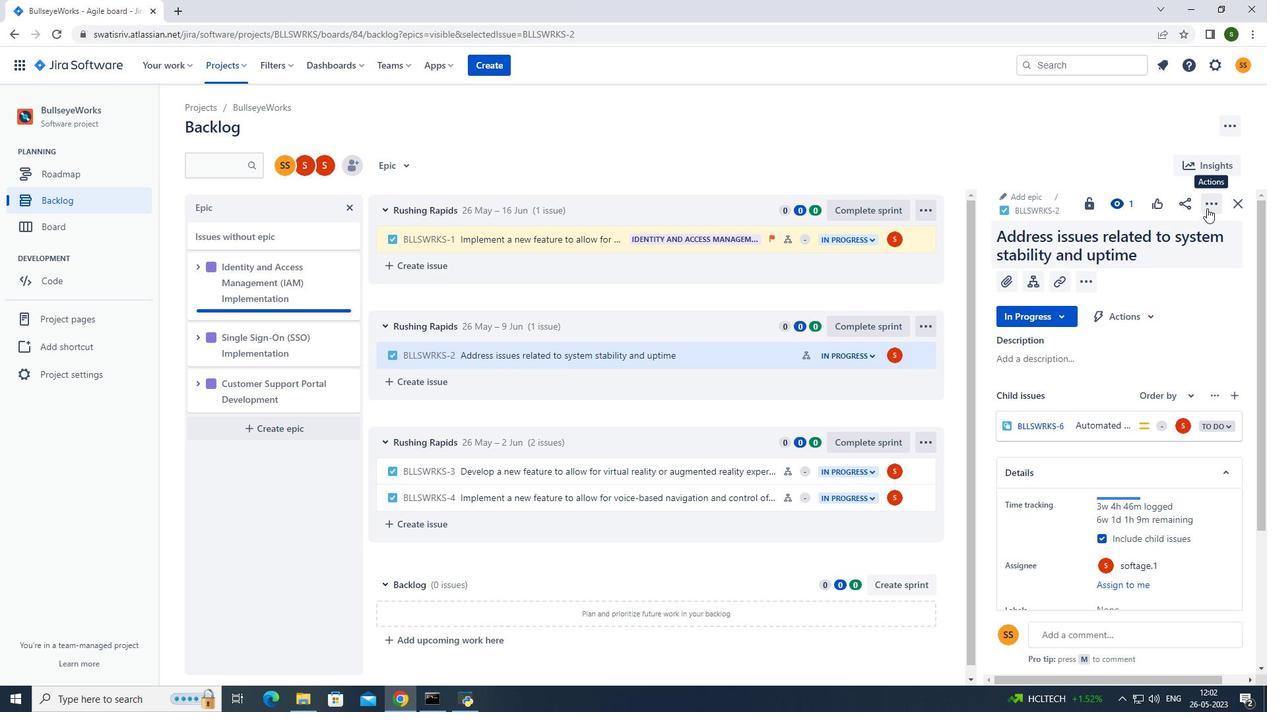
Action: Mouse pressed left at (1207, 203)
Screenshot: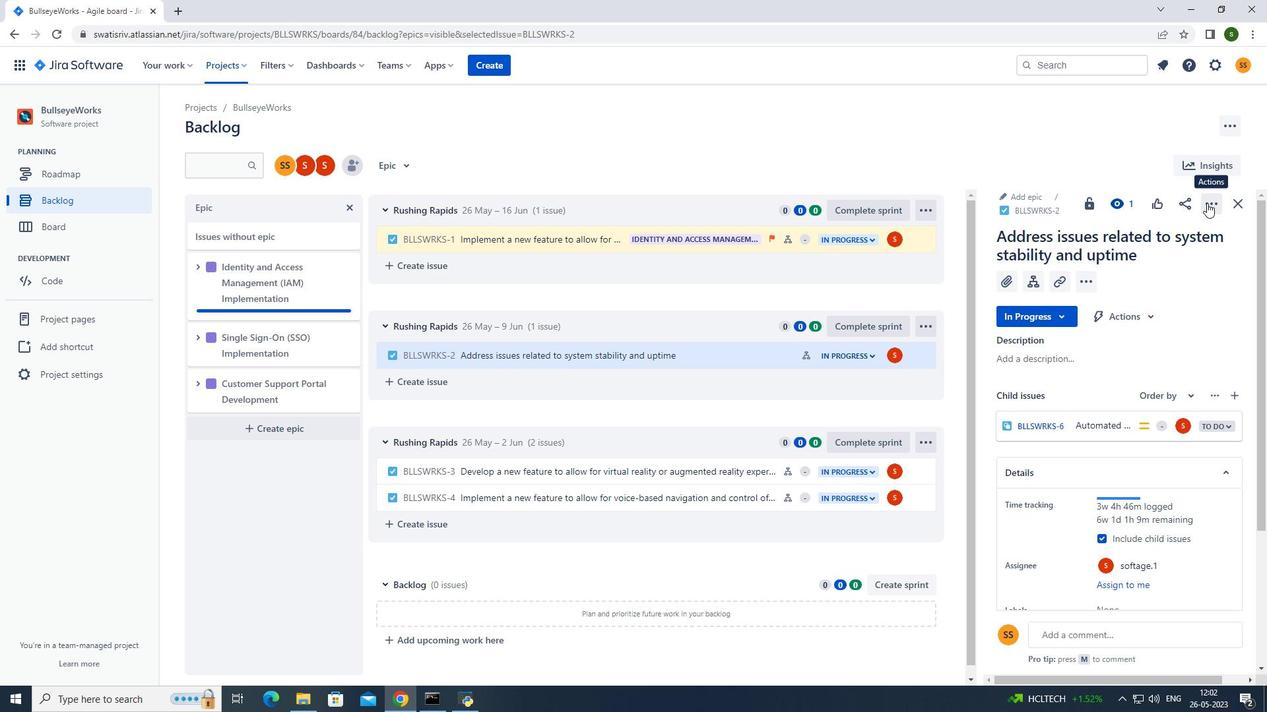 
Action: Mouse moved to (1155, 388)
Screenshot: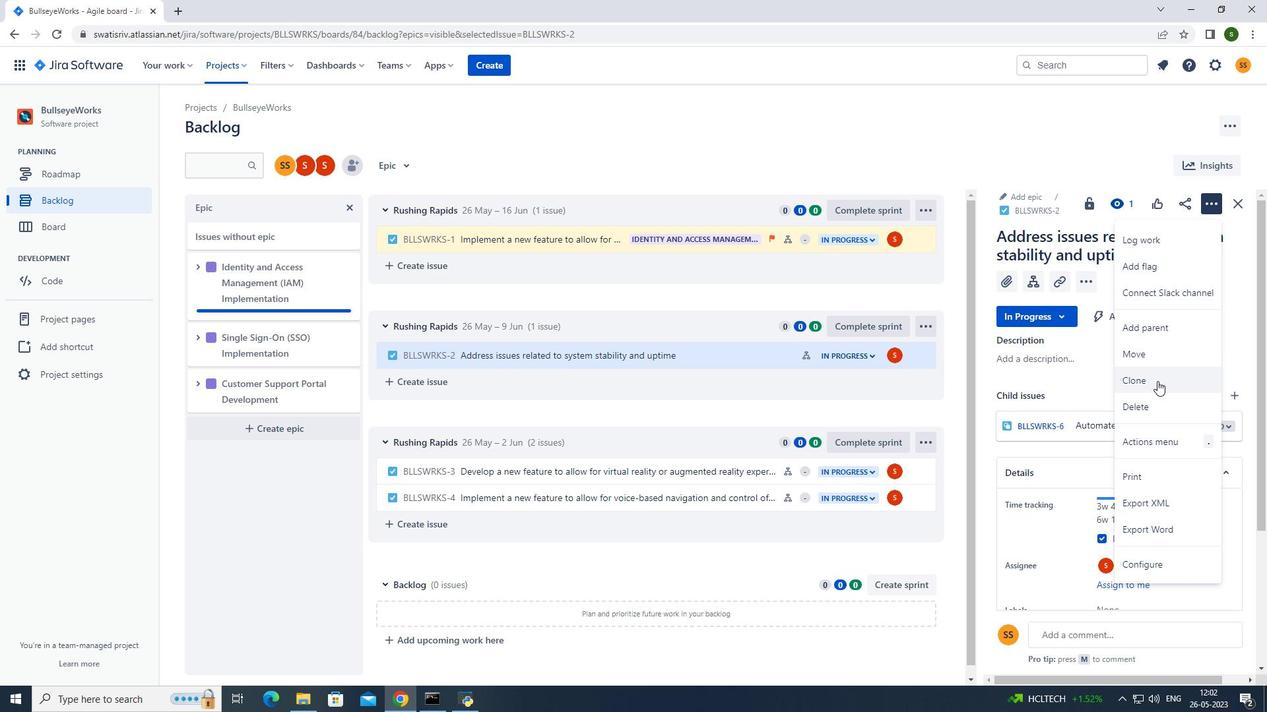 
Action: Mouse pressed left at (1155, 388)
Screenshot: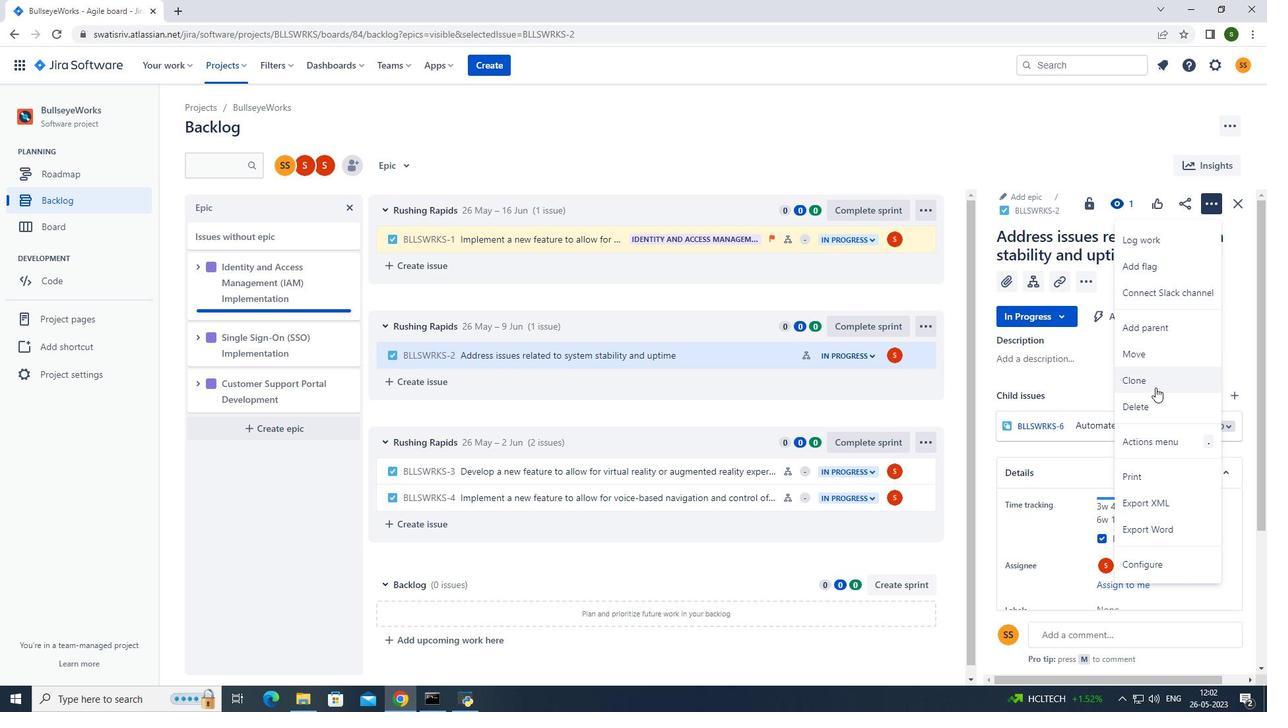 
Action: Mouse moved to (677, 285)
Screenshot: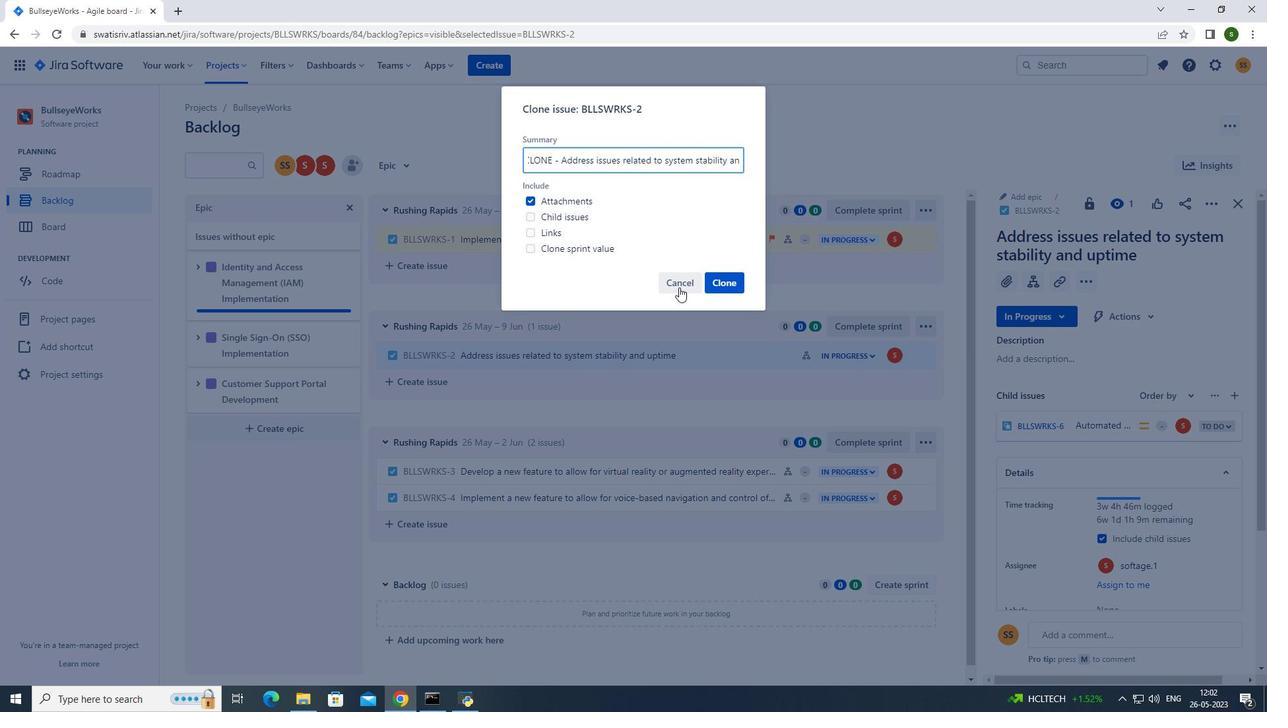 
Action: Mouse pressed left at (677, 285)
Screenshot: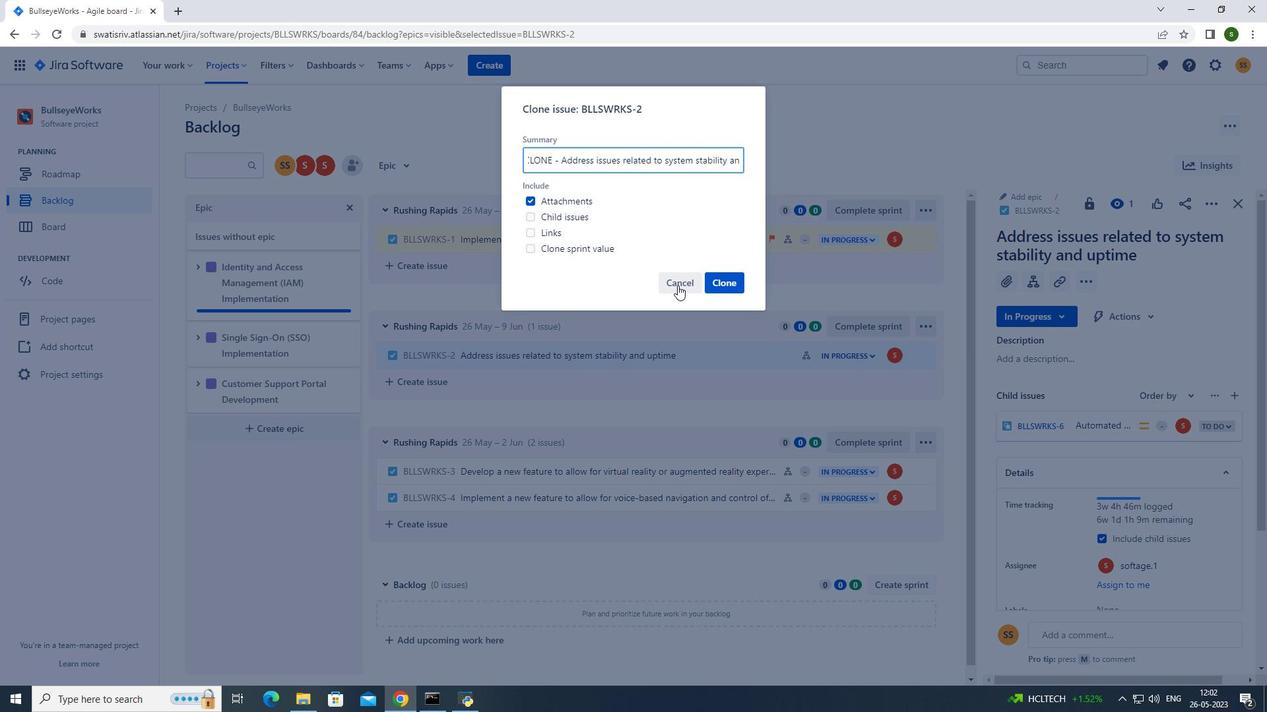 
Action: Mouse moved to (729, 353)
Screenshot: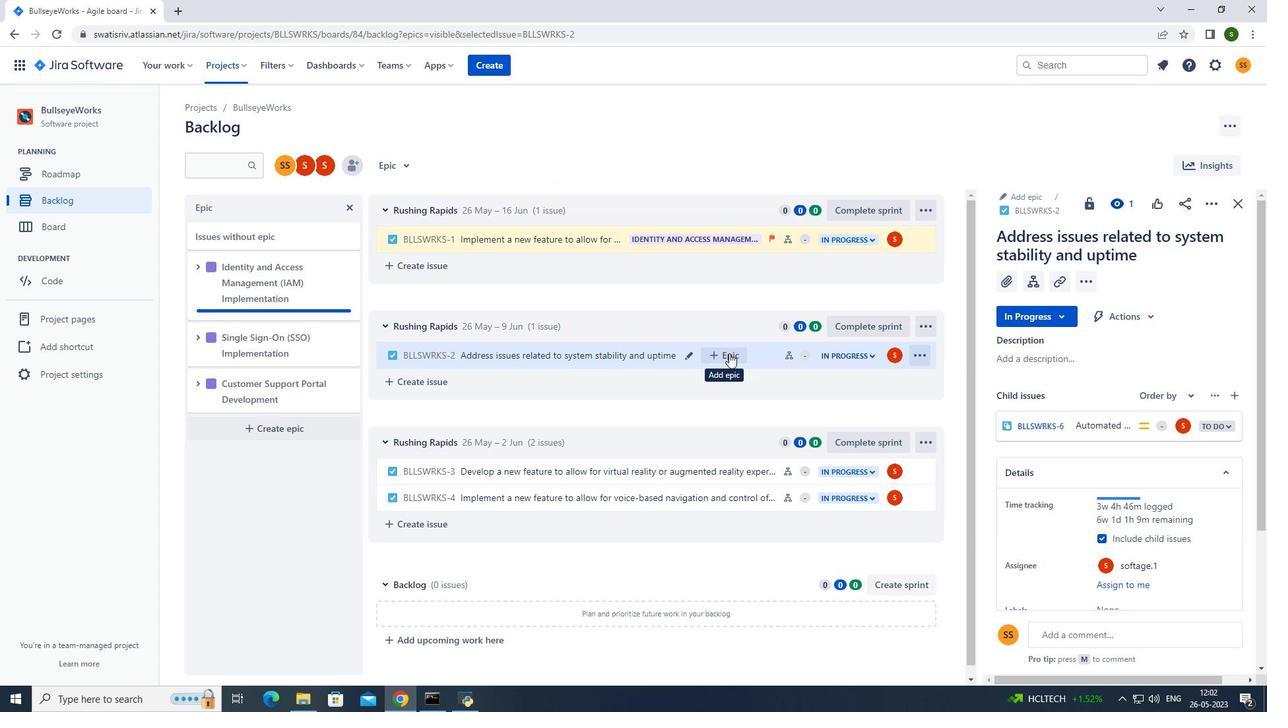 
Action: Mouse pressed left at (729, 353)
Screenshot: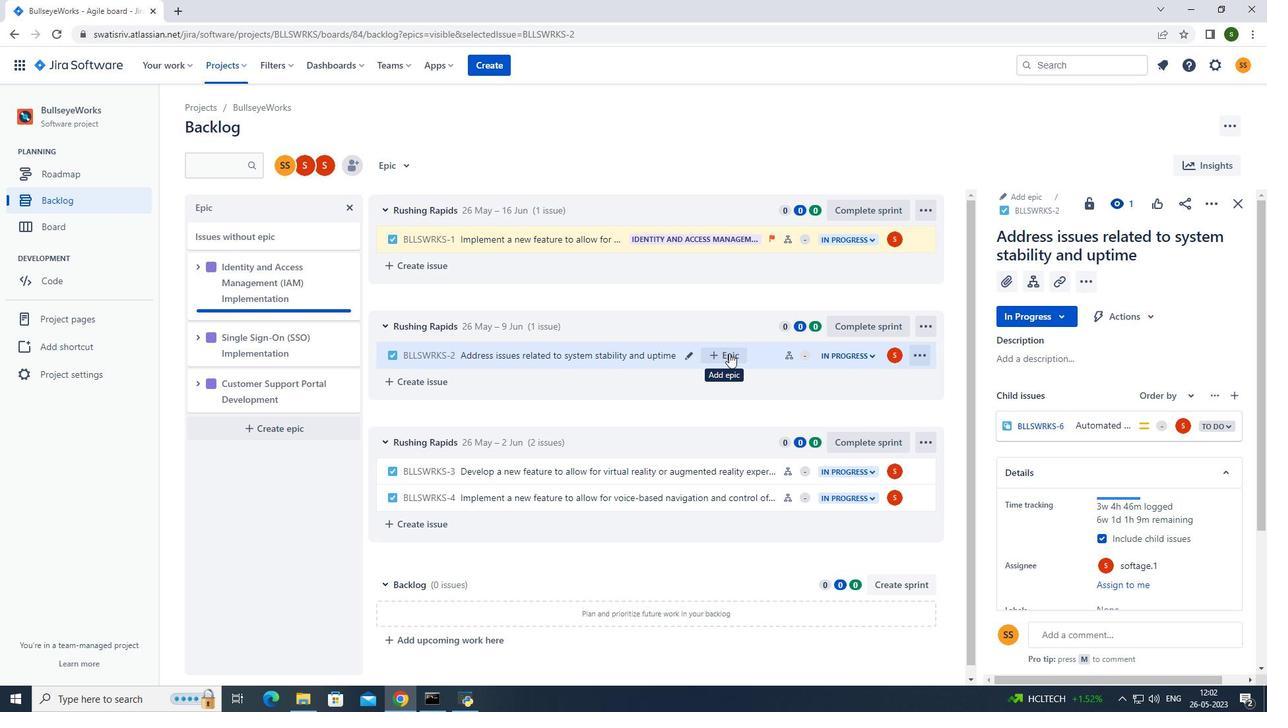 
Action: Mouse moved to (769, 452)
Screenshot: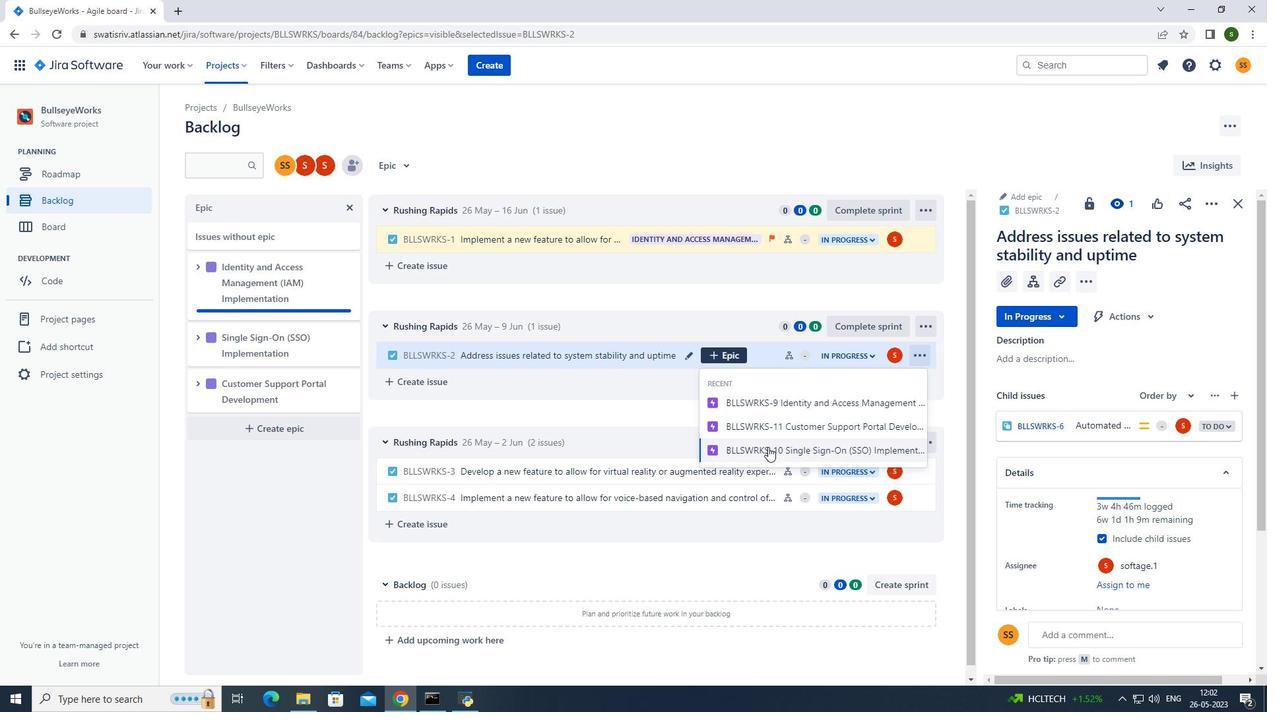 
Action: Mouse pressed left at (769, 452)
Screenshot: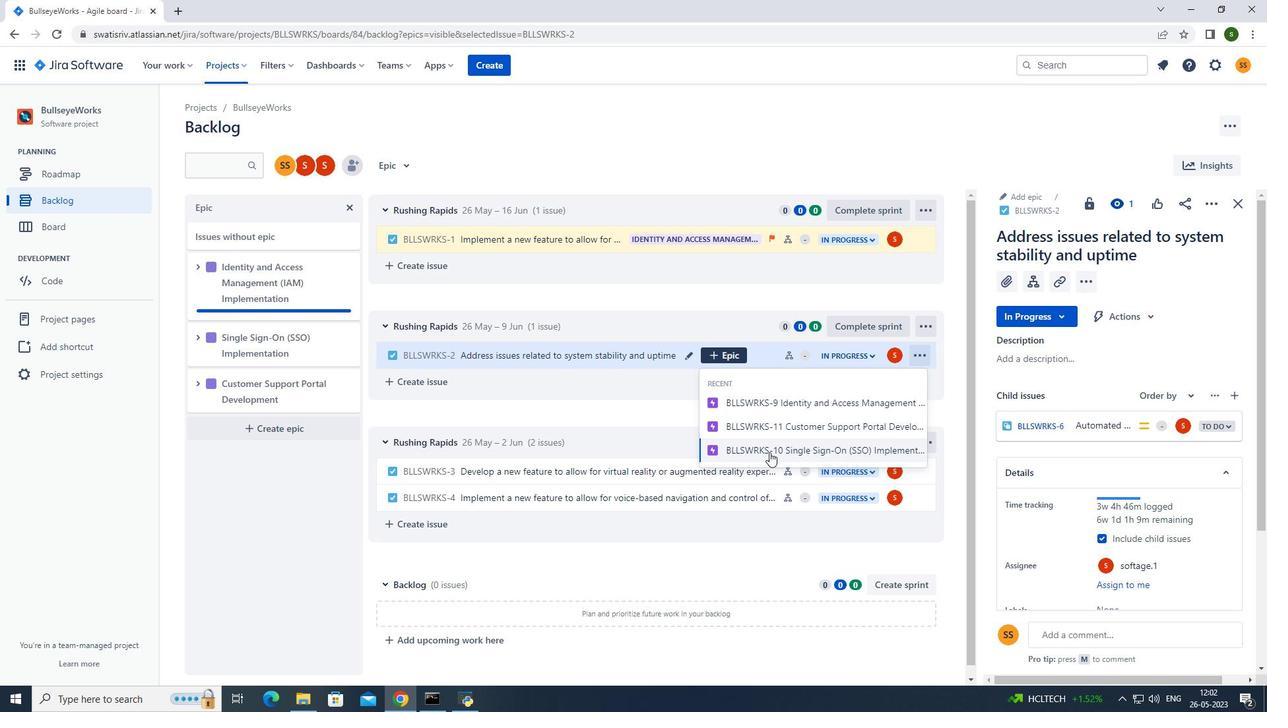 
Action: Mouse moved to (393, 165)
Screenshot: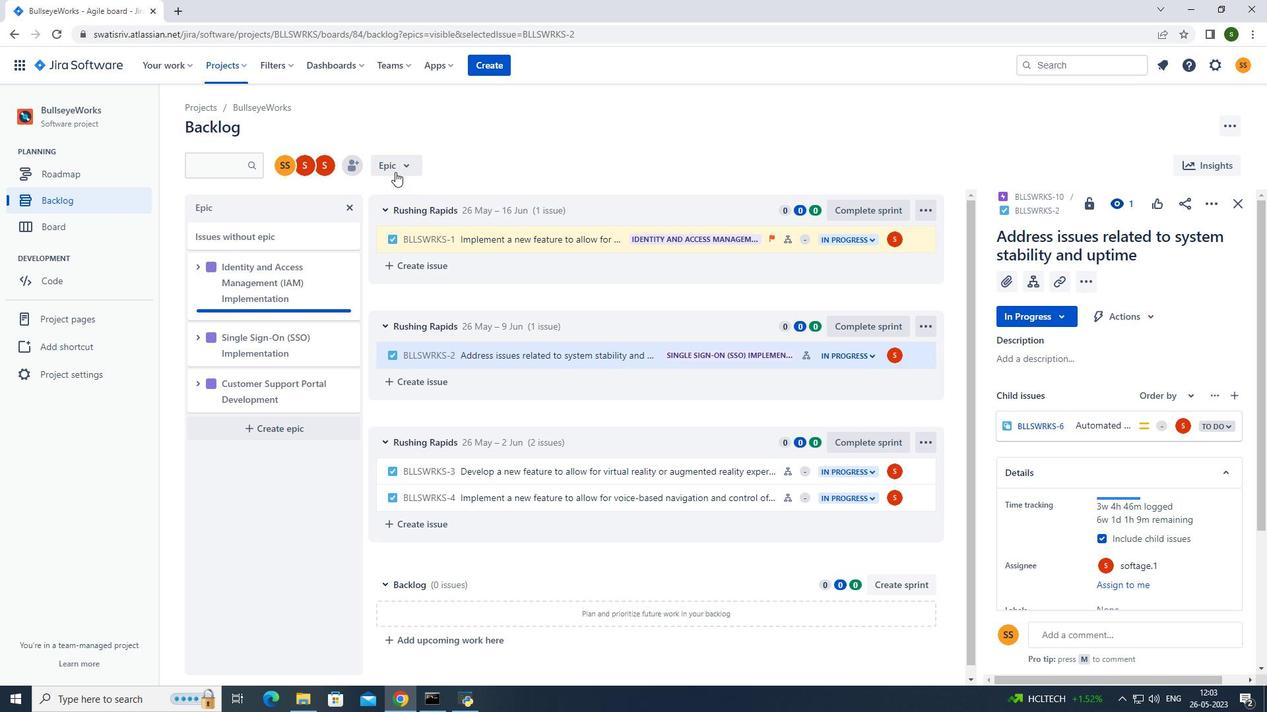 
Action: Mouse pressed left at (393, 165)
Screenshot: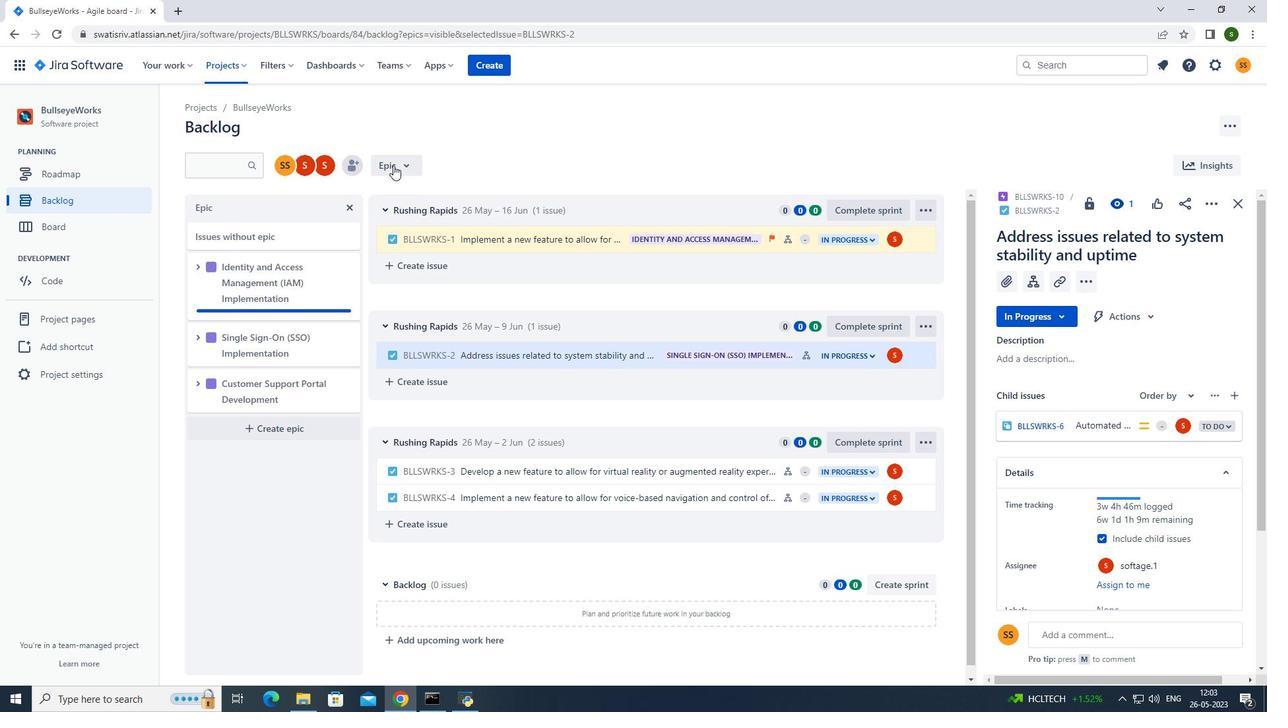 
Action: Mouse moved to (430, 250)
Screenshot: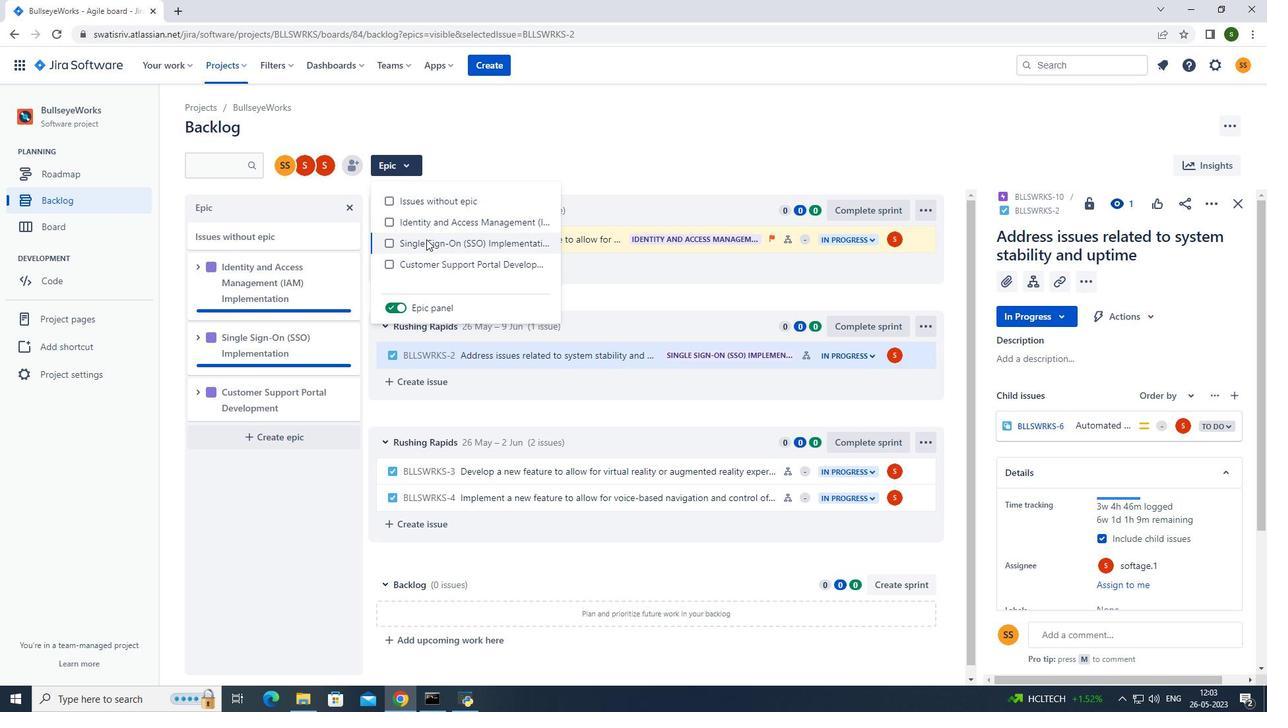 
Action: Mouse pressed left at (430, 250)
Screenshot: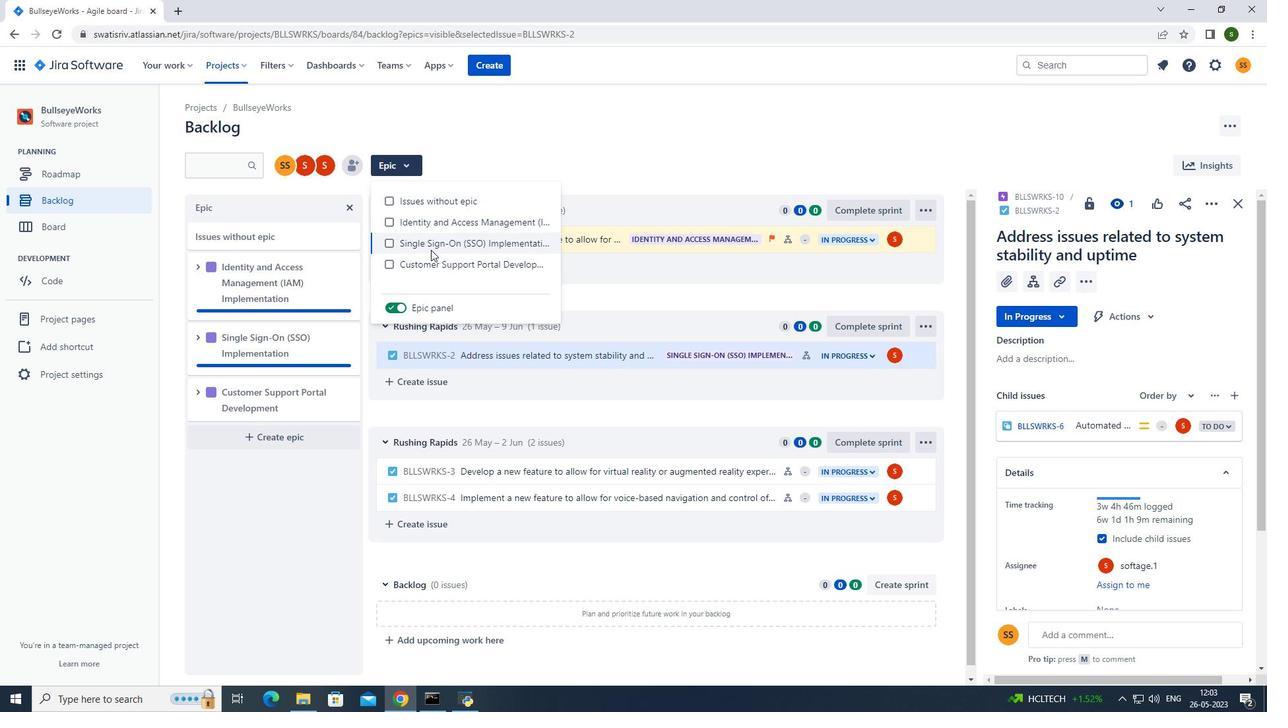 
Action: Mouse moved to (520, 153)
Screenshot: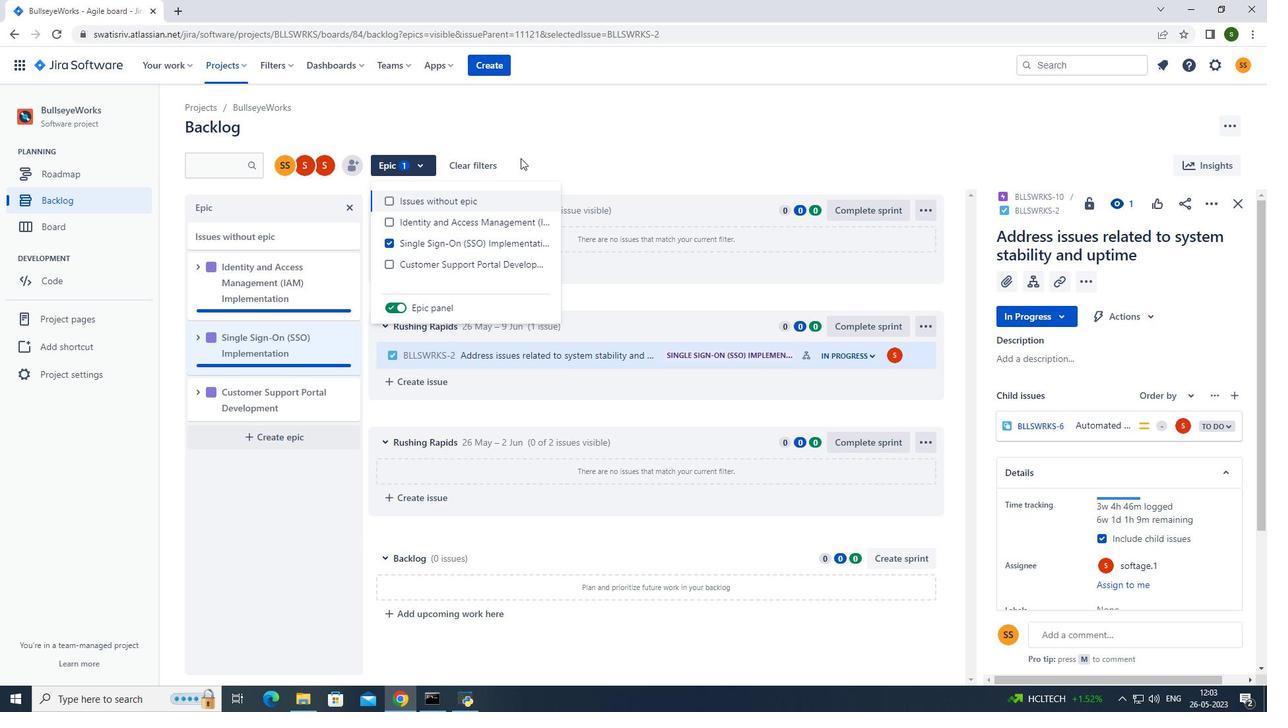 
Action: Mouse pressed left at (520, 153)
Screenshot: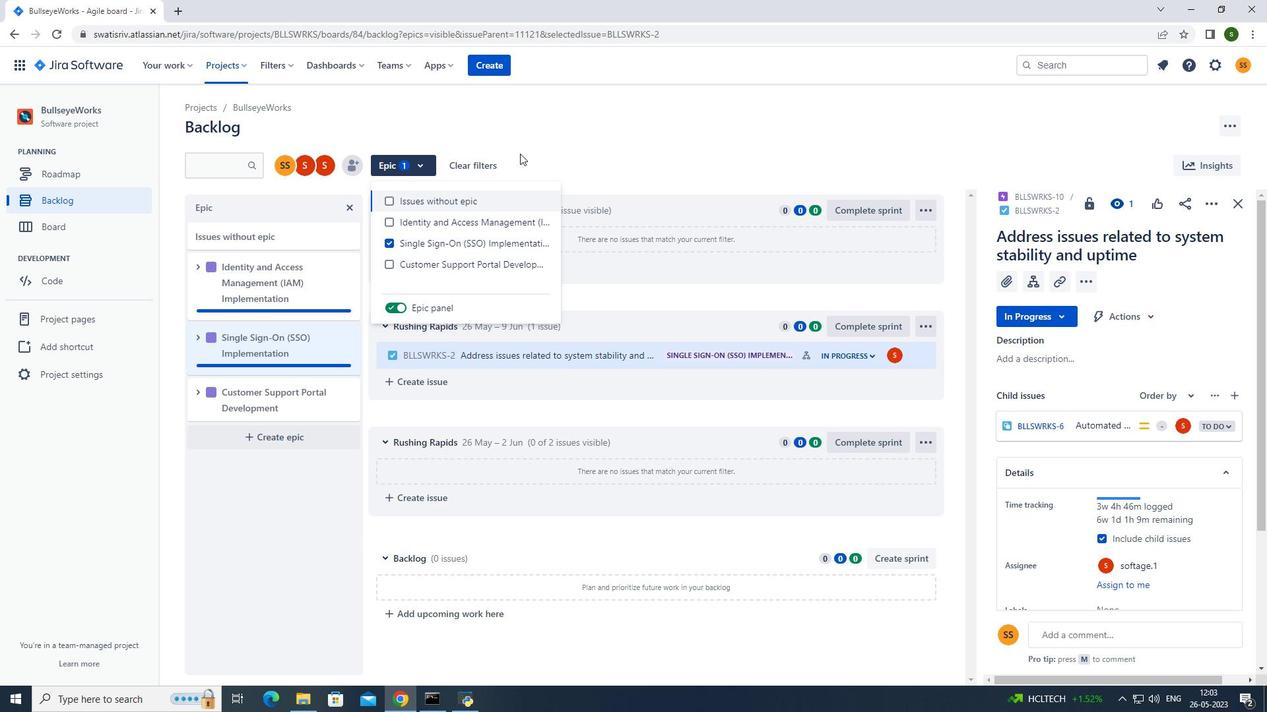 
